 Task: Find connections with filter location Toumodi with filter topic #inspirationwith filter profile language German with filter current company GO FIRST with filter school G N Khalsa College with filter industry Dairy Product Manufacturing with filter service category Wedding Photography with filter keywords title Chief Technology Officer (CTO)
Action: Mouse moved to (628, 100)
Screenshot: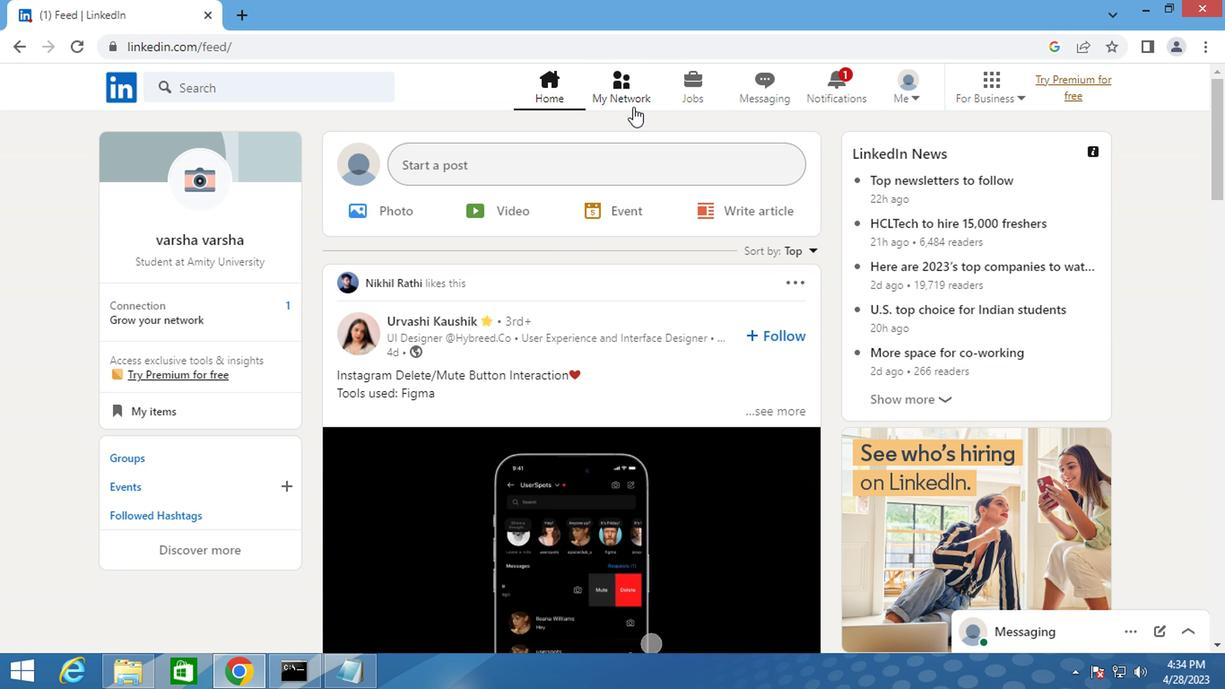 
Action: Mouse pressed left at (628, 100)
Screenshot: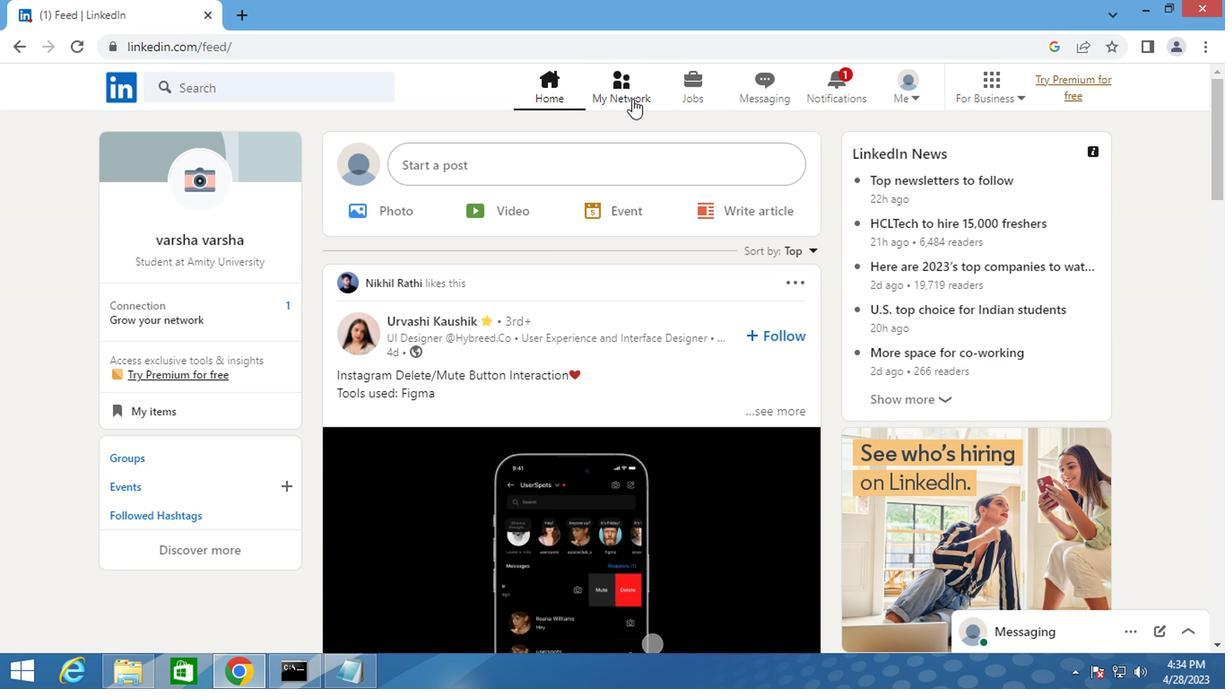 
Action: Mouse moved to (596, 86)
Screenshot: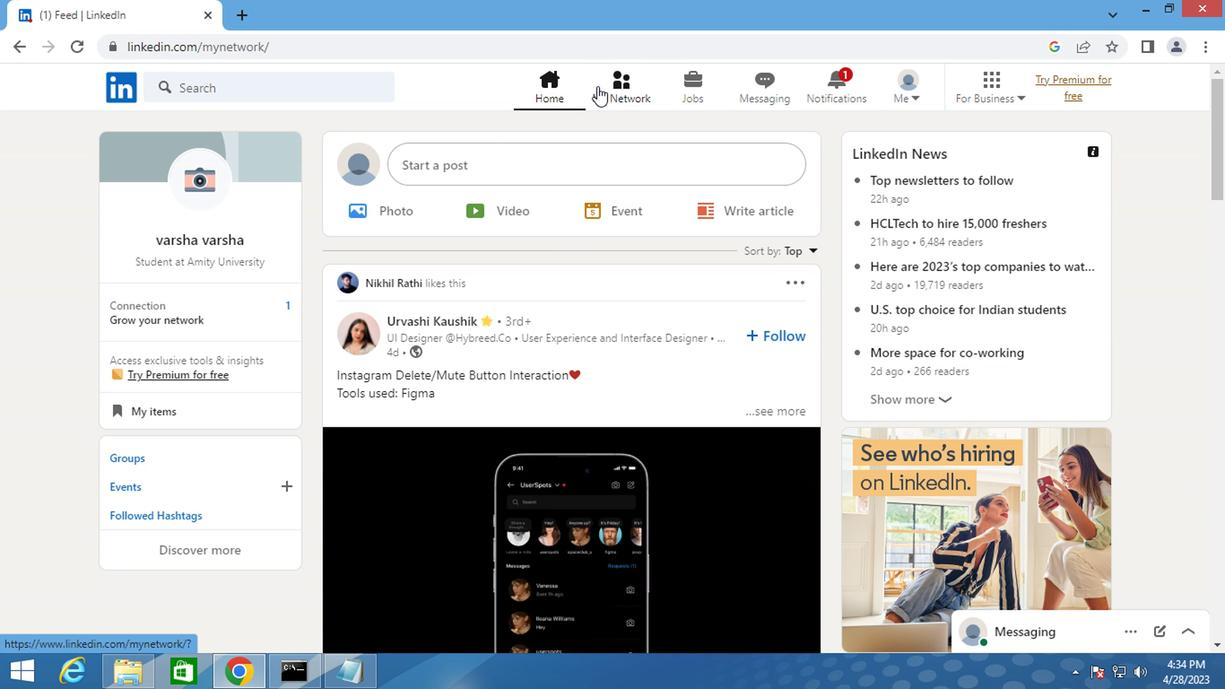 
Action: Mouse pressed left at (596, 86)
Screenshot: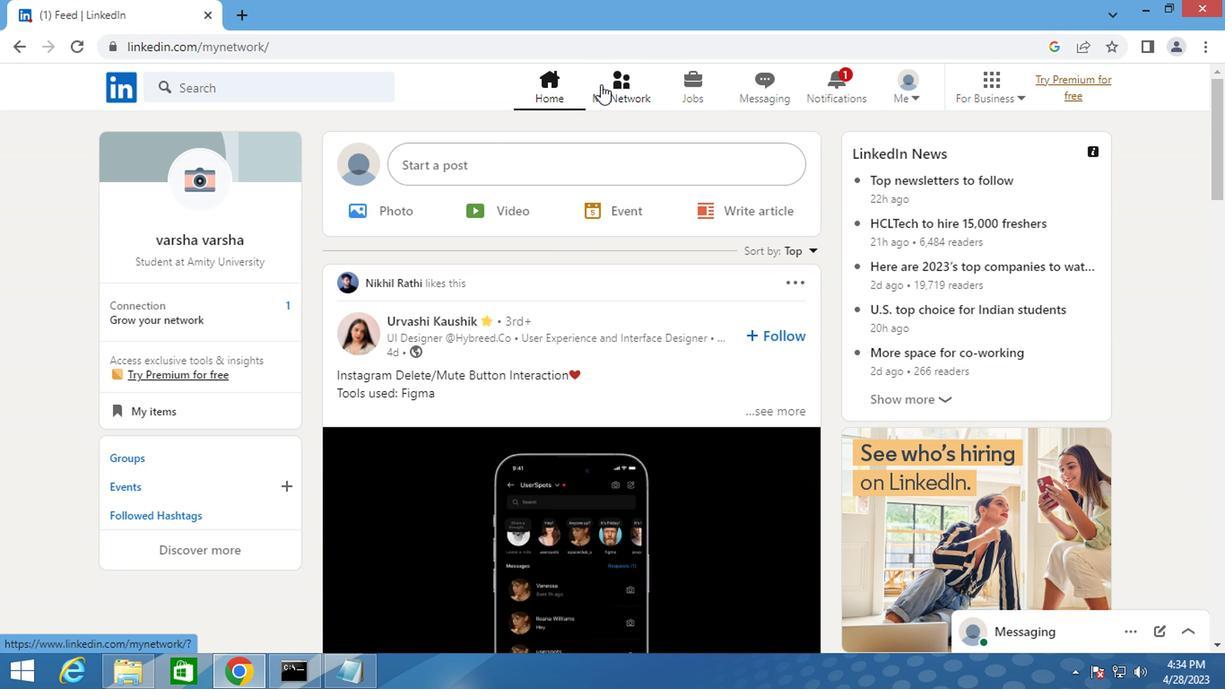 
Action: Mouse moved to (614, 85)
Screenshot: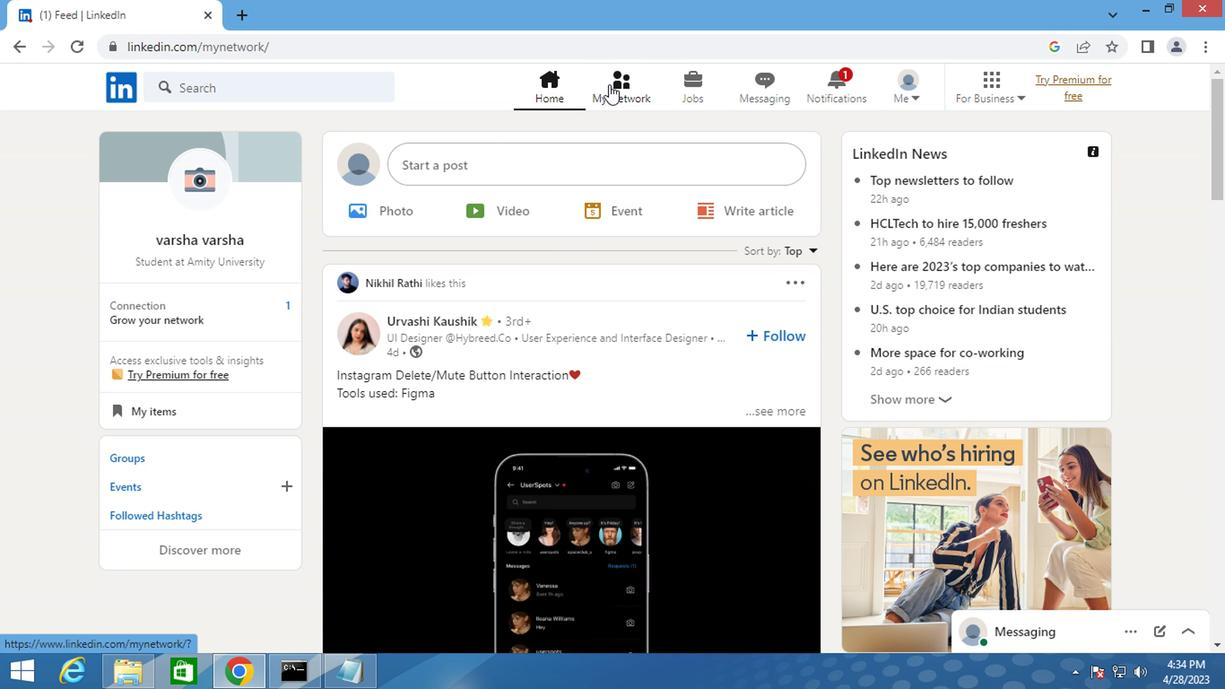 
Action: Mouse pressed left at (614, 85)
Screenshot: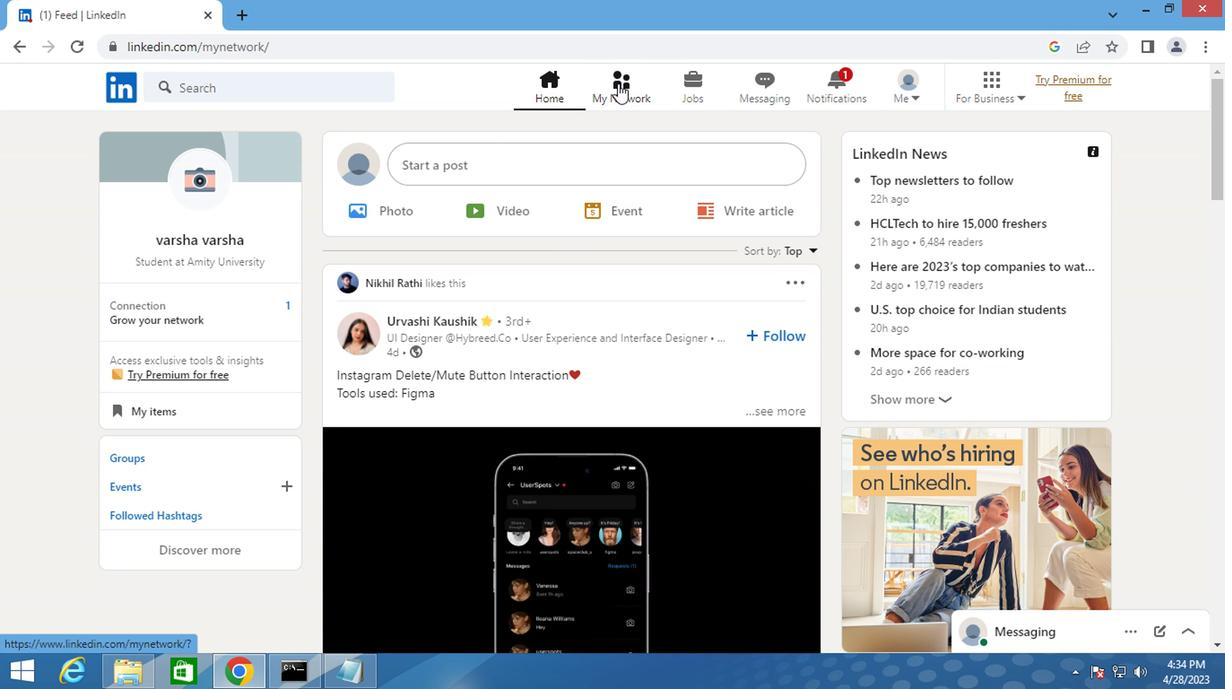
Action: Mouse moved to (215, 178)
Screenshot: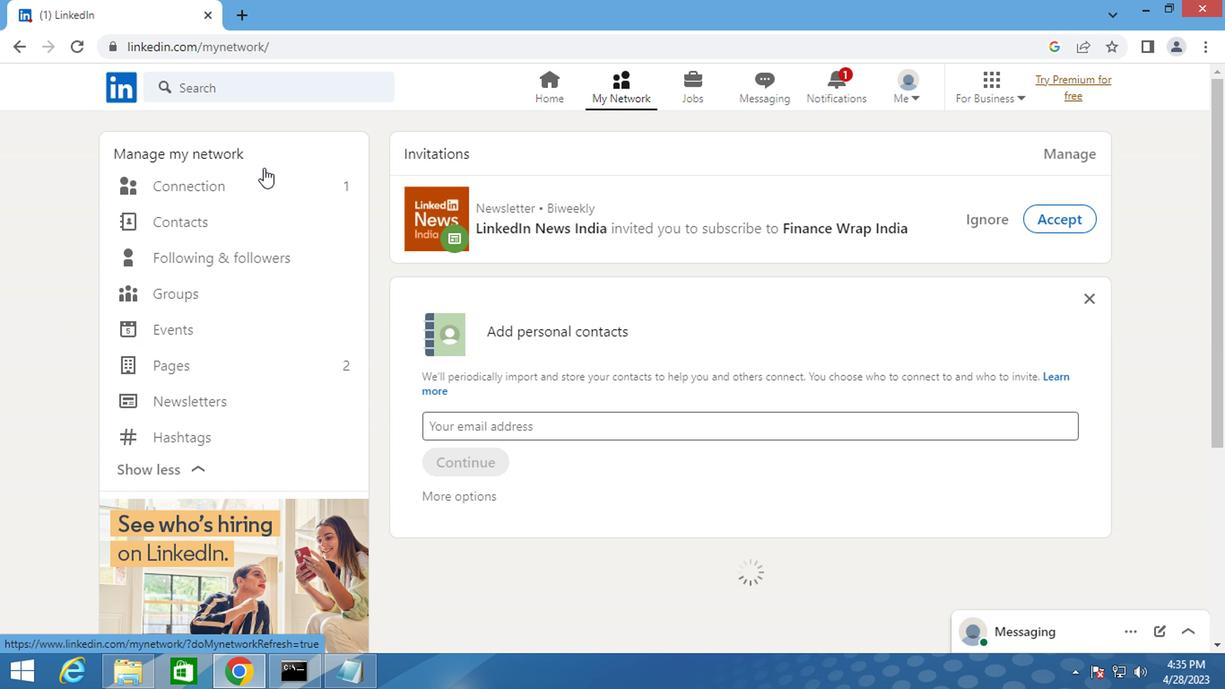 
Action: Mouse pressed left at (215, 178)
Screenshot: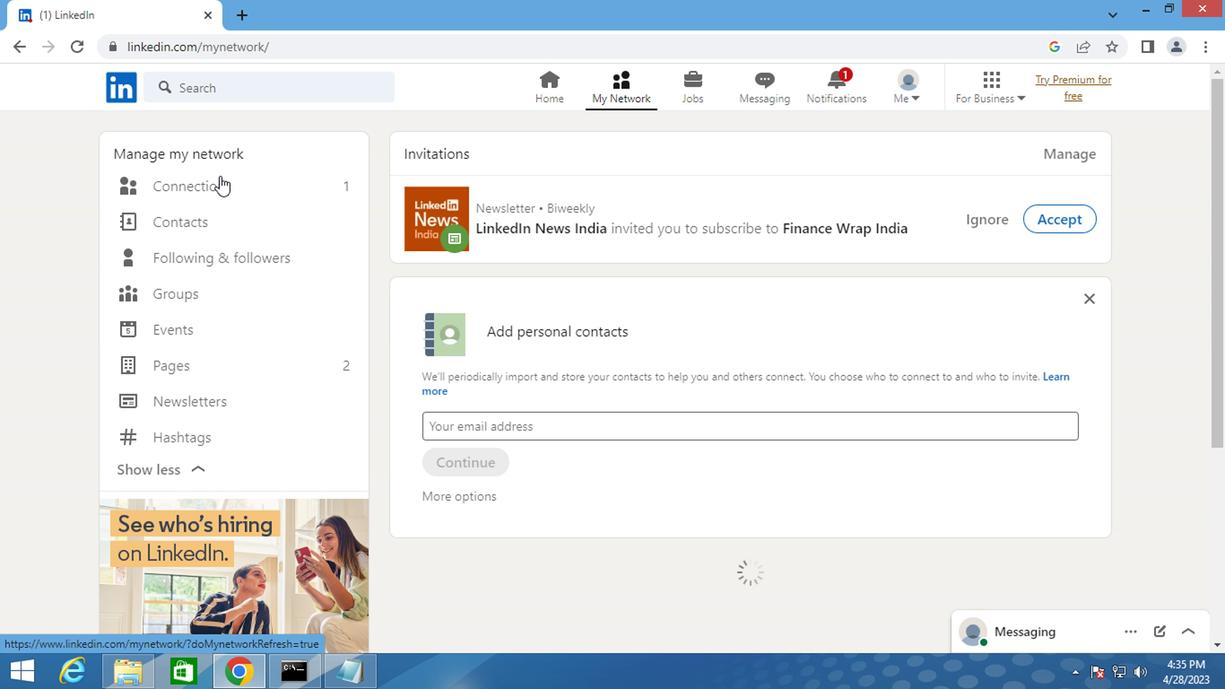 
Action: Mouse moved to (211, 191)
Screenshot: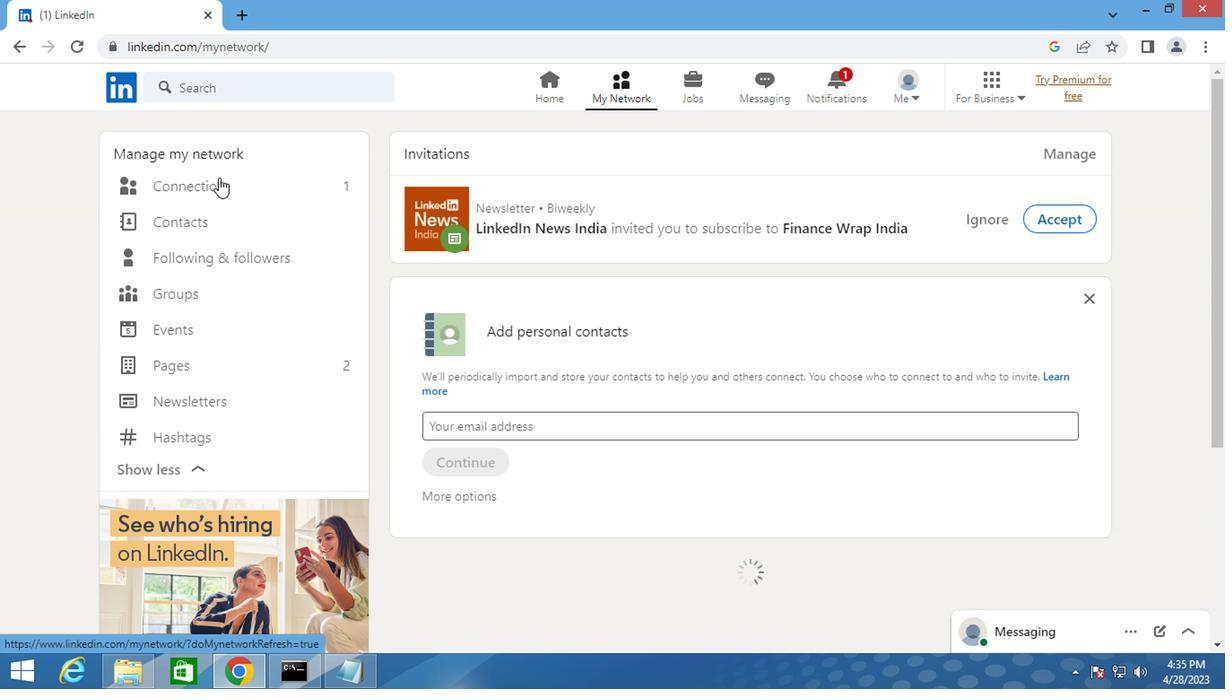 
Action: Mouse pressed left at (211, 191)
Screenshot: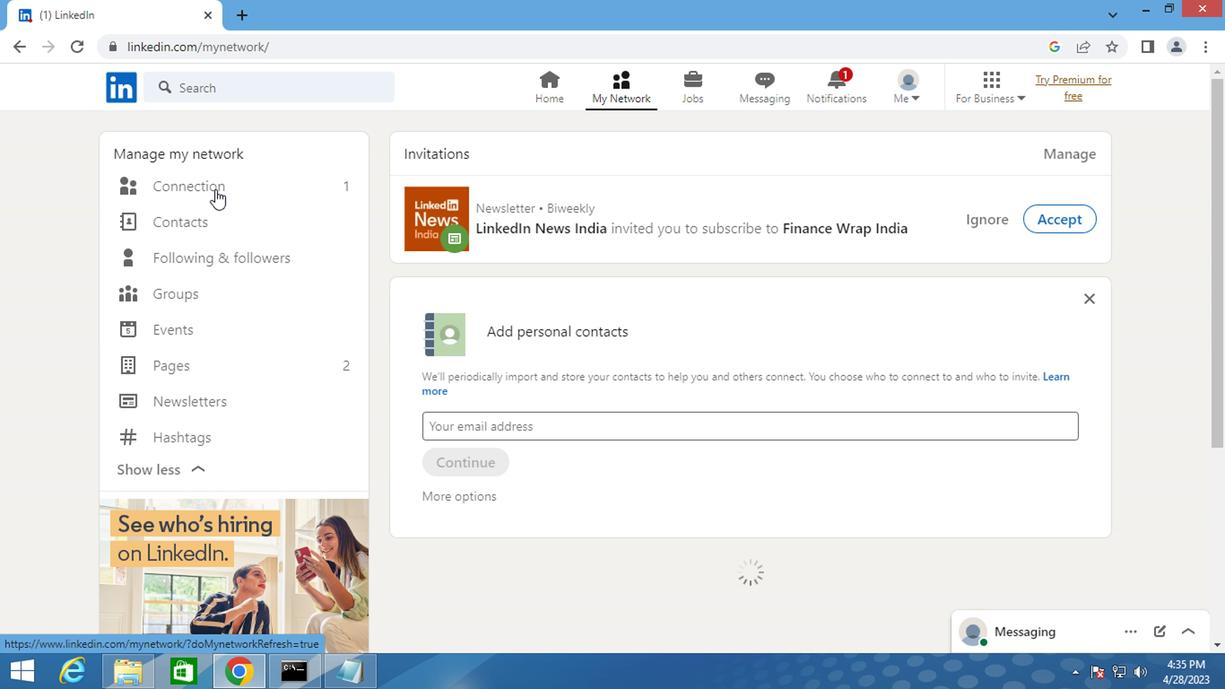 
Action: Mouse pressed left at (211, 191)
Screenshot: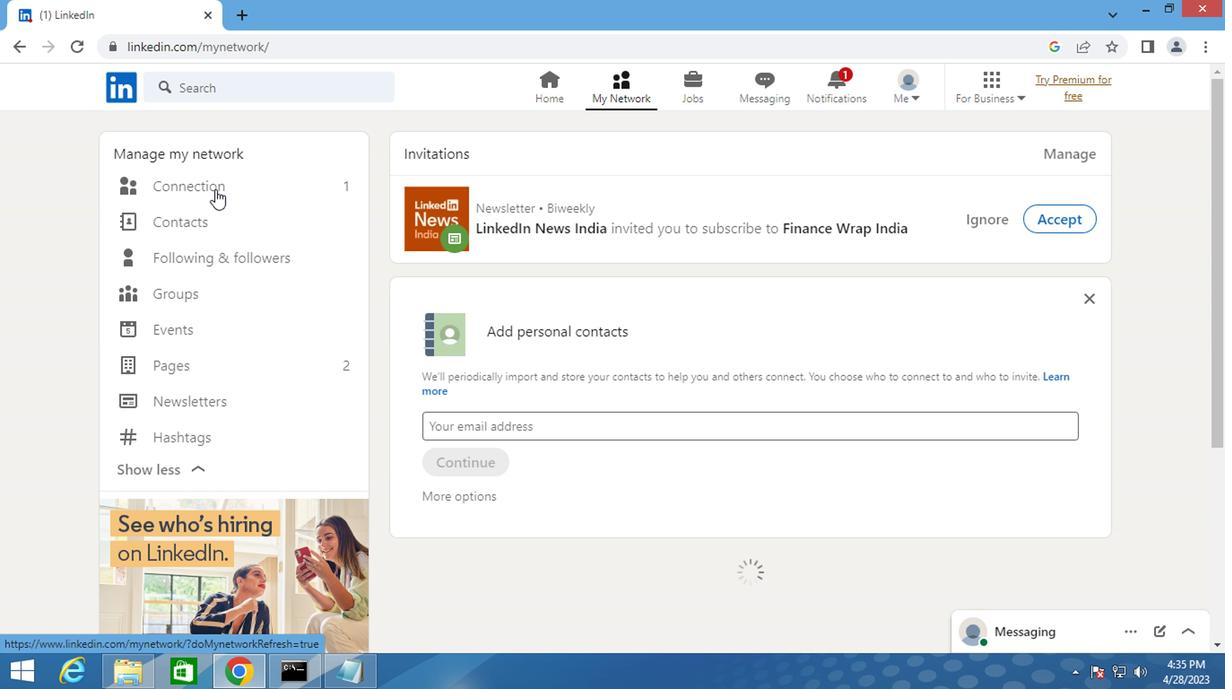 
Action: Mouse pressed left at (211, 191)
Screenshot: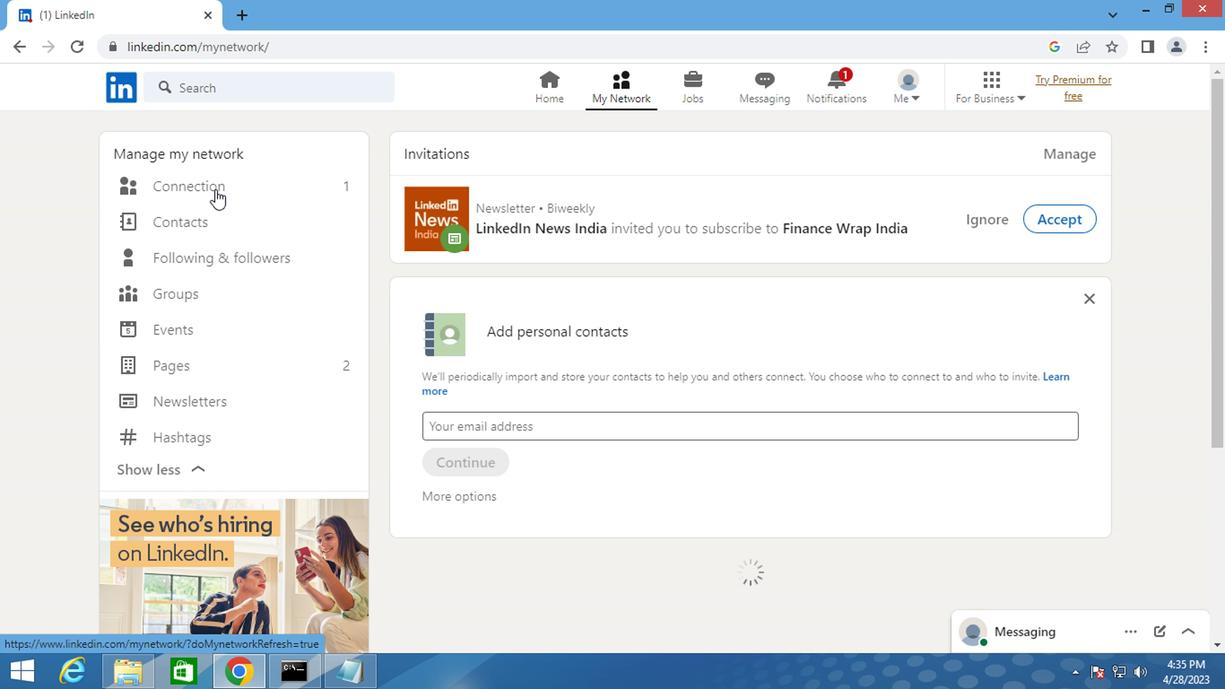 
Action: Mouse moved to (755, 187)
Screenshot: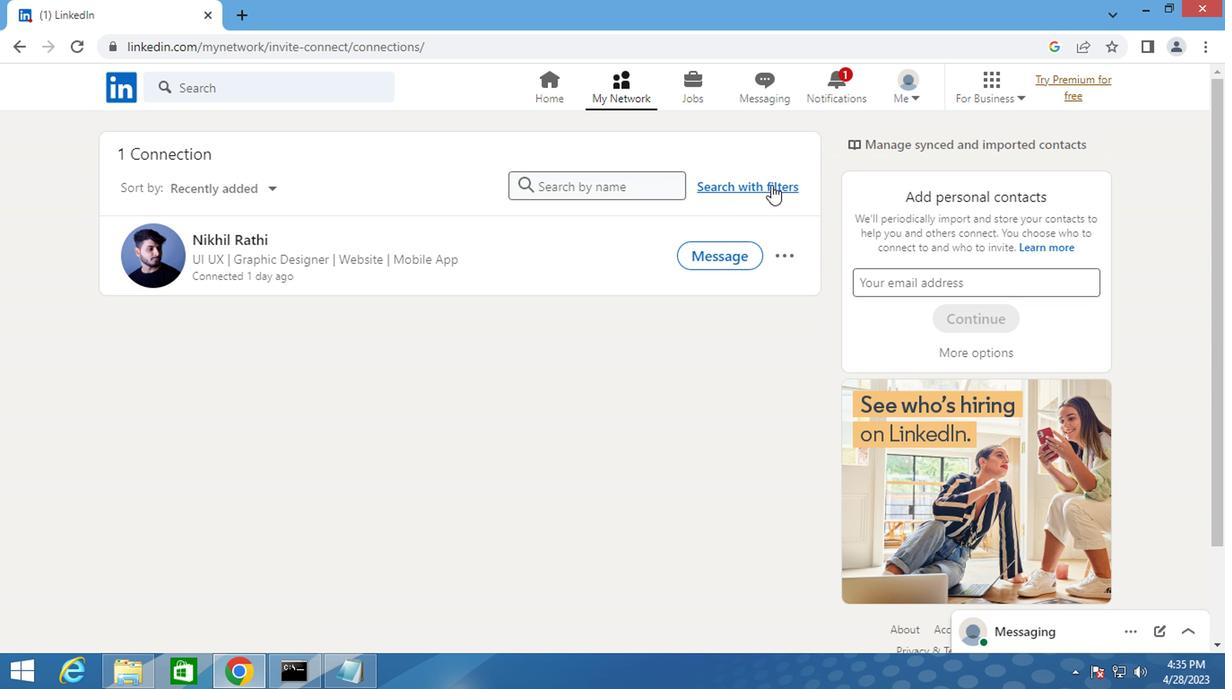 
Action: Mouse pressed left at (755, 187)
Screenshot: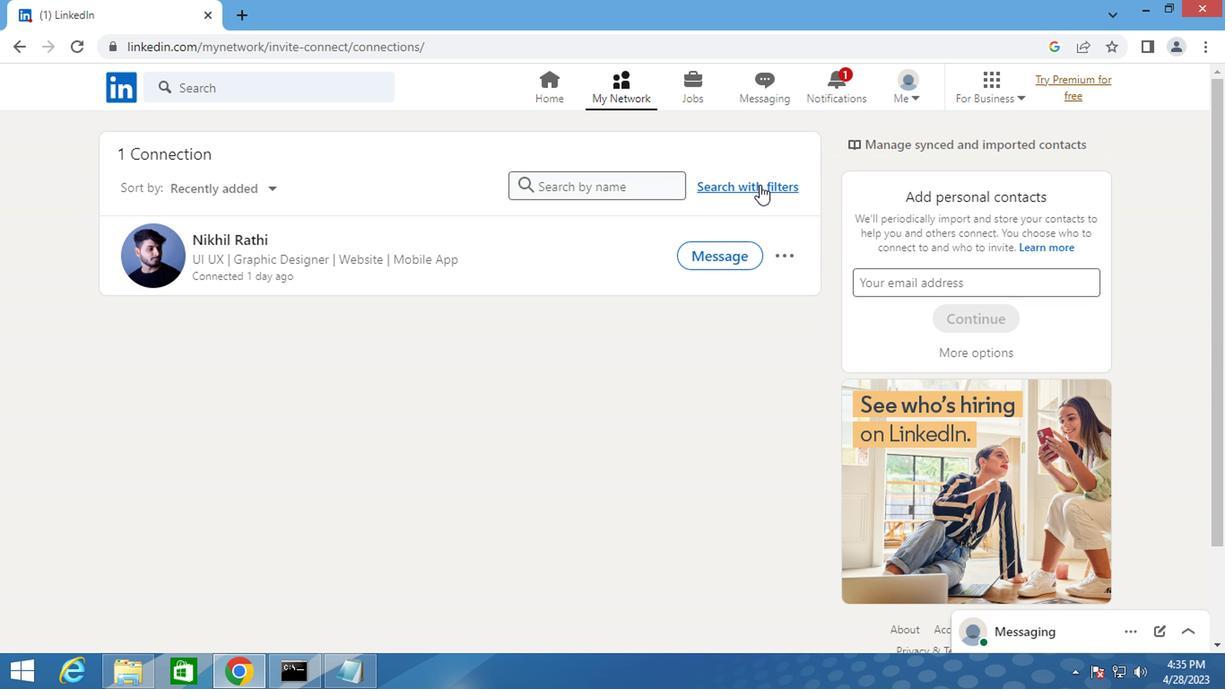 
Action: Mouse moved to (670, 135)
Screenshot: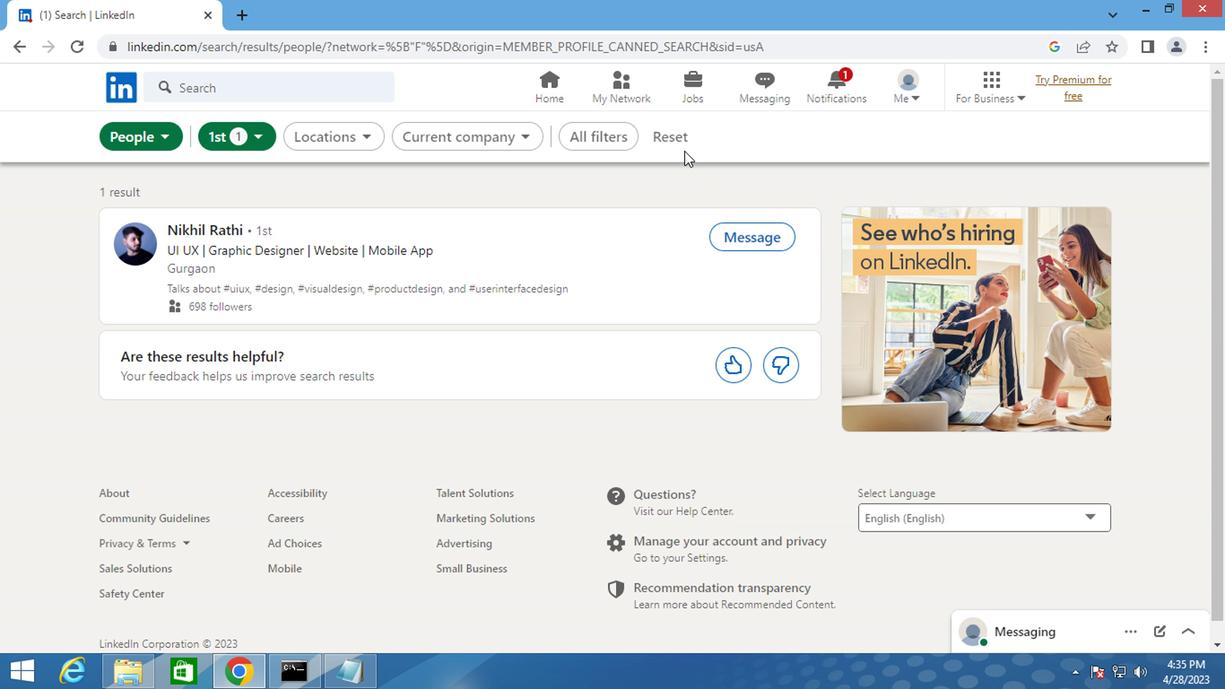 
Action: Mouse pressed left at (670, 135)
Screenshot: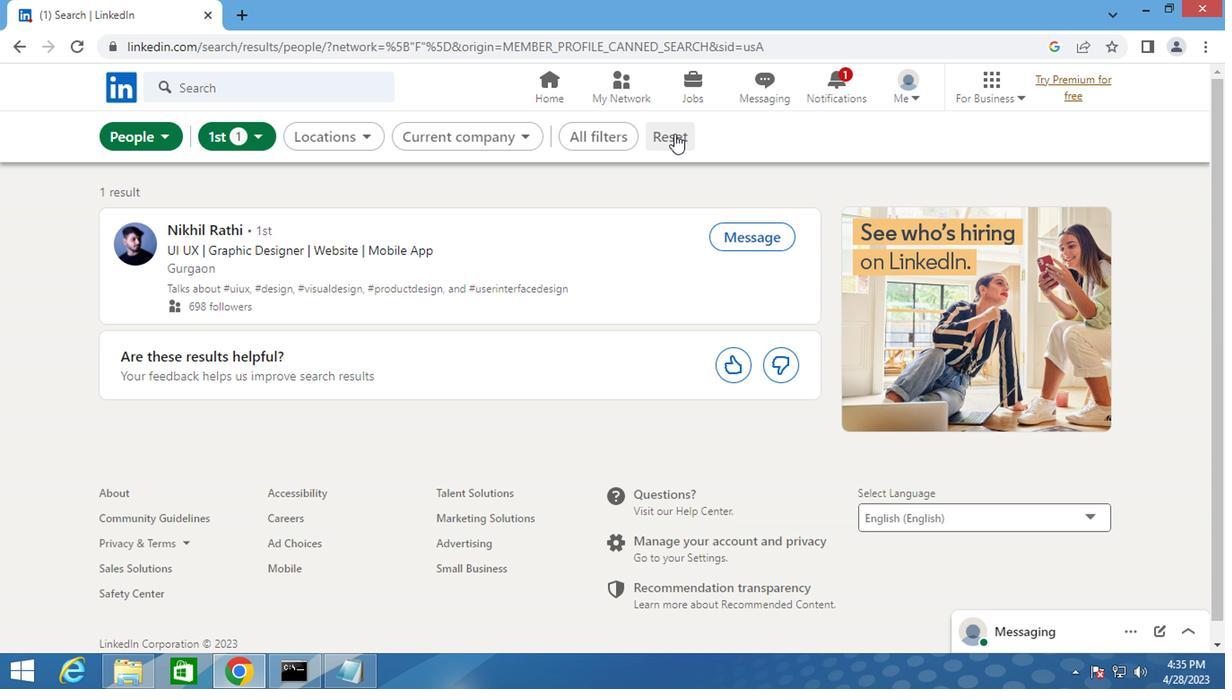 
Action: Mouse moved to (648, 142)
Screenshot: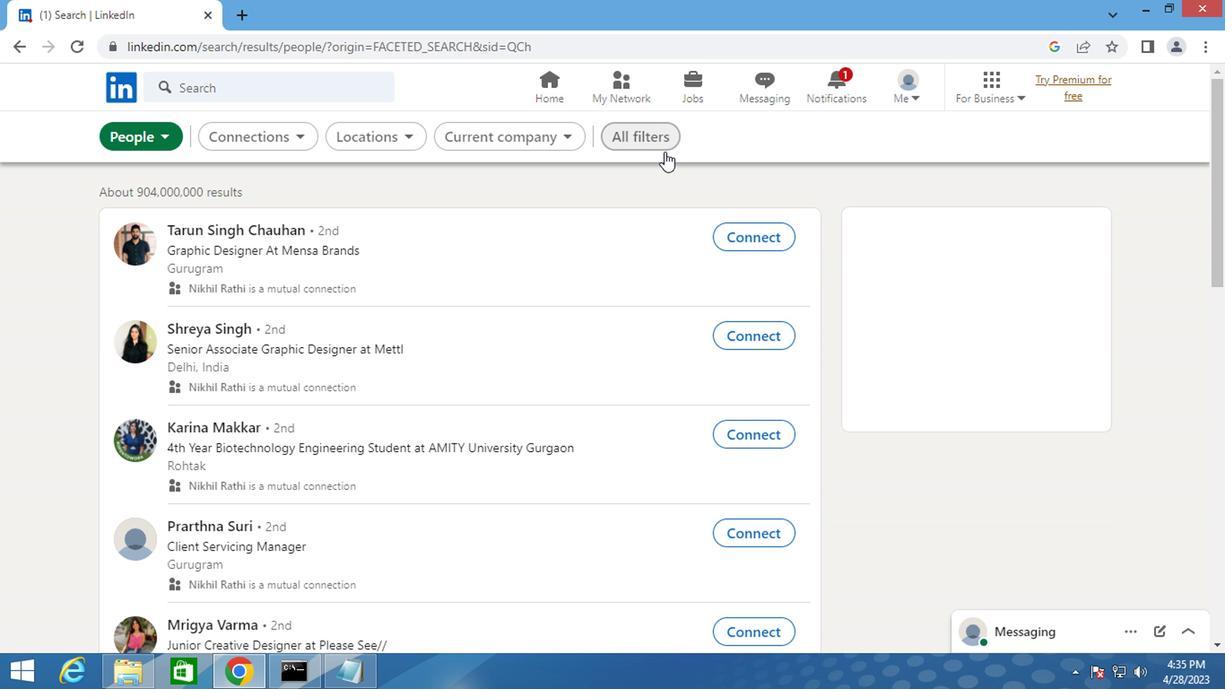 
Action: Mouse pressed left at (648, 142)
Screenshot: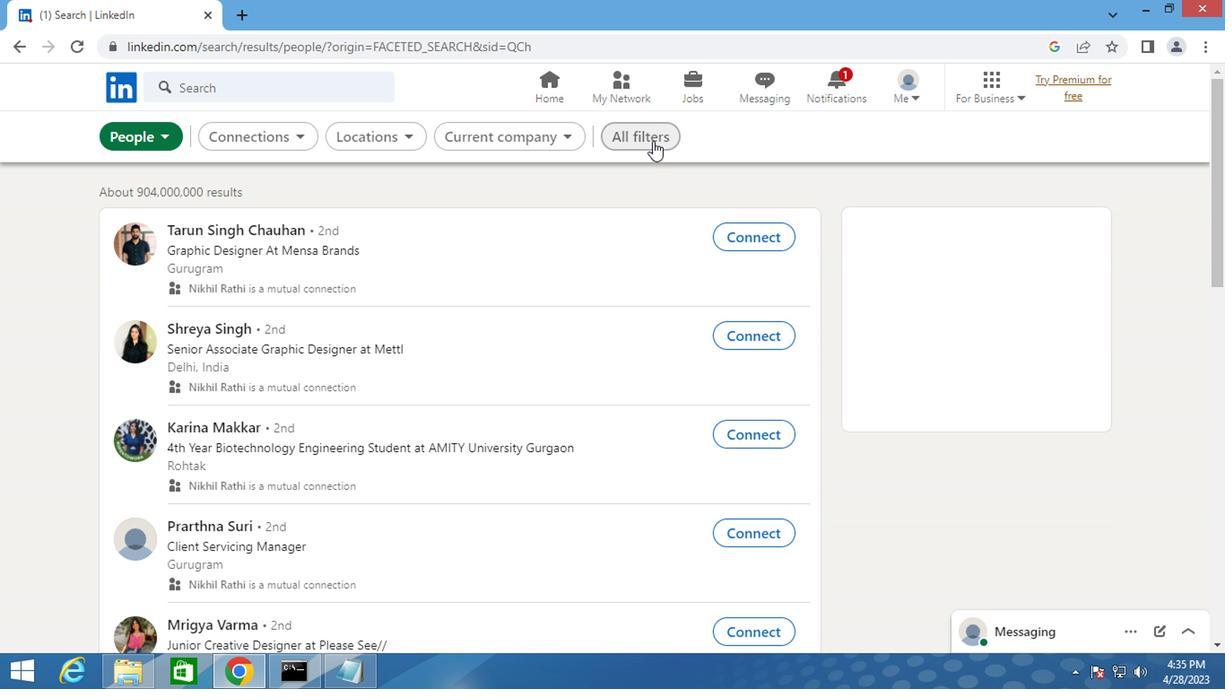 
Action: Mouse moved to (848, 330)
Screenshot: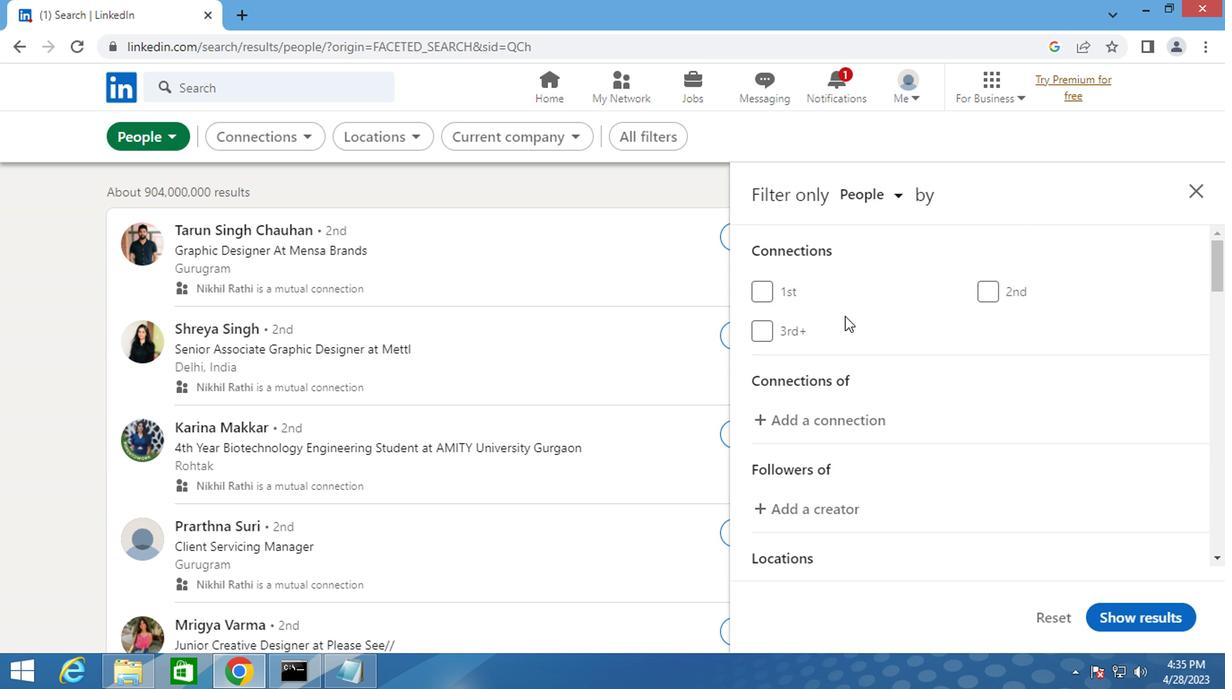 
Action: Mouse scrolled (848, 330) with delta (0, 0)
Screenshot: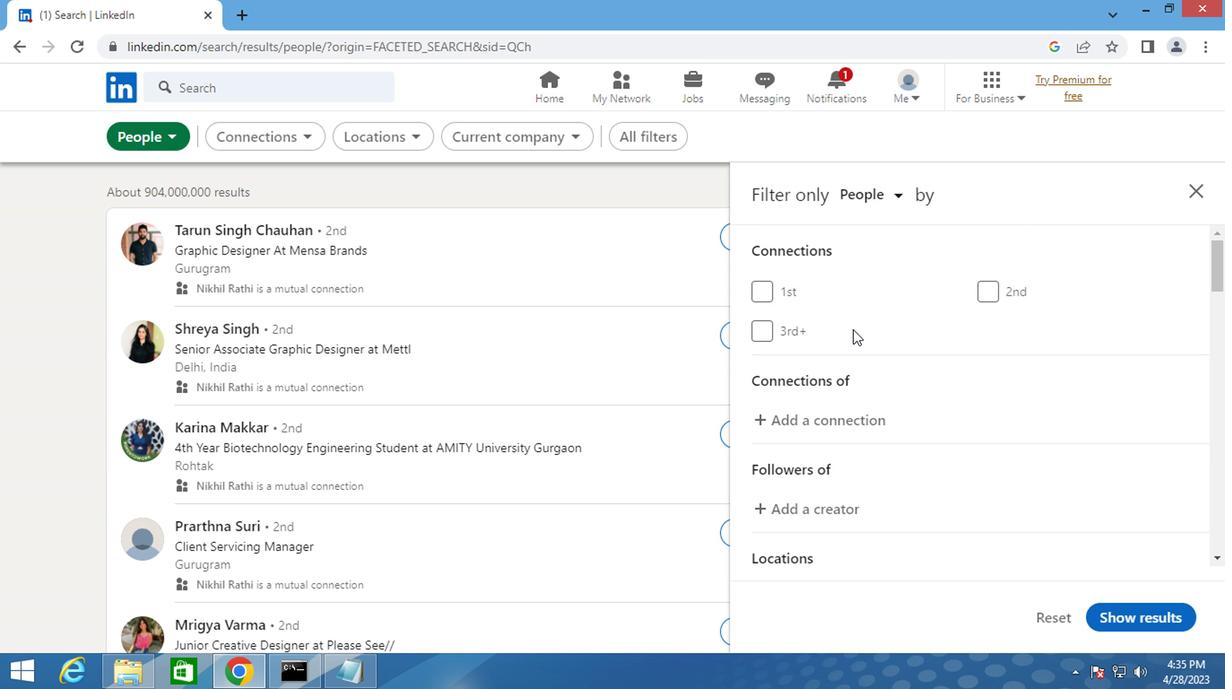
Action: Mouse scrolled (848, 330) with delta (0, 0)
Screenshot: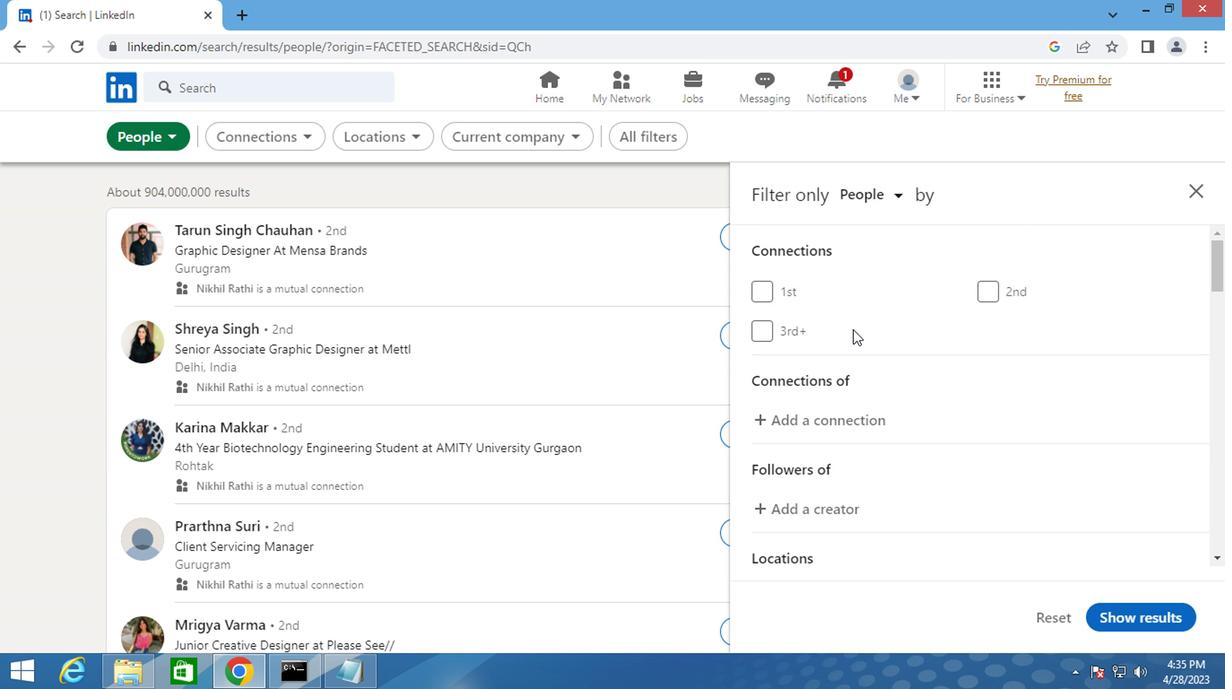 
Action: Mouse scrolled (848, 330) with delta (0, 0)
Screenshot: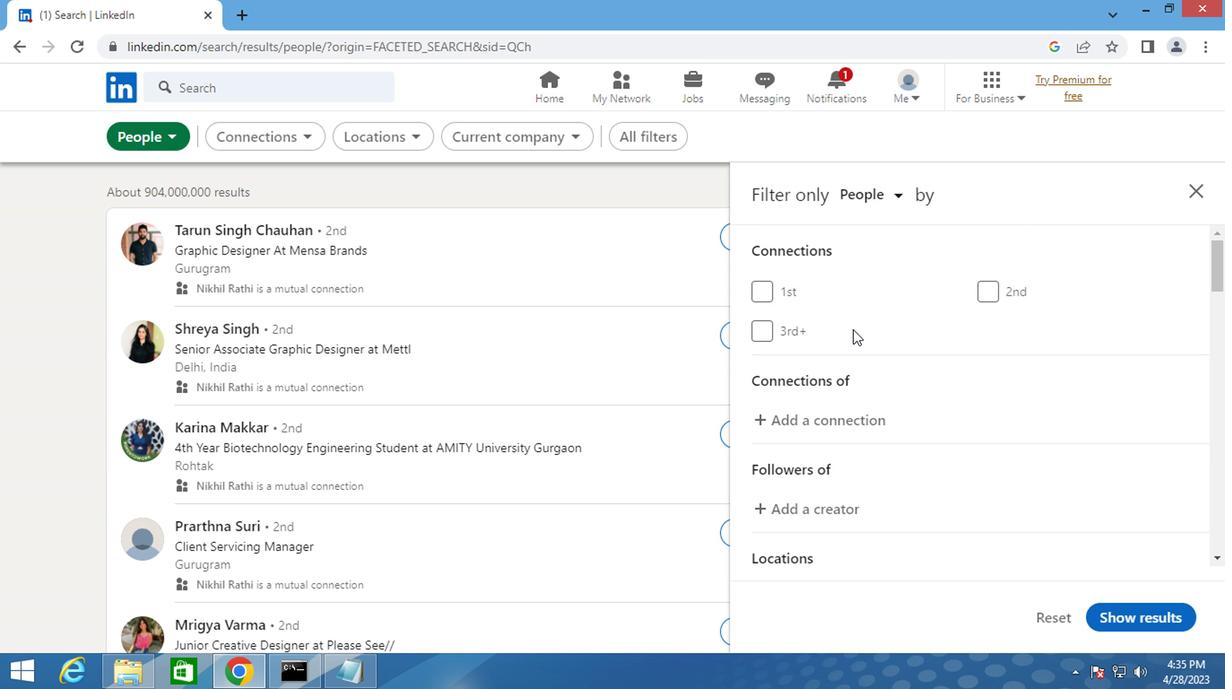 
Action: Mouse moved to (1020, 404)
Screenshot: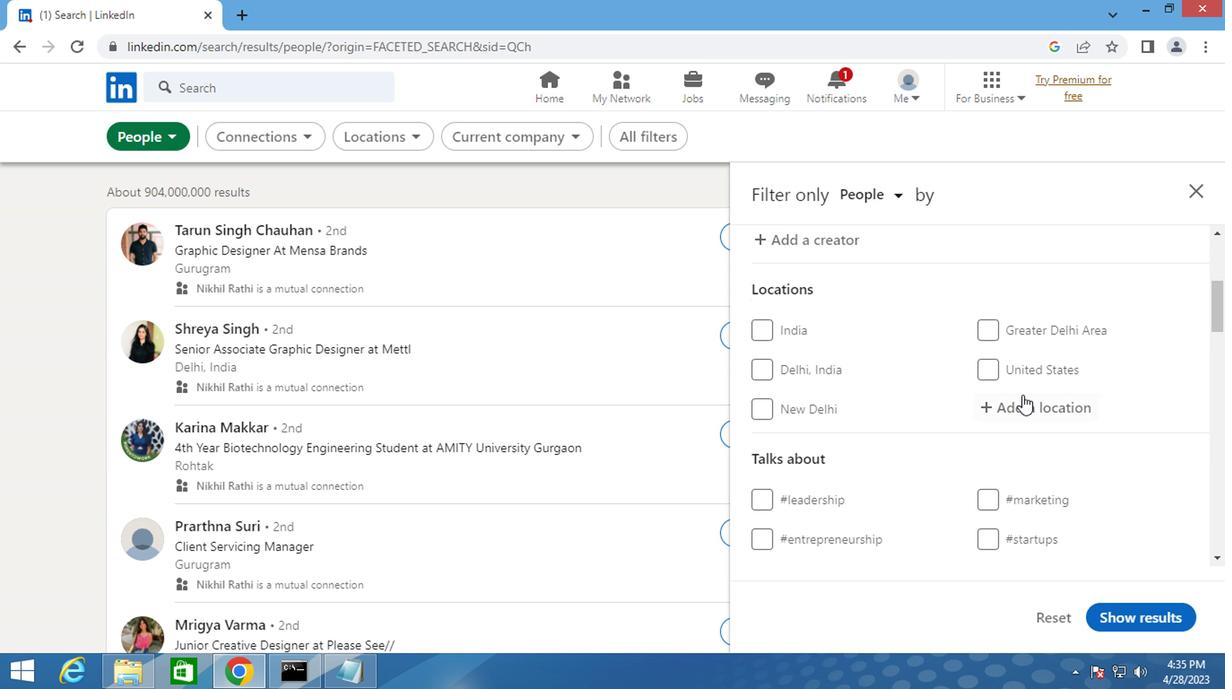 
Action: Mouse pressed left at (1020, 404)
Screenshot: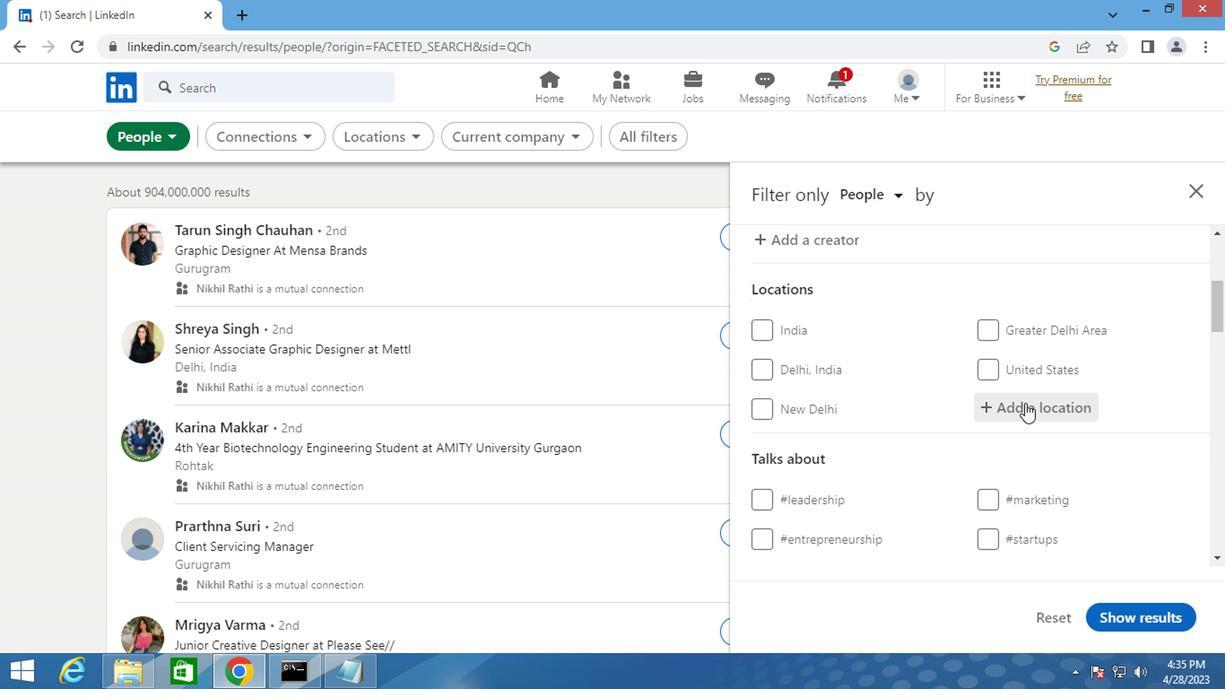
Action: Key pressed <Key.shift>TOUMODI
Screenshot: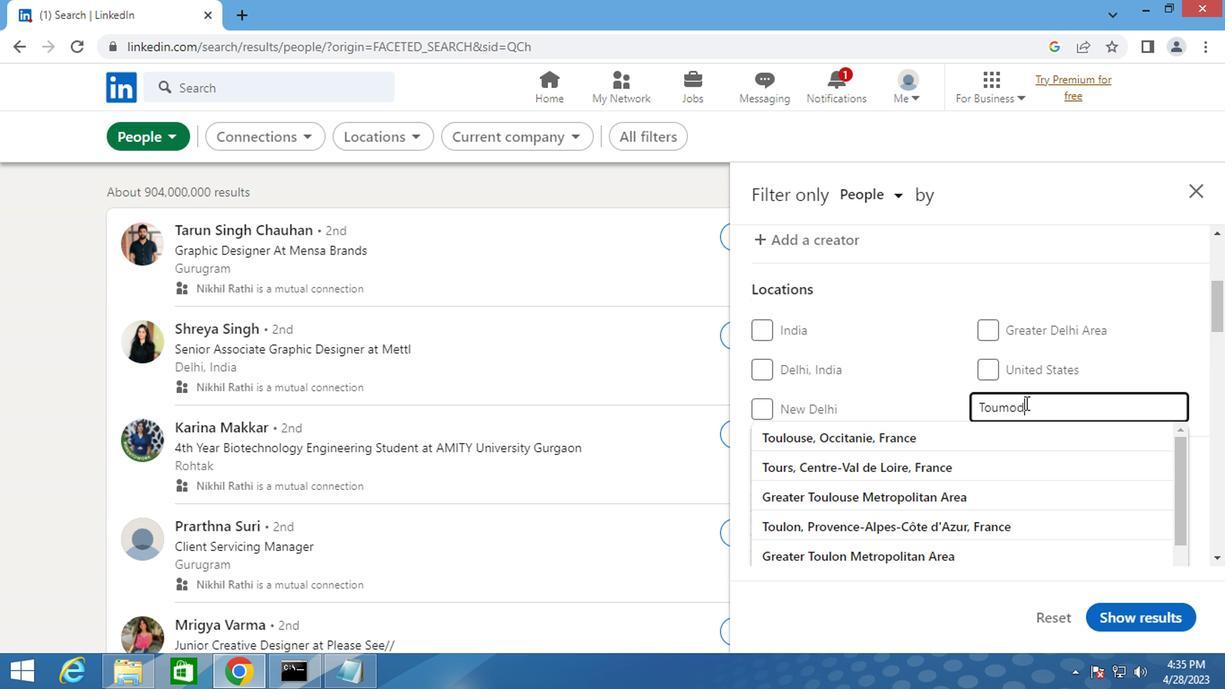 
Action: Mouse moved to (950, 414)
Screenshot: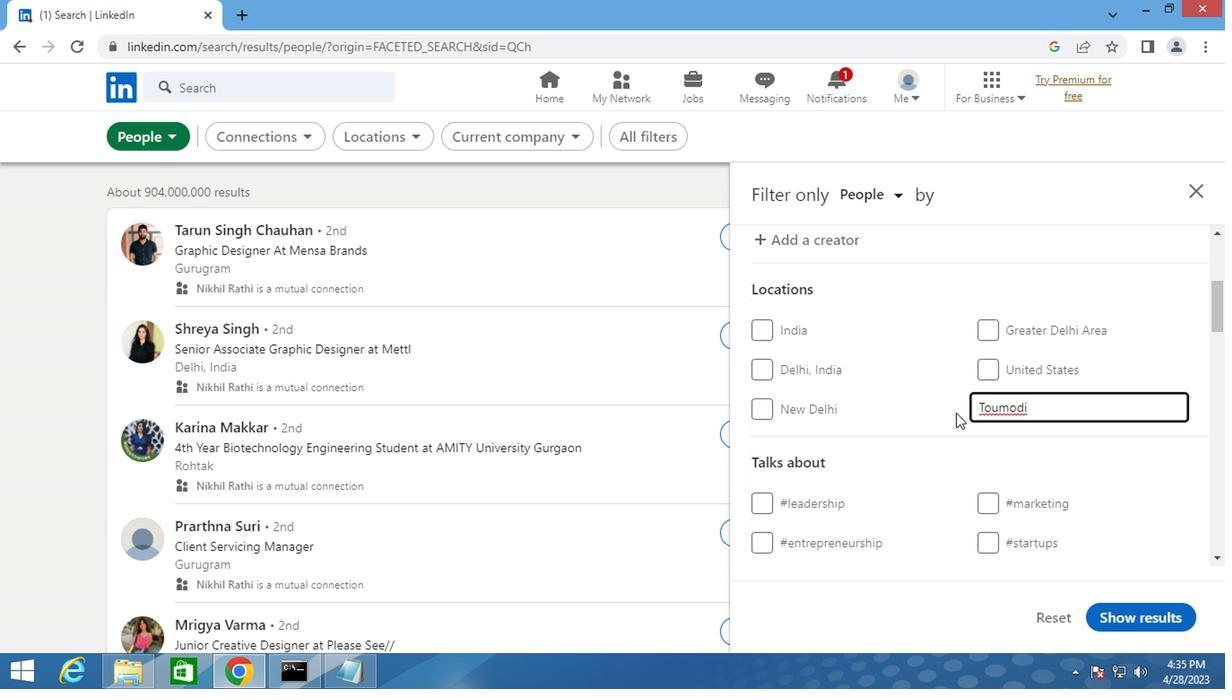 
Action: Mouse scrolled (950, 413) with delta (0, -1)
Screenshot: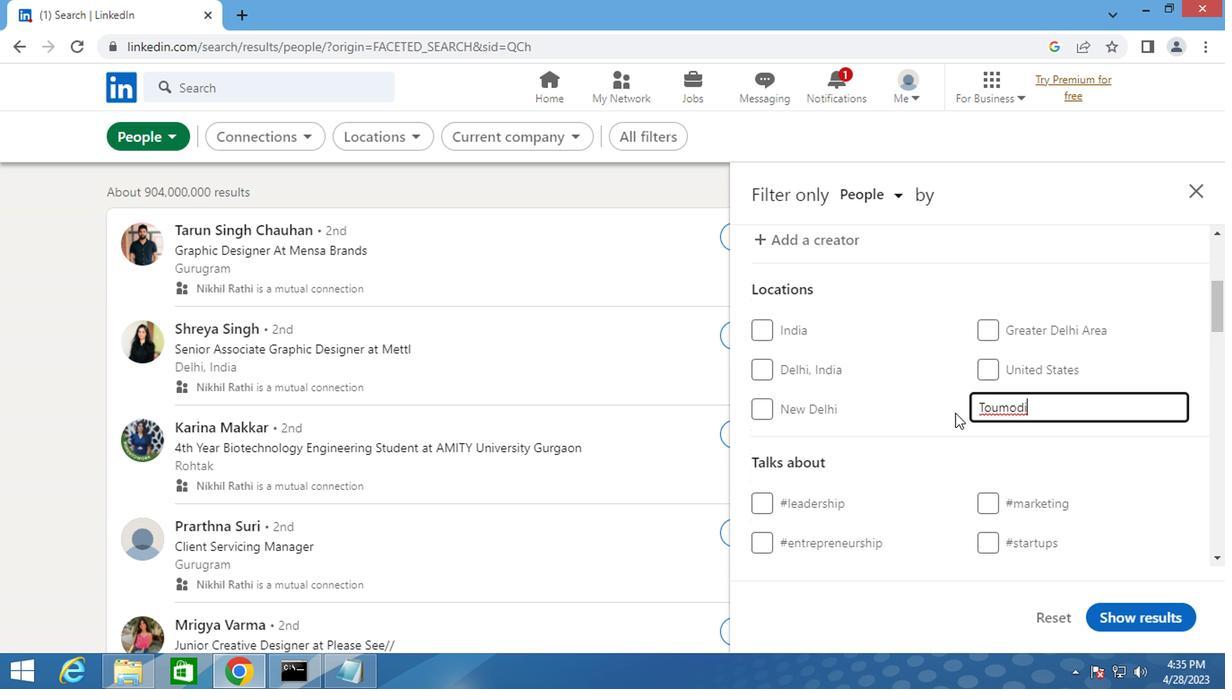 
Action: Mouse scrolled (950, 413) with delta (0, -1)
Screenshot: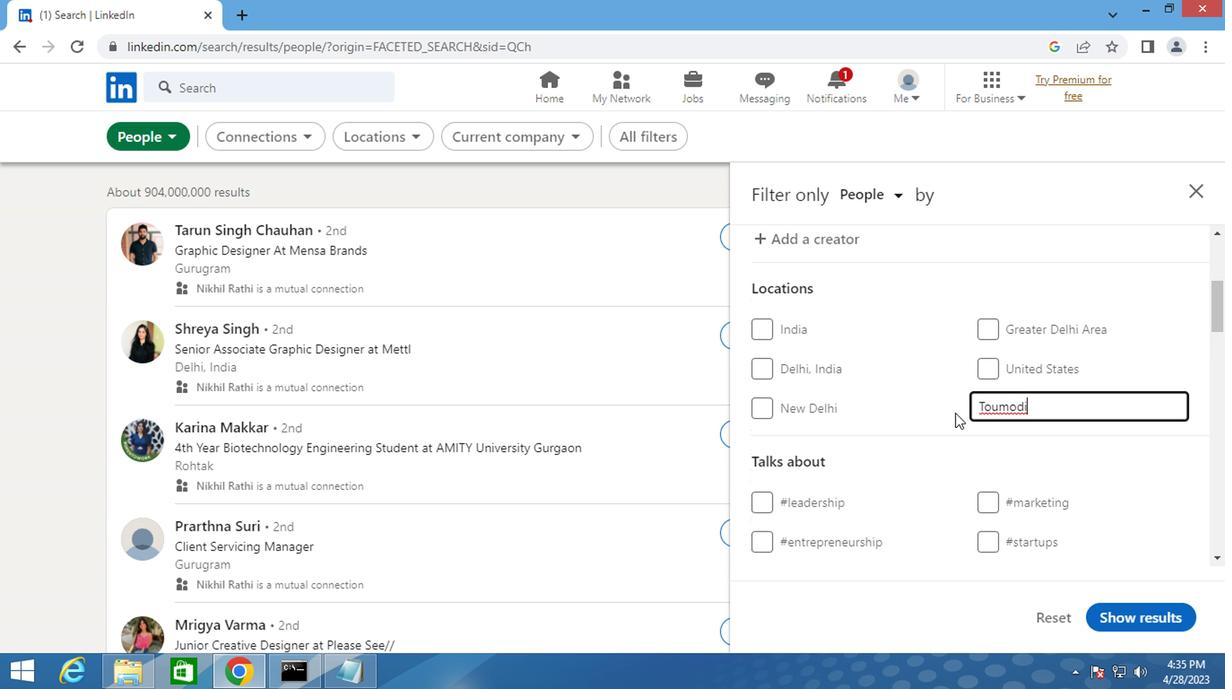 
Action: Mouse moved to (1023, 401)
Screenshot: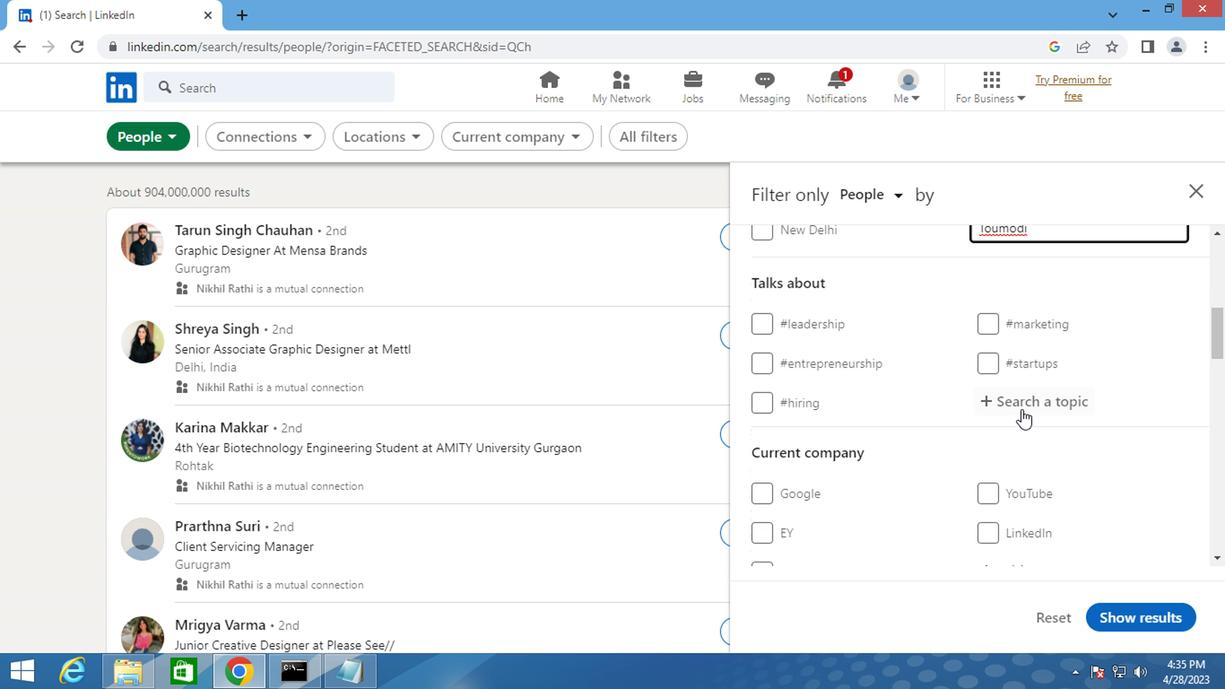 
Action: Mouse pressed left at (1023, 401)
Screenshot: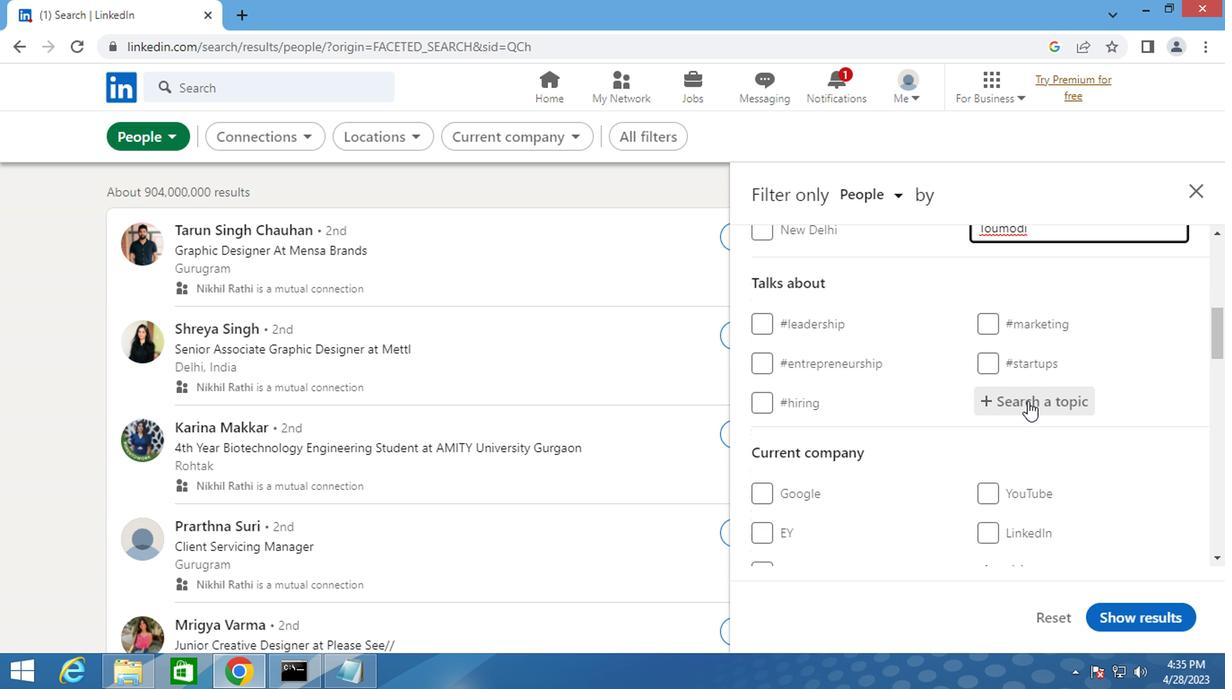 
Action: Key pressed <Key.shift>#<Key.shift>INSPIRATION
Screenshot: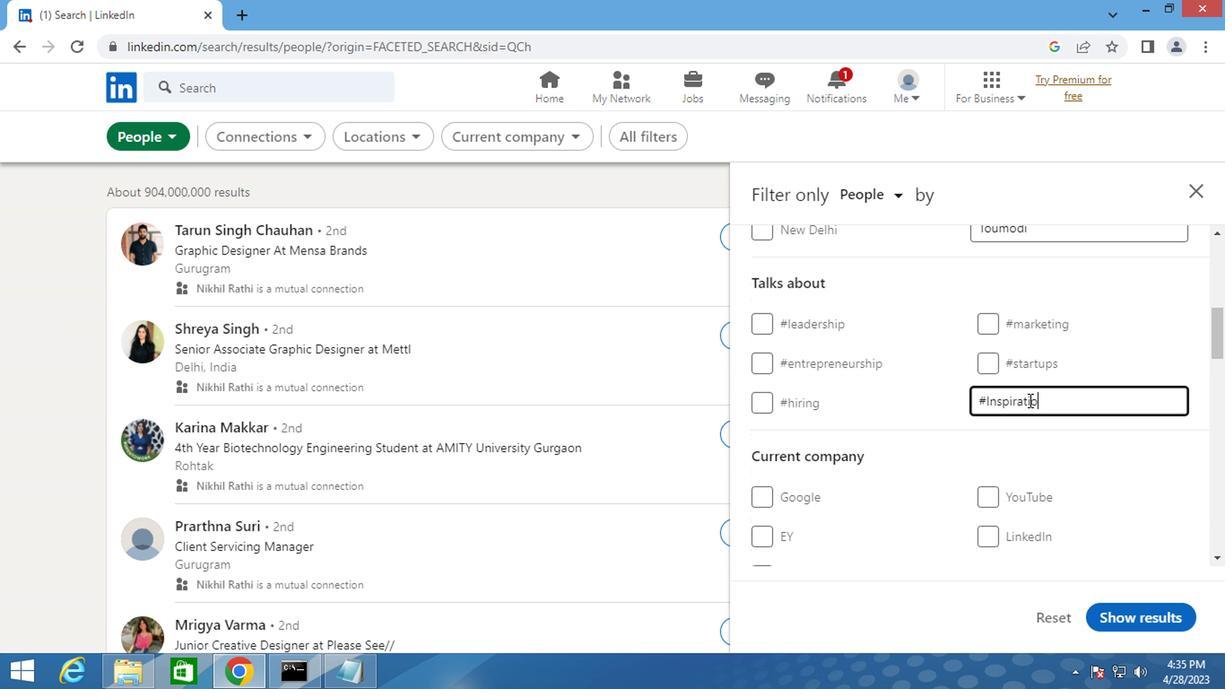 
Action: Mouse scrolled (1023, 400) with delta (0, 0)
Screenshot: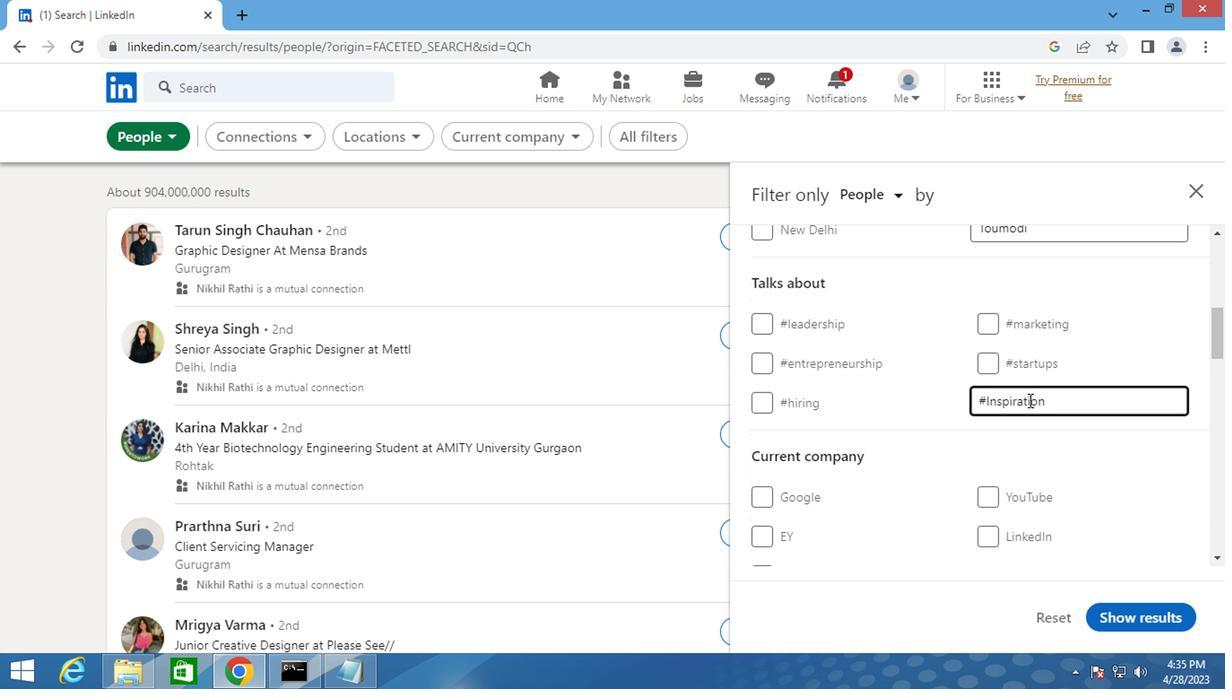 
Action: Mouse scrolled (1023, 400) with delta (0, 0)
Screenshot: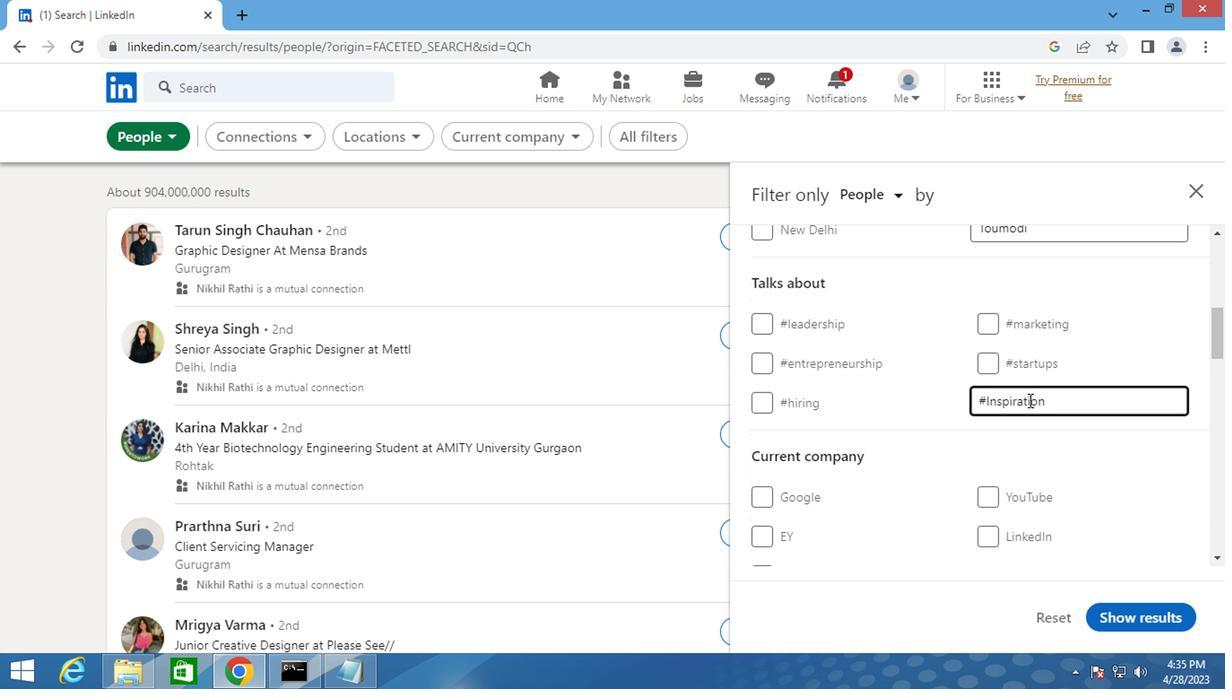 
Action: Mouse scrolled (1023, 400) with delta (0, 0)
Screenshot: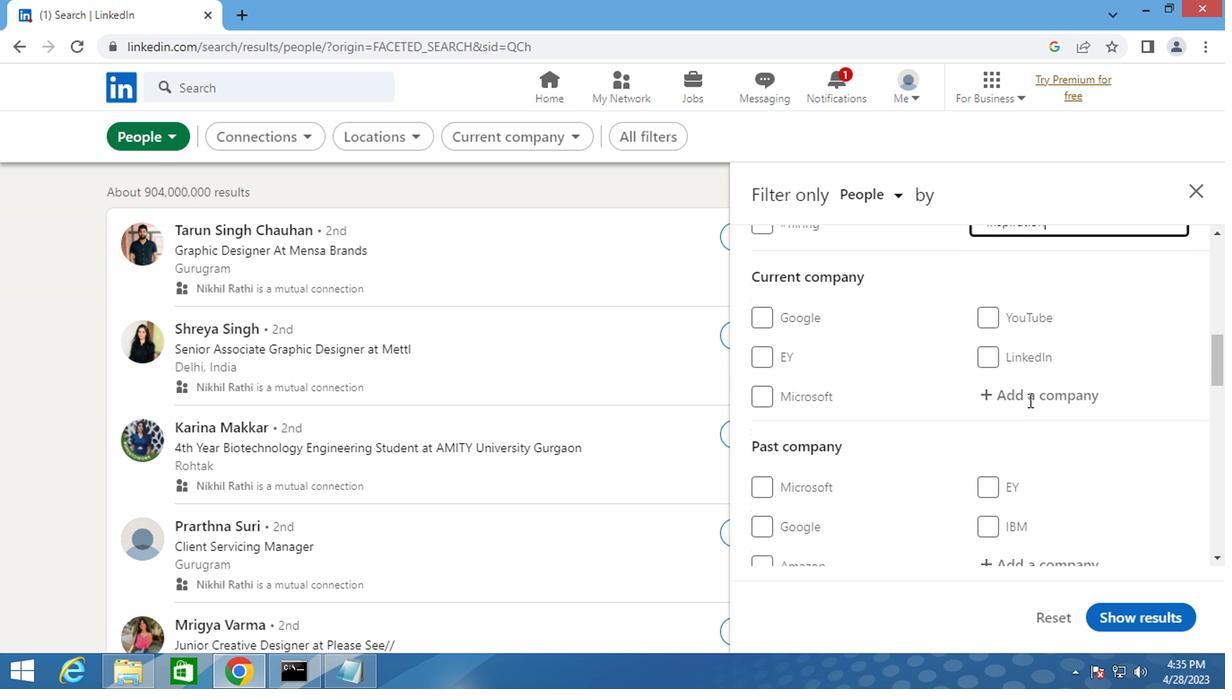
Action: Mouse scrolled (1023, 400) with delta (0, 0)
Screenshot: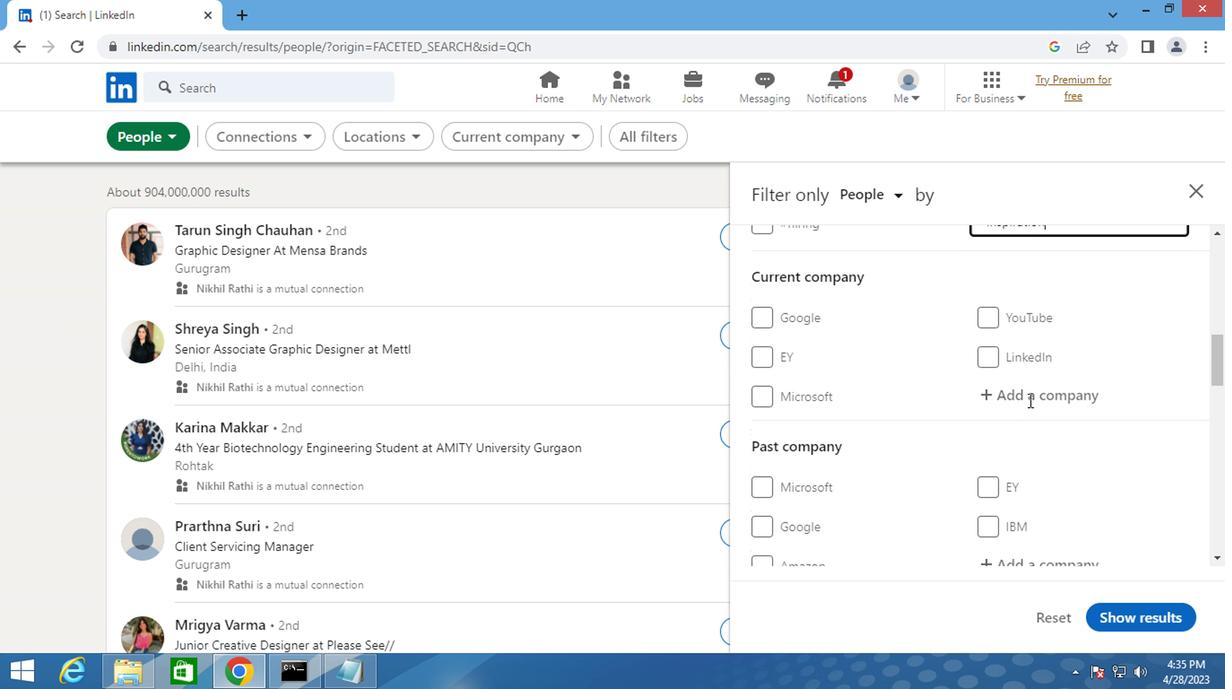 
Action: Mouse scrolled (1023, 400) with delta (0, 0)
Screenshot: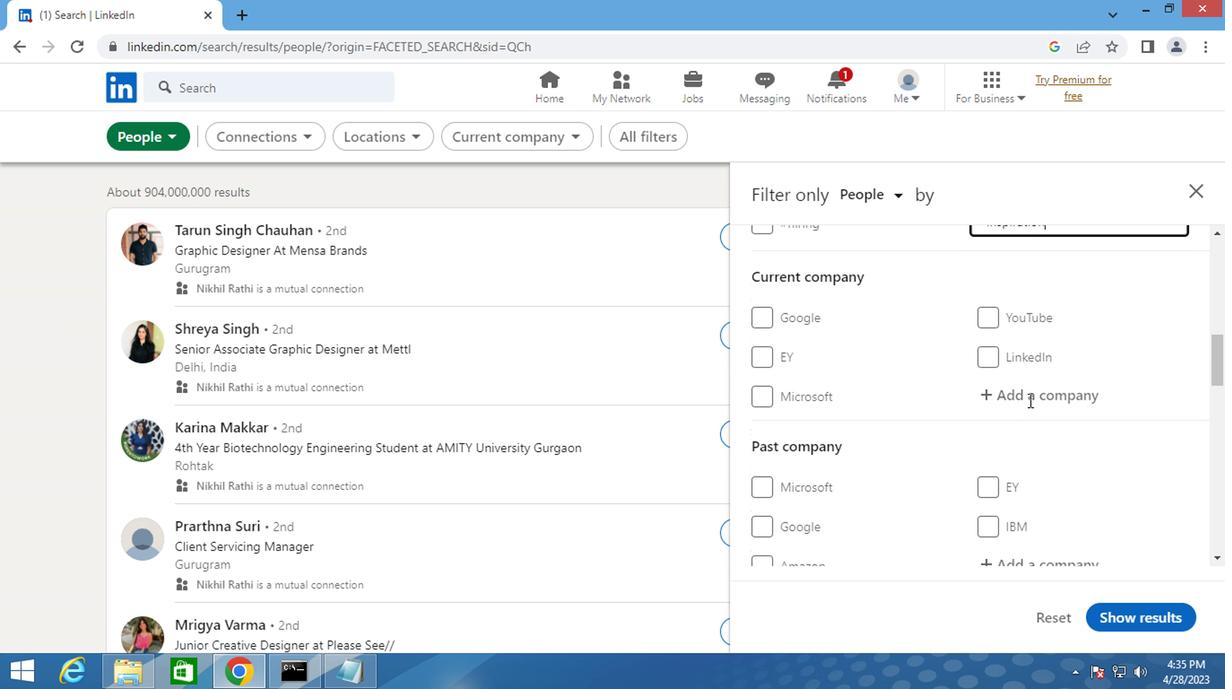 
Action: Mouse scrolled (1023, 400) with delta (0, 0)
Screenshot: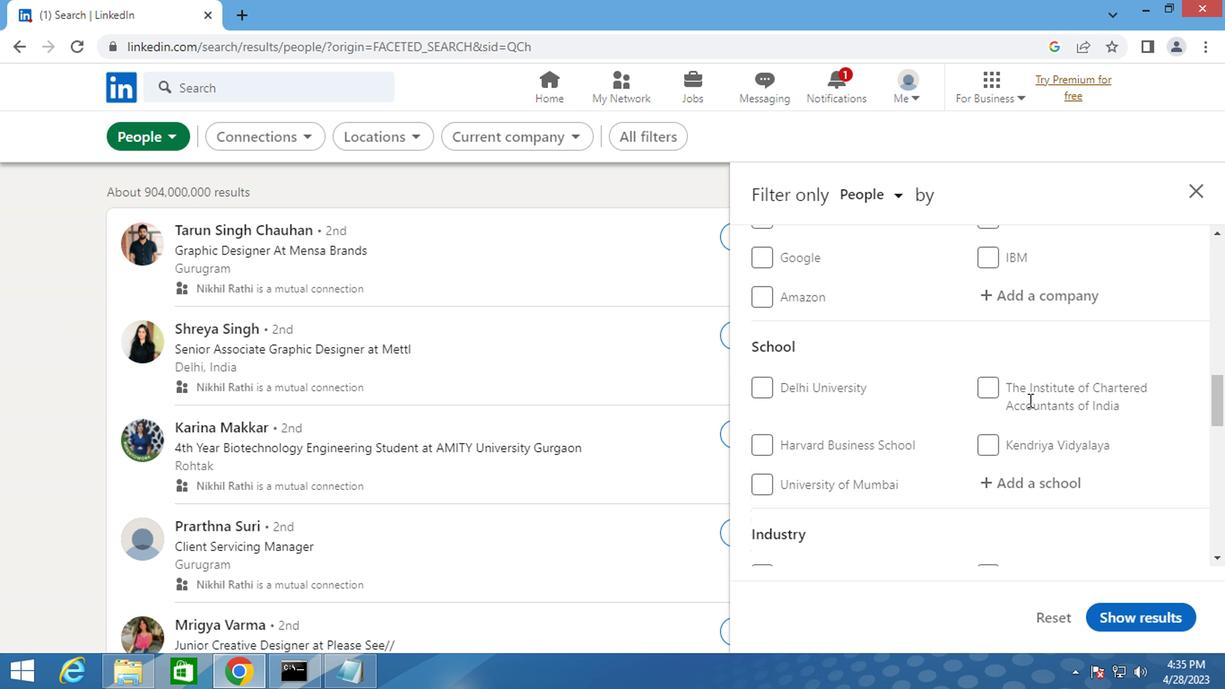 
Action: Mouse scrolled (1023, 400) with delta (0, 0)
Screenshot: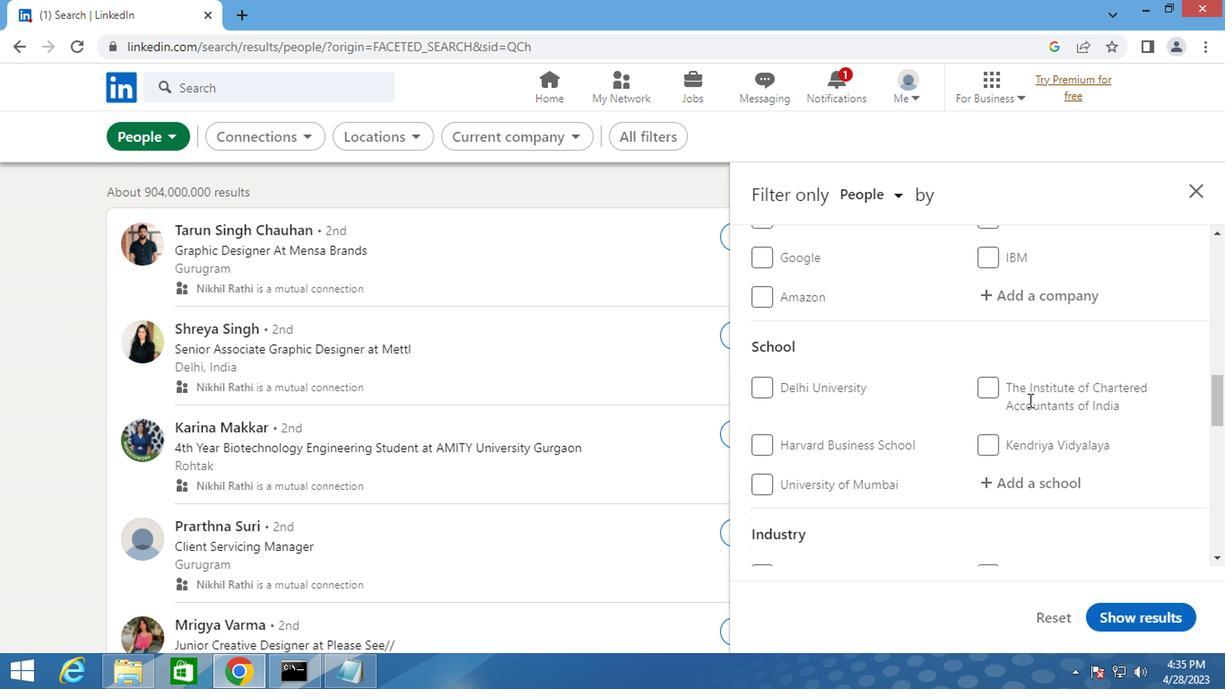 
Action: Mouse scrolled (1023, 400) with delta (0, 0)
Screenshot: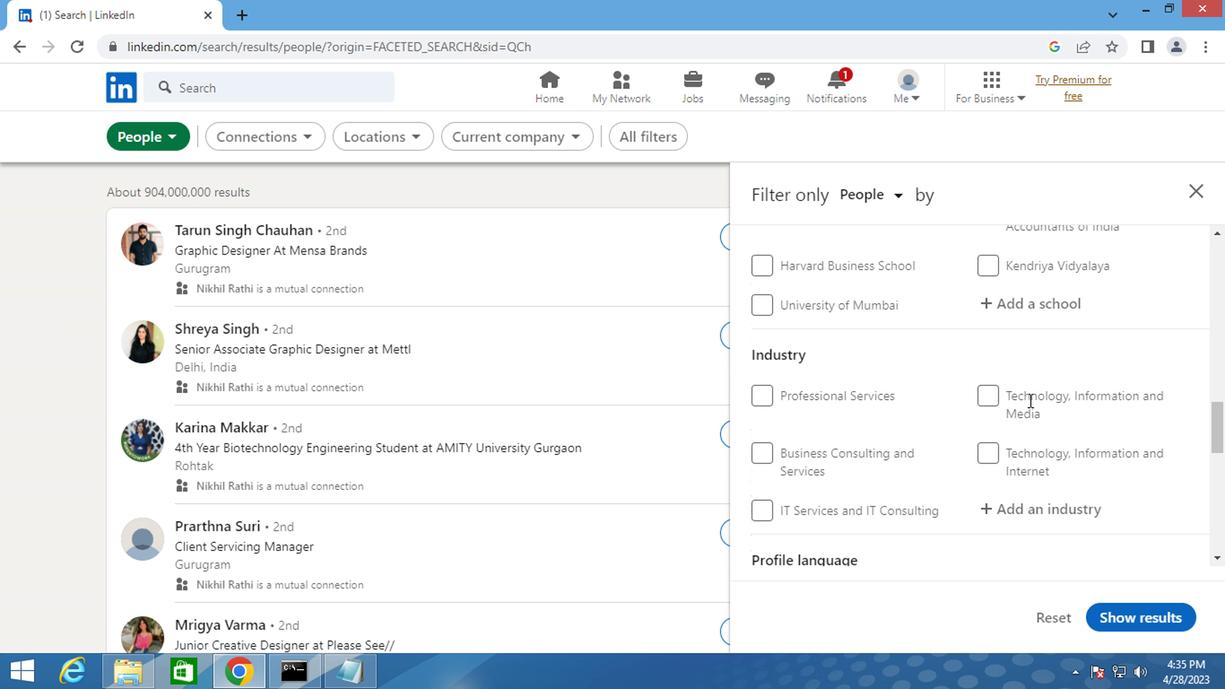 
Action: Mouse scrolled (1023, 400) with delta (0, 0)
Screenshot: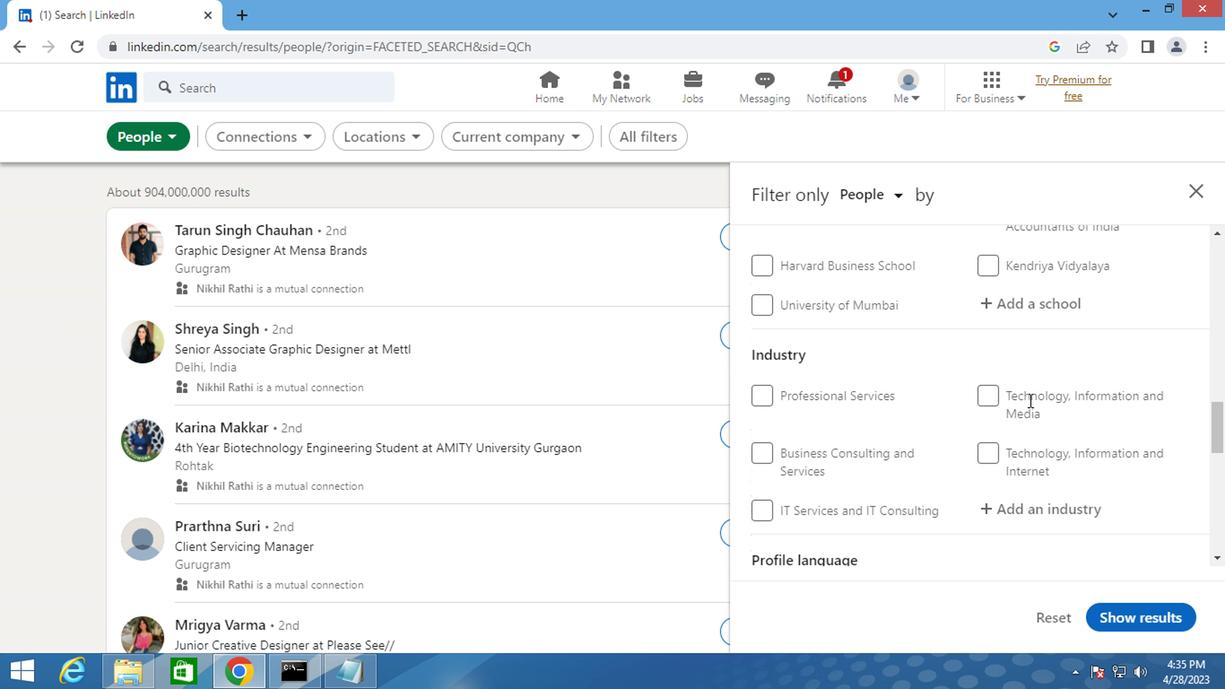 
Action: Mouse scrolled (1023, 400) with delta (0, 0)
Screenshot: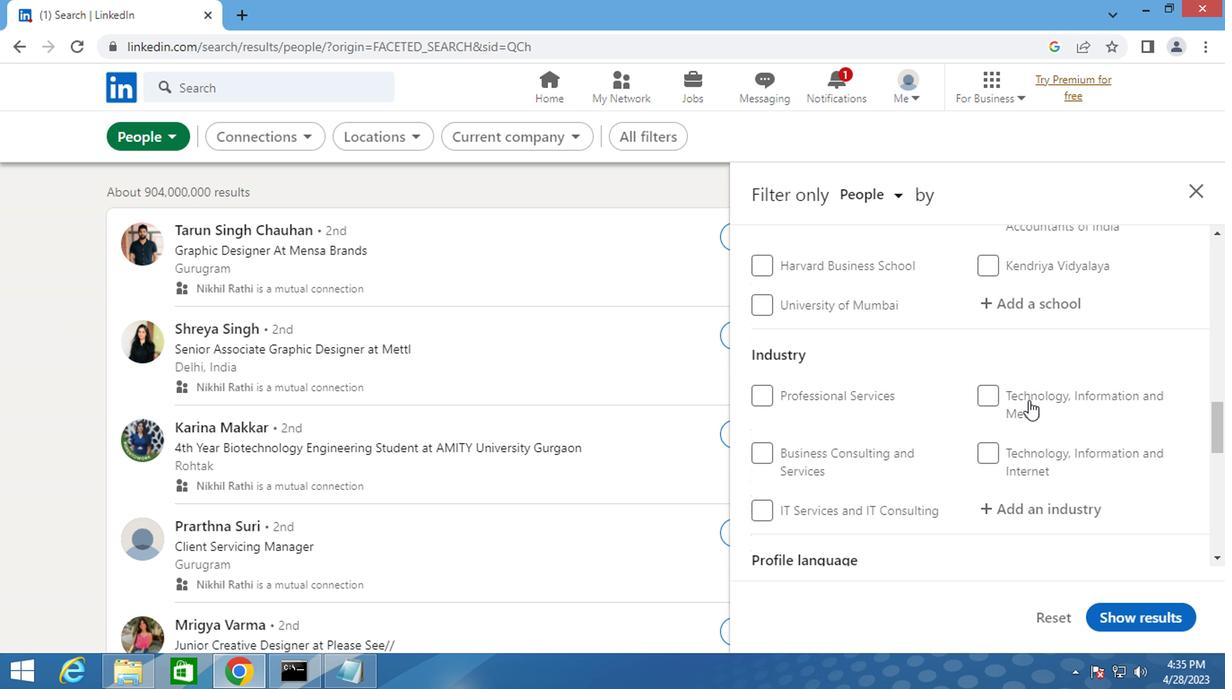 
Action: Mouse moved to (756, 413)
Screenshot: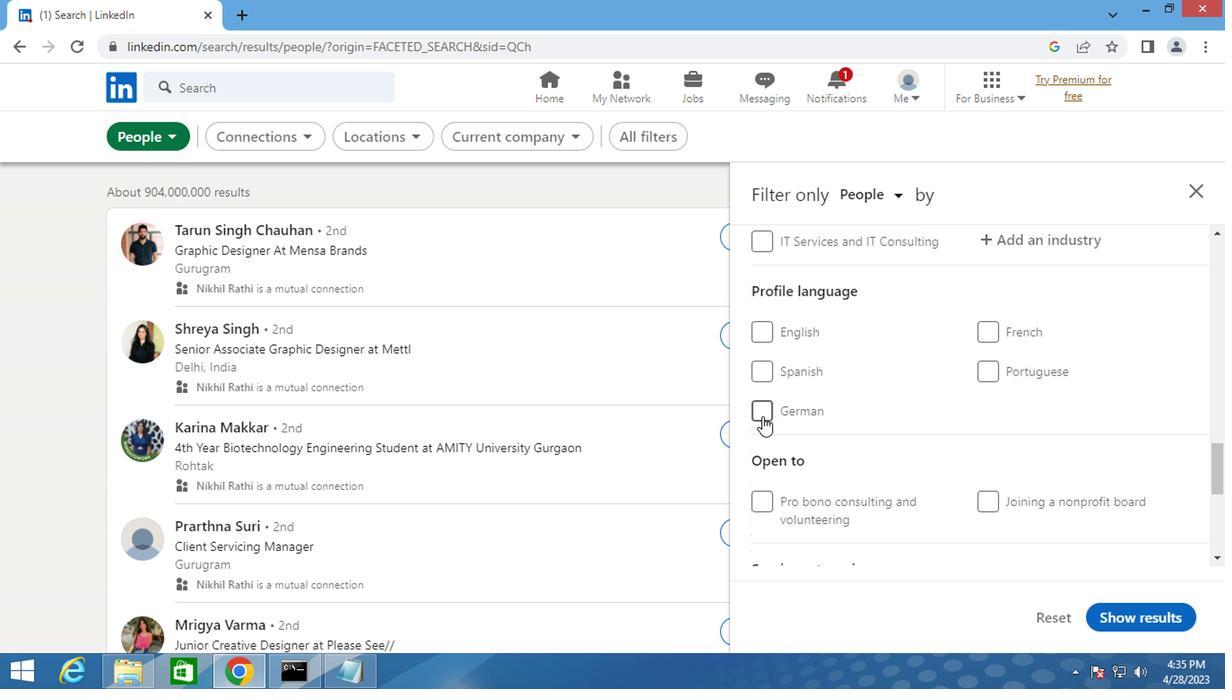 
Action: Mouse pressed left at (756, 413)
Screenshot: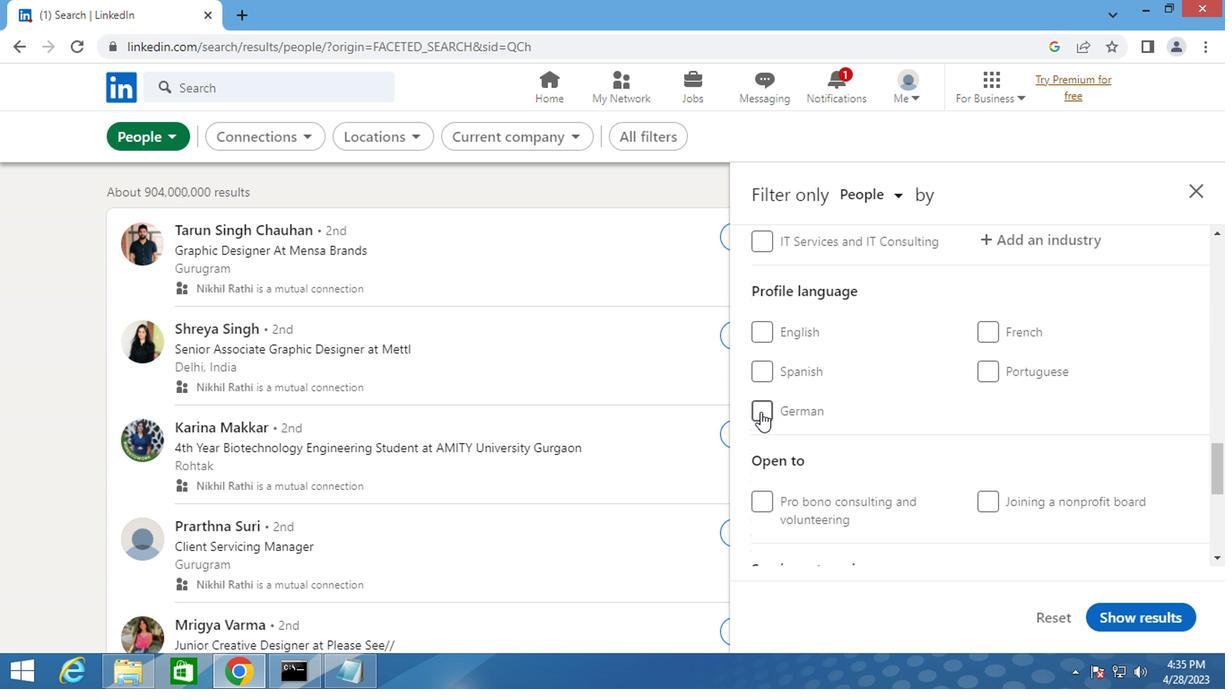 
Action: Mouse moved to (794, 388)
Screenshot: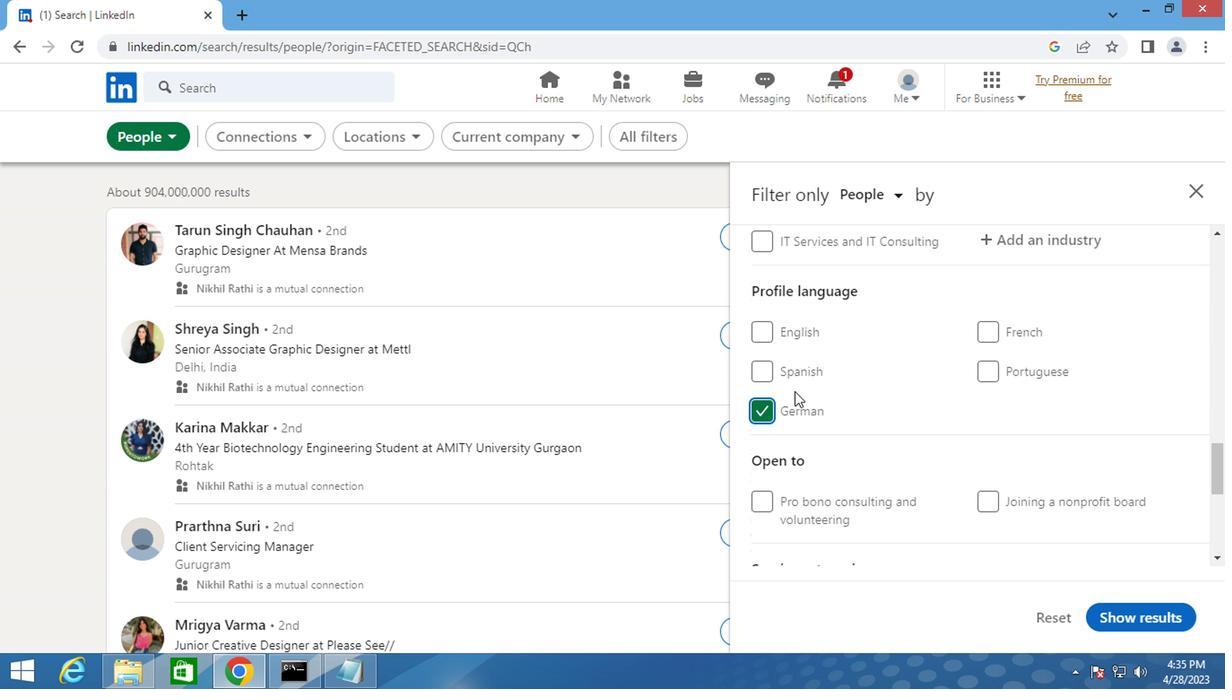 
Action: Mouse scrolled (794, 390) with delta (0, 1)
Screenshot: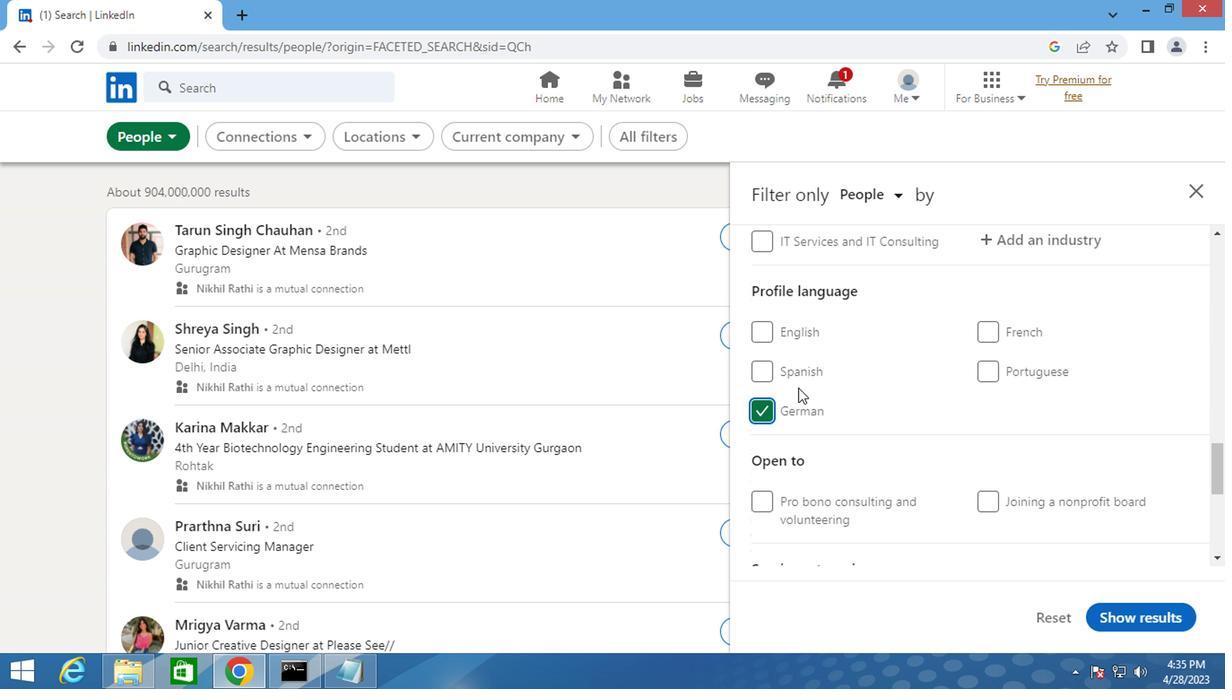 
Action: Mouse scrolled (794, 390) with delta (0, 1)
Screenshot: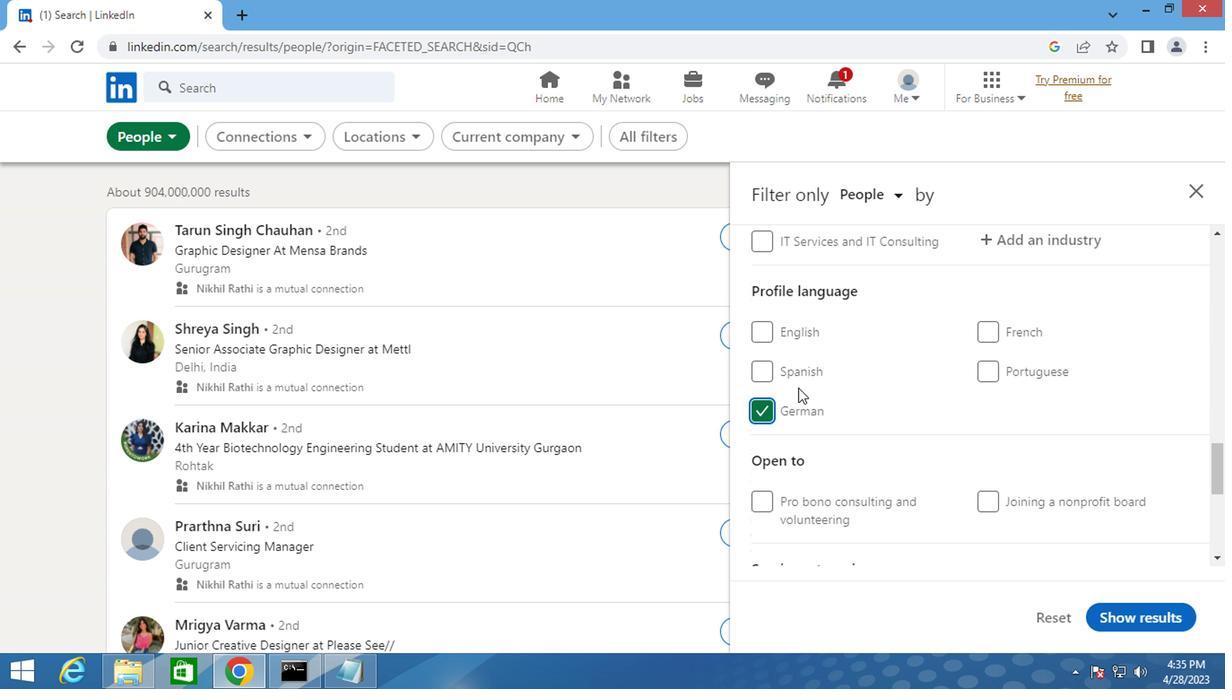 
Action: Mouse scrolled (794, 390) with delta (0, 1)
Screenshot: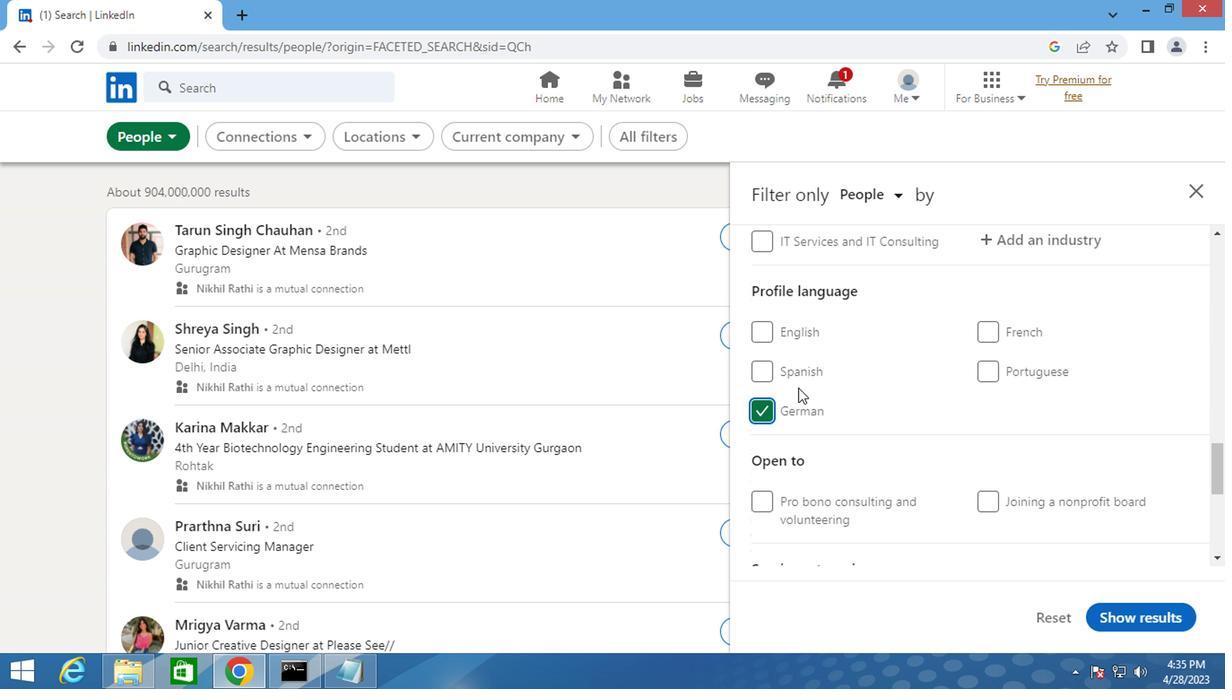 
Action: Mouse moved to (795, 387)
Screenshot: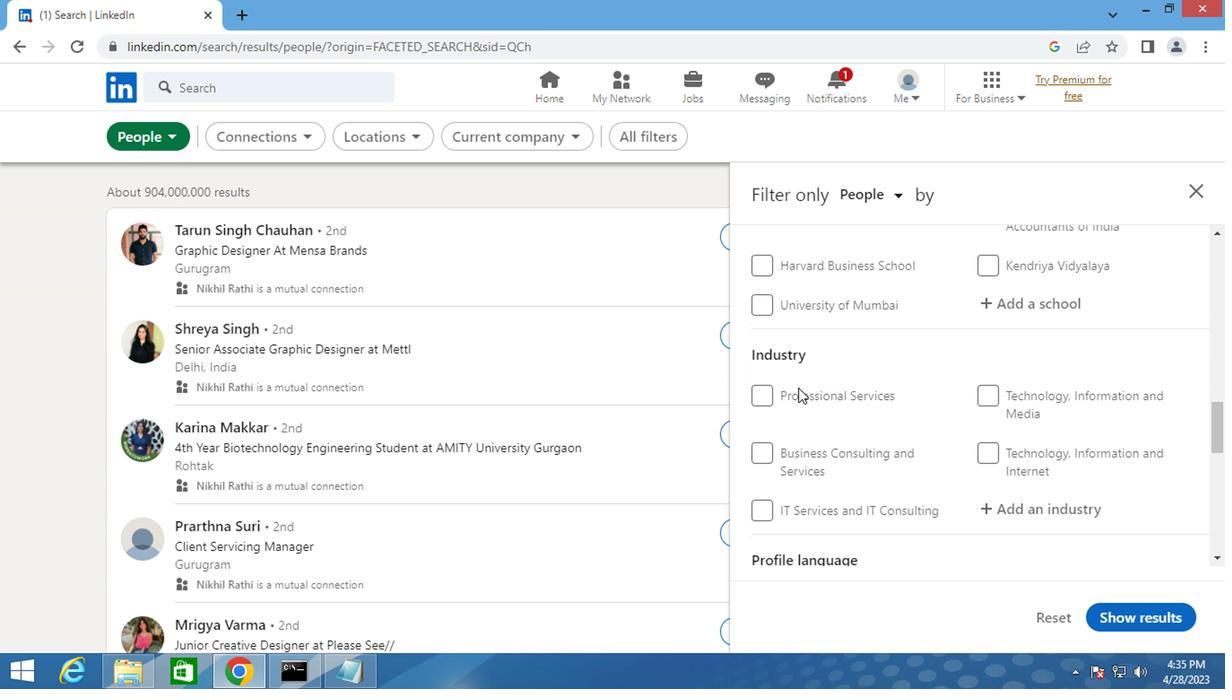 
Action: Mouse scrolled (795, 388) with delta (0, 0)
Screenshot: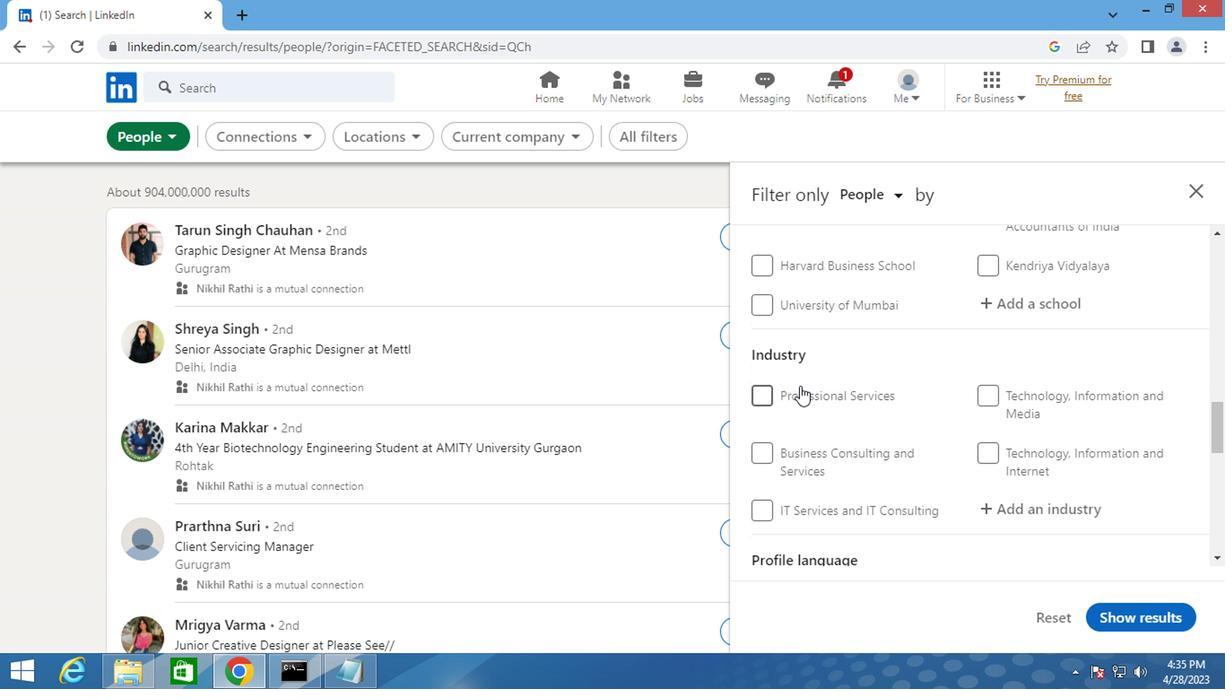 
Action: Mouse scrolled (795, 388) with delta (0, 0)
Screenshot: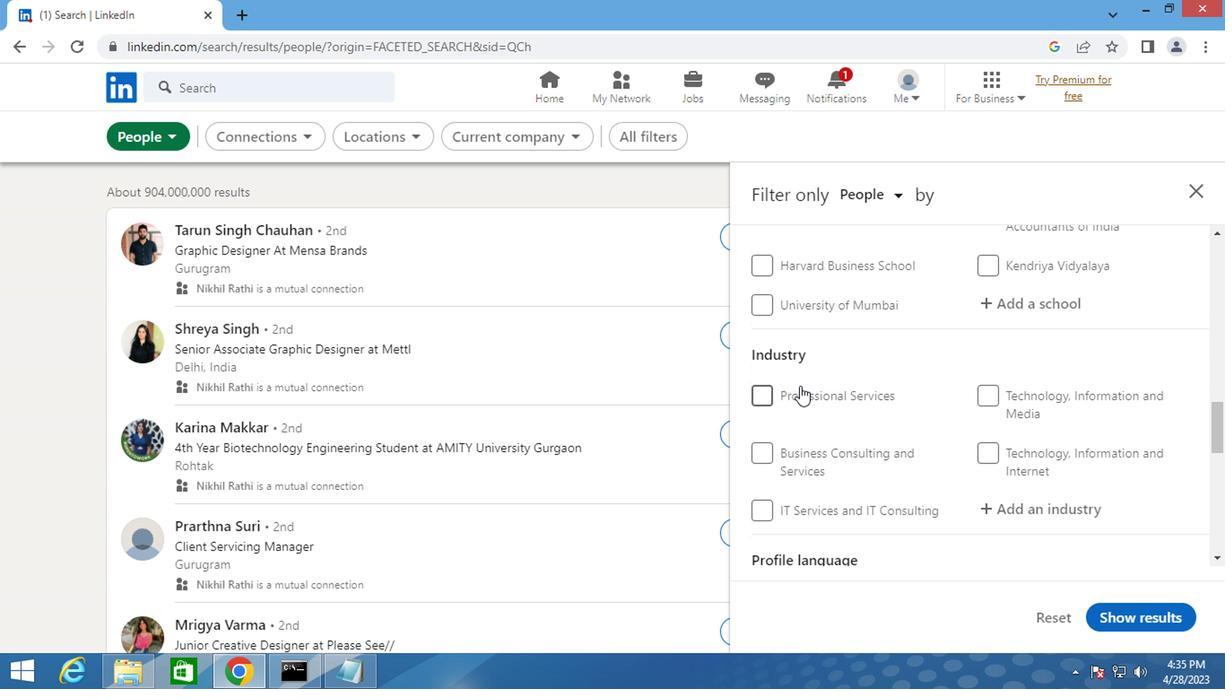 
Action: Mouse scrolled (795, 388) with delta (0, 0)
Screenshot: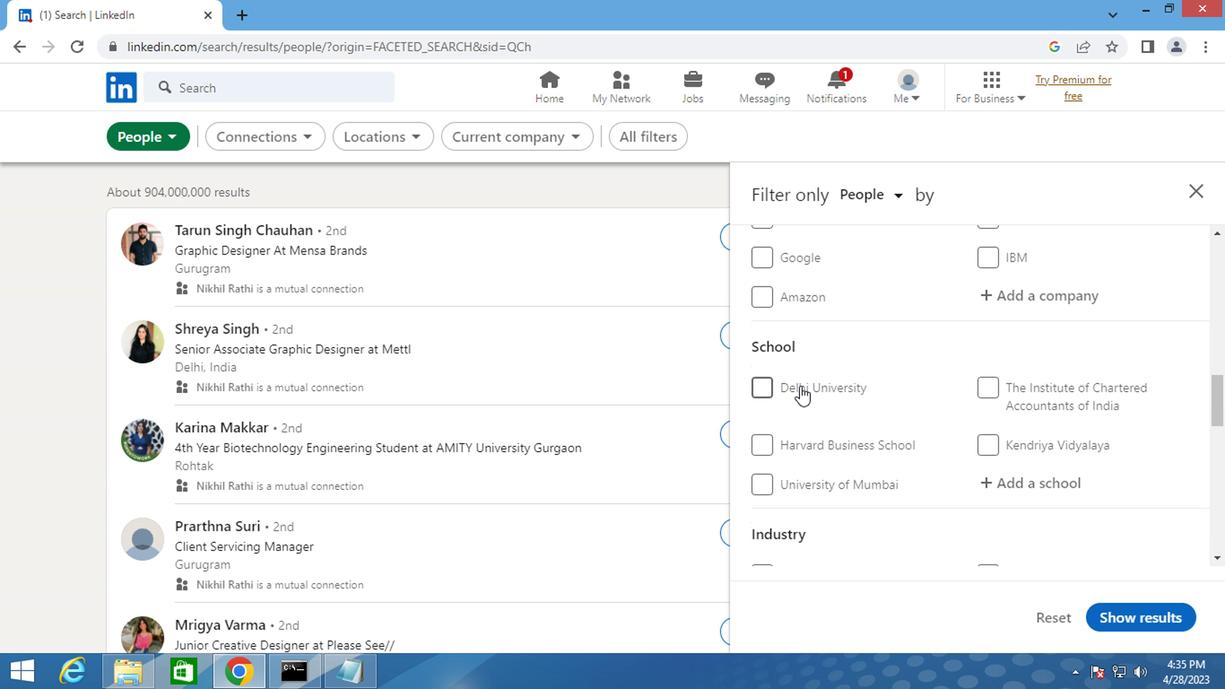 
Action: Mouse scrolled (795, 388) with delta (0, 0)
Screenshot: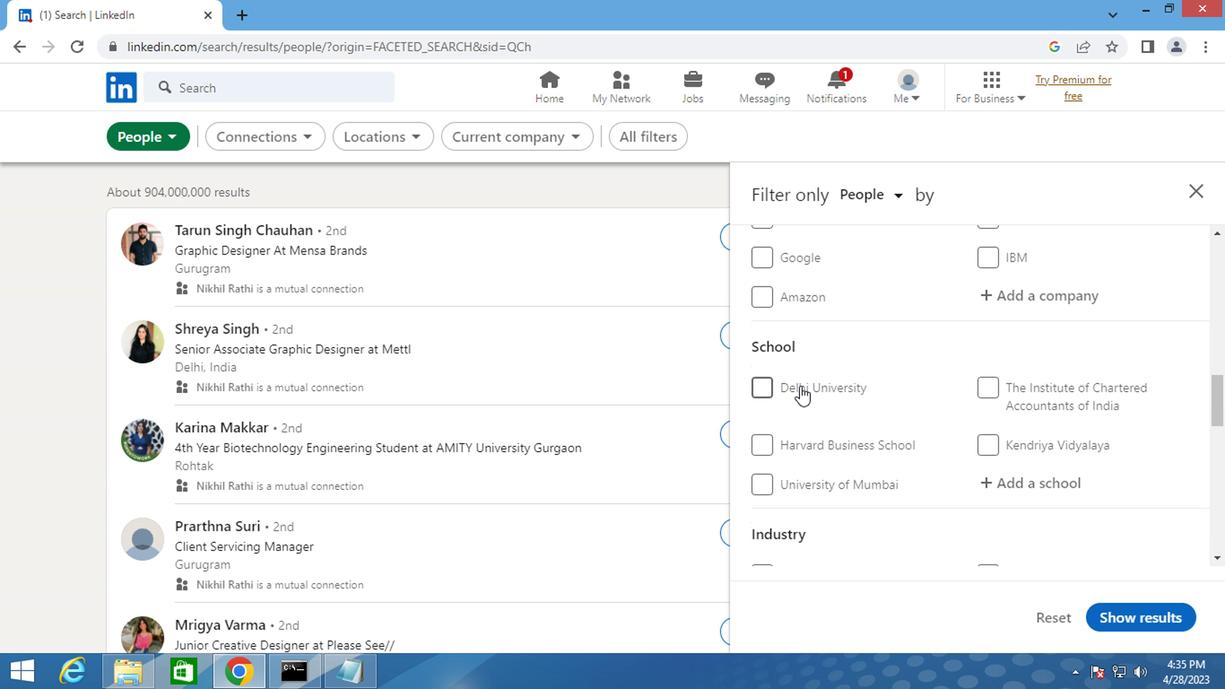 
Action: Mouse scrolled (795, 388) with delta (0, 0)
Screenshot: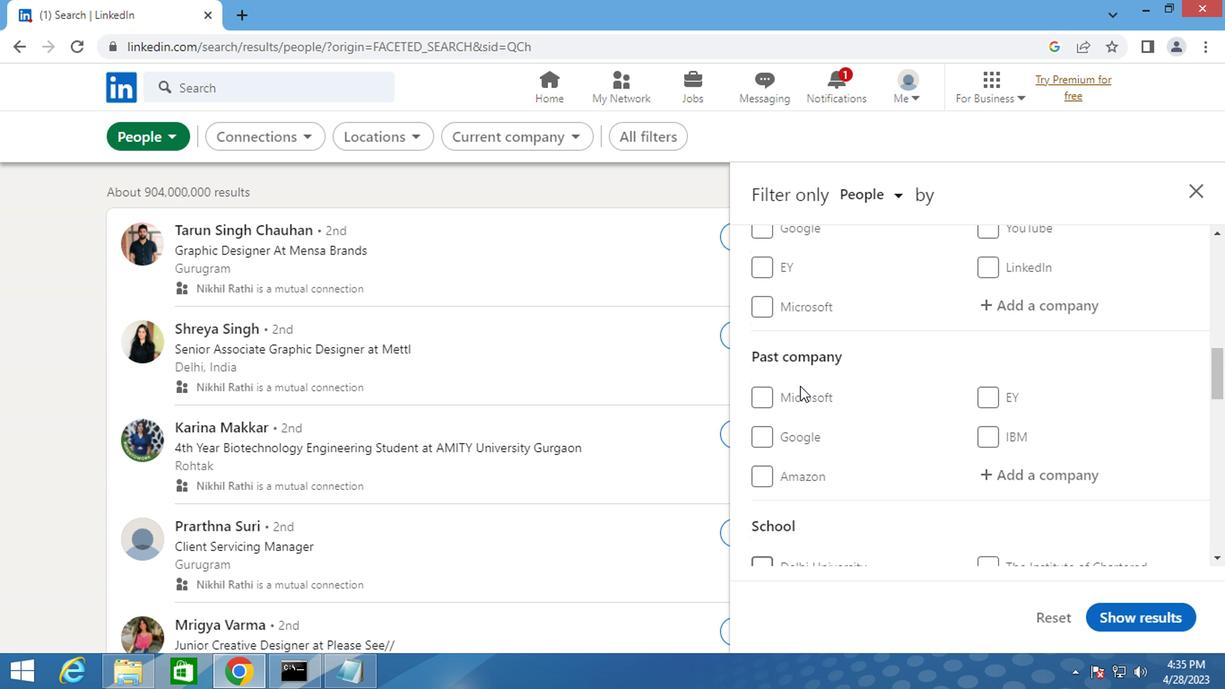 
Action: Mouse moved to (993, 403)
Screenshot: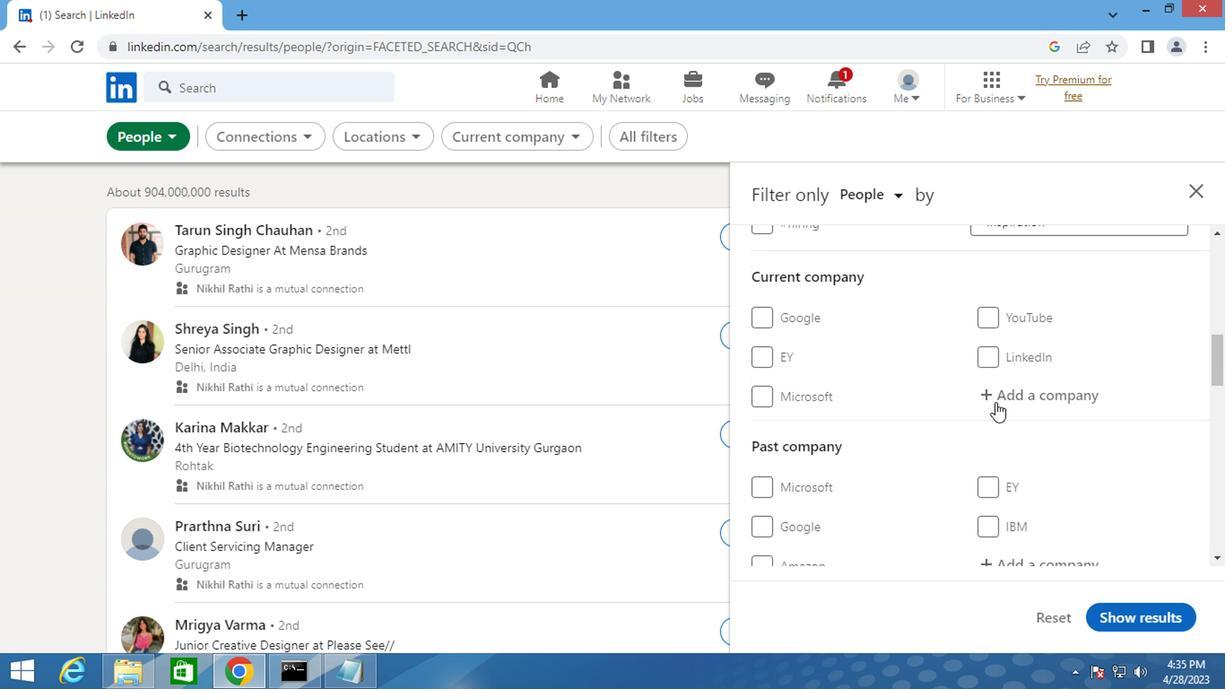 
Action: Mouse pressed left at (993, 403)
Screenshot: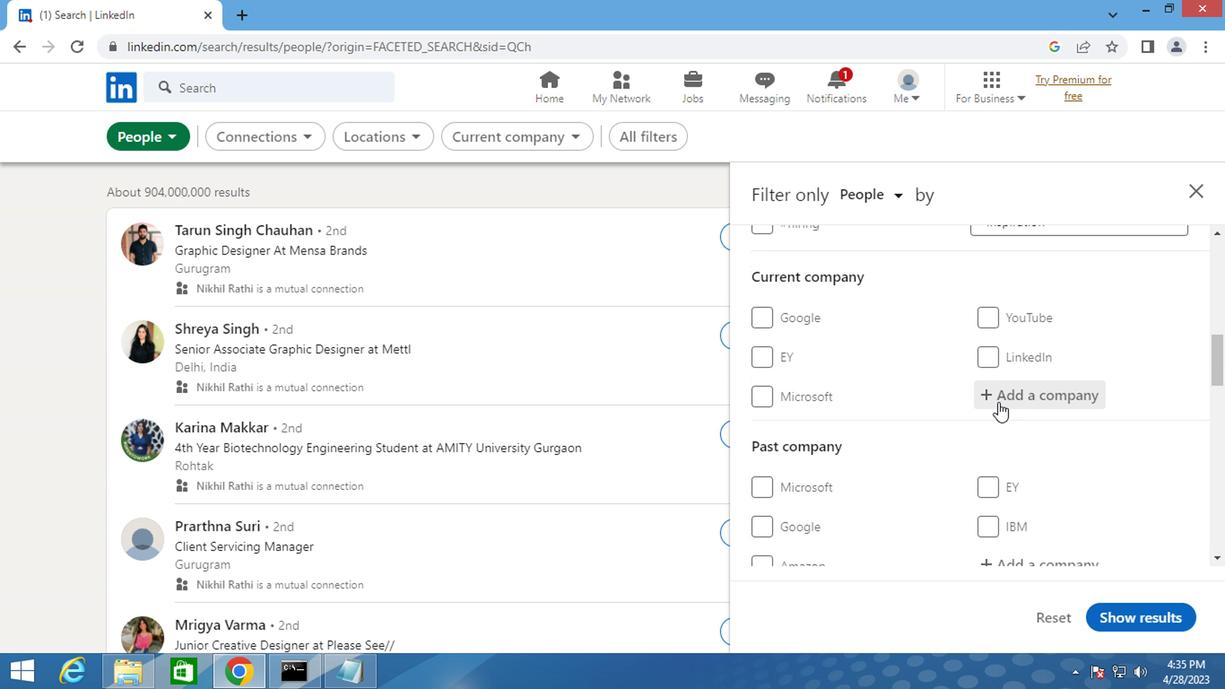 
Action: Key pressed <Key.caps_lock>GO<Key.space>FIR
Screenshot: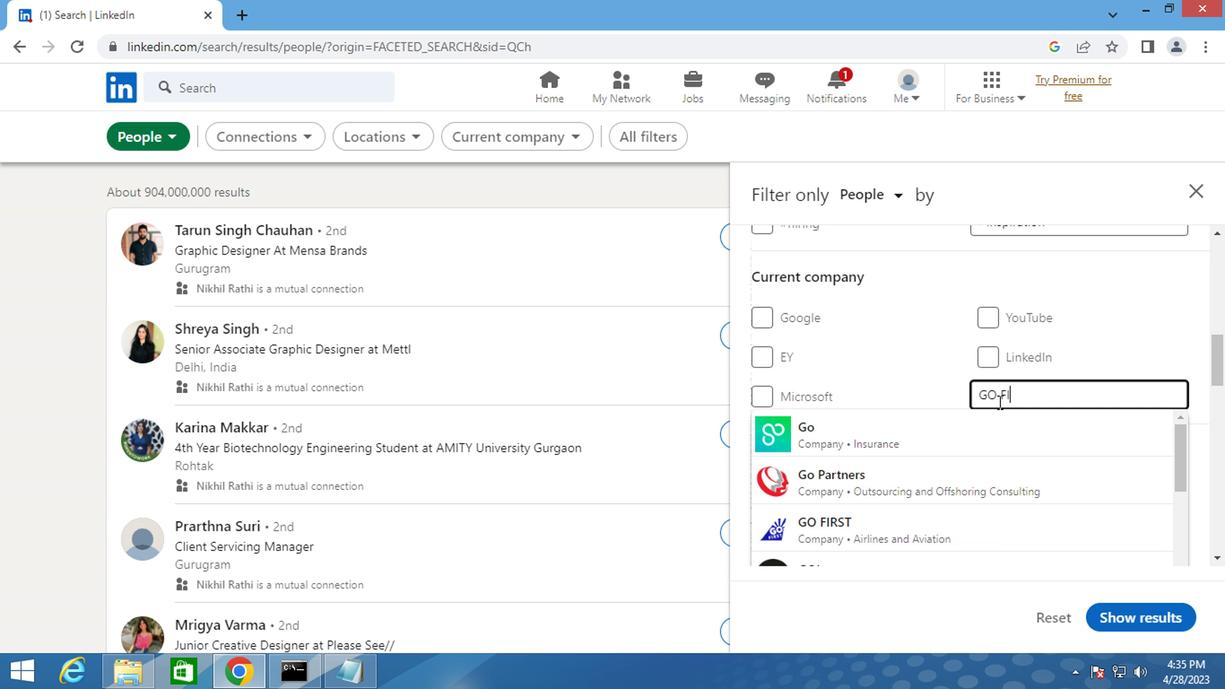 
Action: Mouse moved to (905, 428)
Screenshot: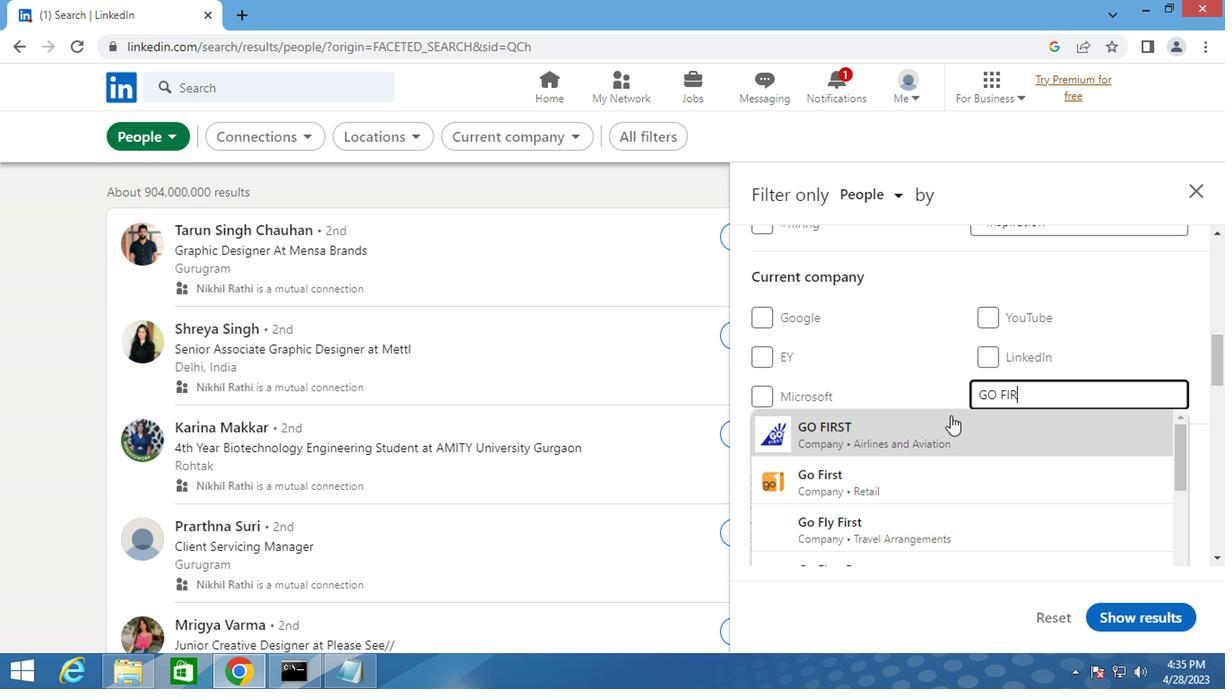 
Action: Mouse pressed left at (905, 428)
Screenshot: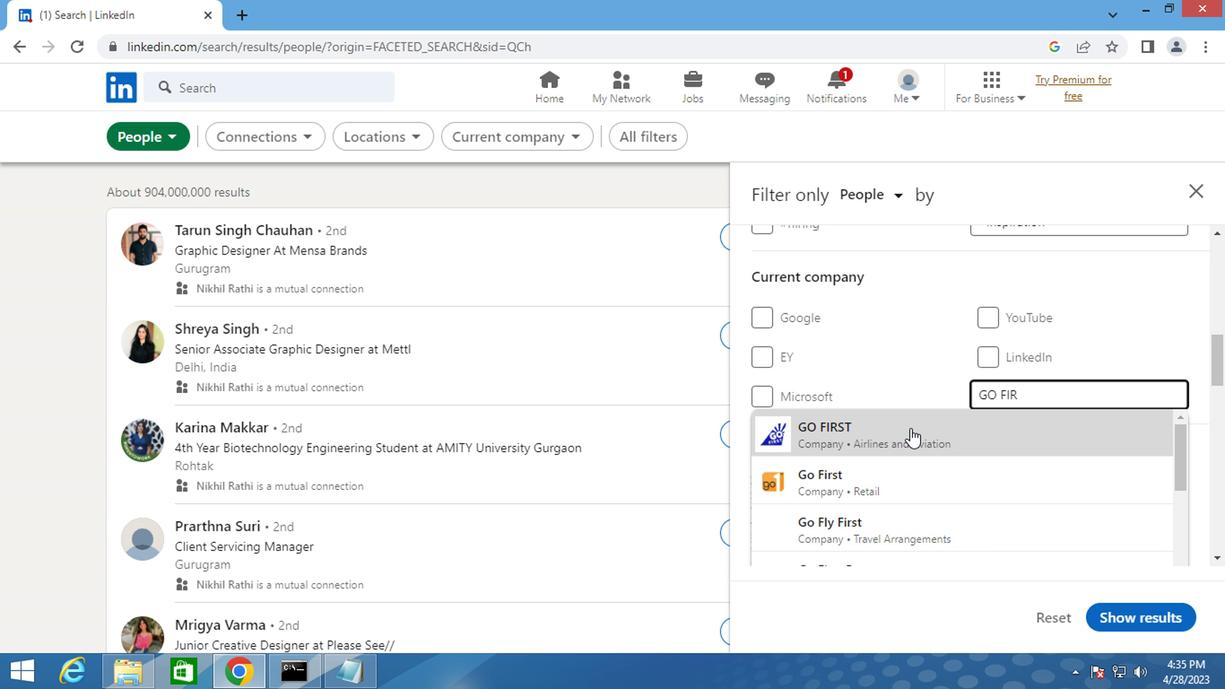 
Action: Key pressed <Key.caps_lock>
Screenshot: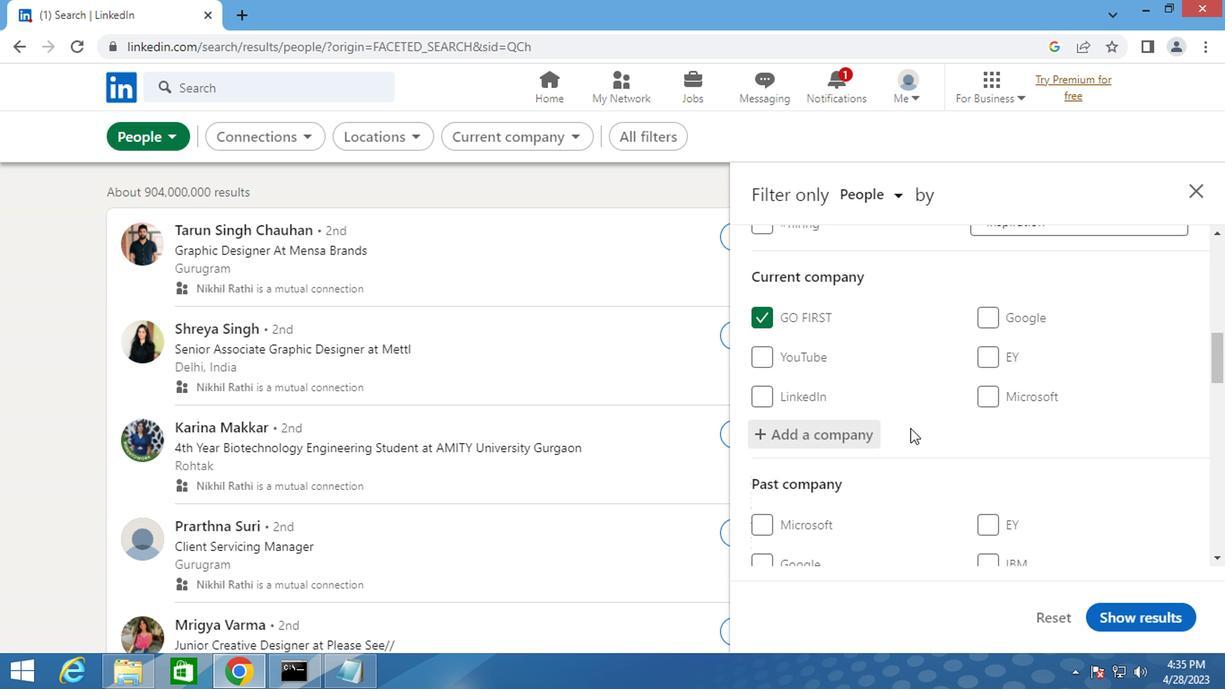 
Action: Mouse scrolled (905, 428) with delta (0, 0)
Screenshot: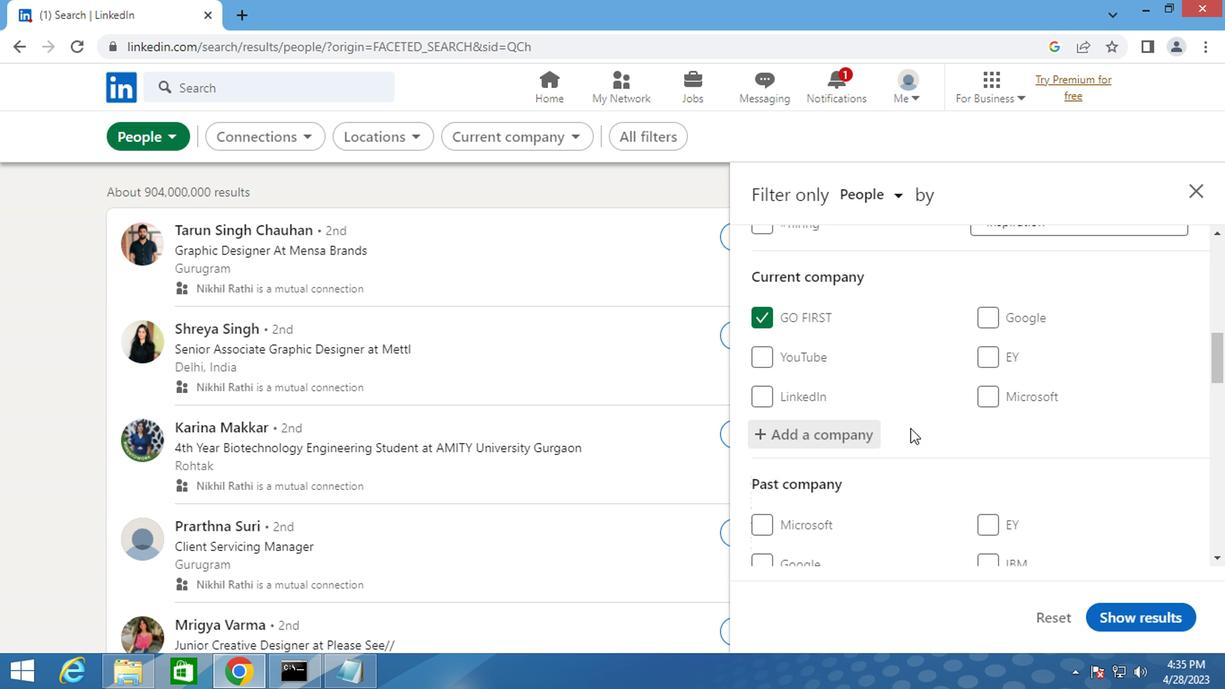
Action: Mouse scrolled (905, 428) with delta (0, 0)
Screenshot: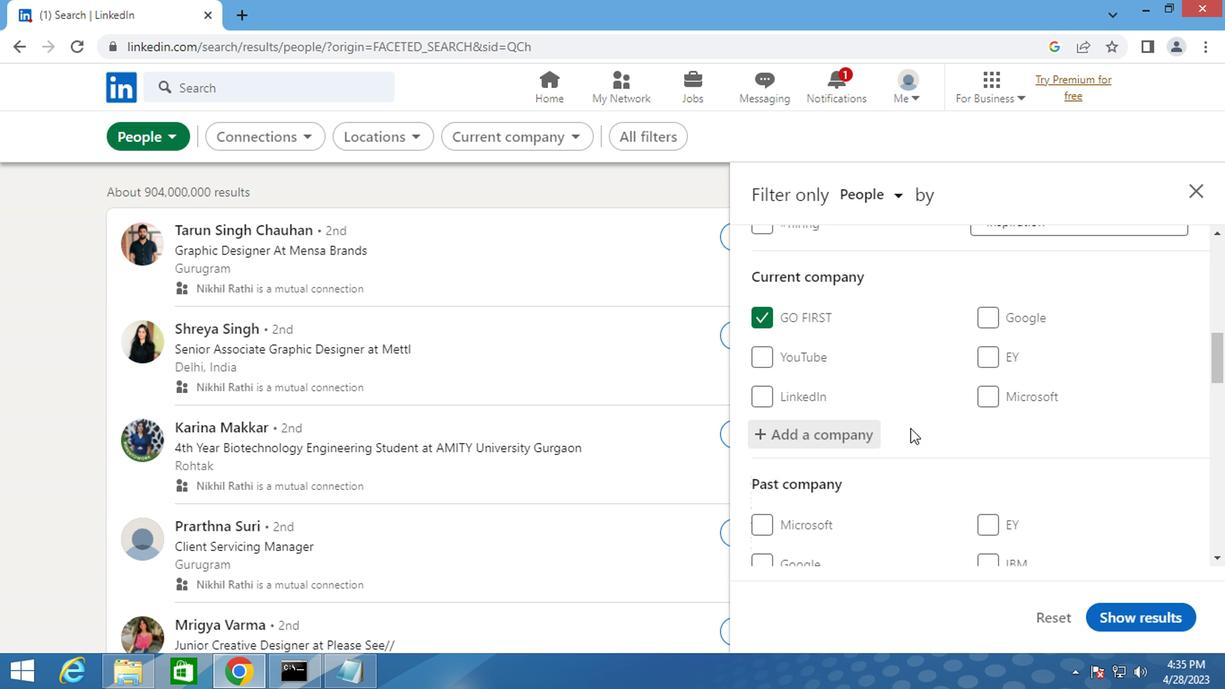 
Action: Mouse scrolled (905, 428) with delta (0, 0)
Screenshot: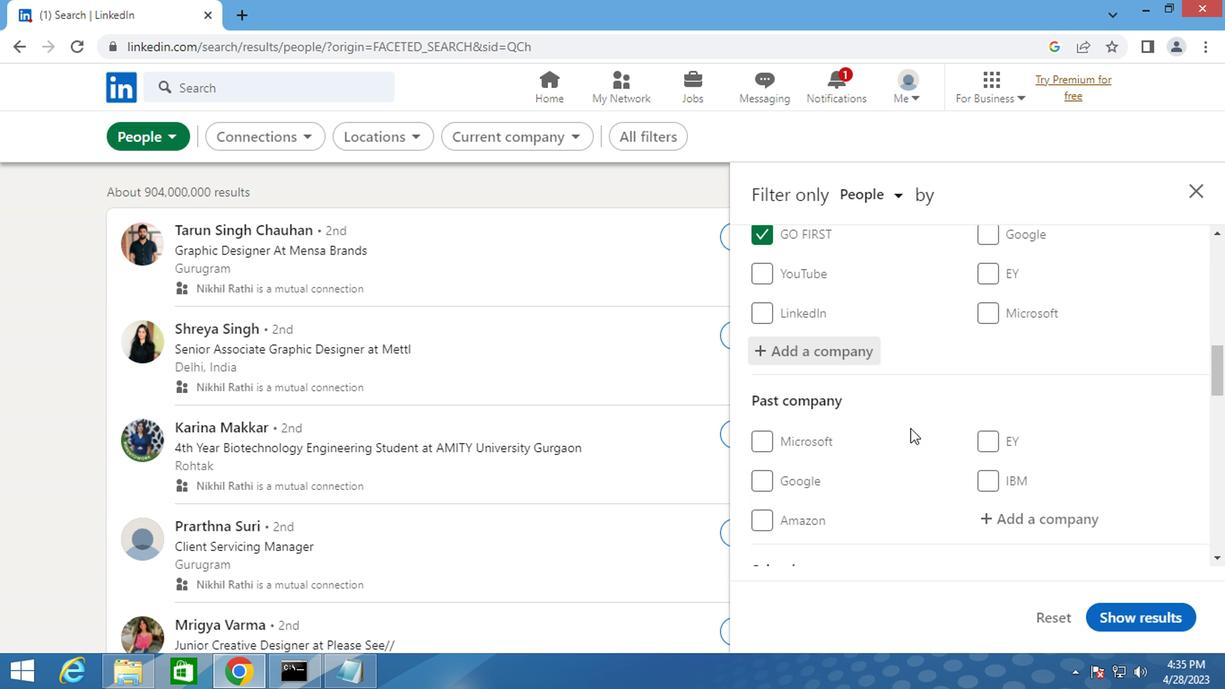 
Action: Mouse moved to (905, 428)
Screenshot: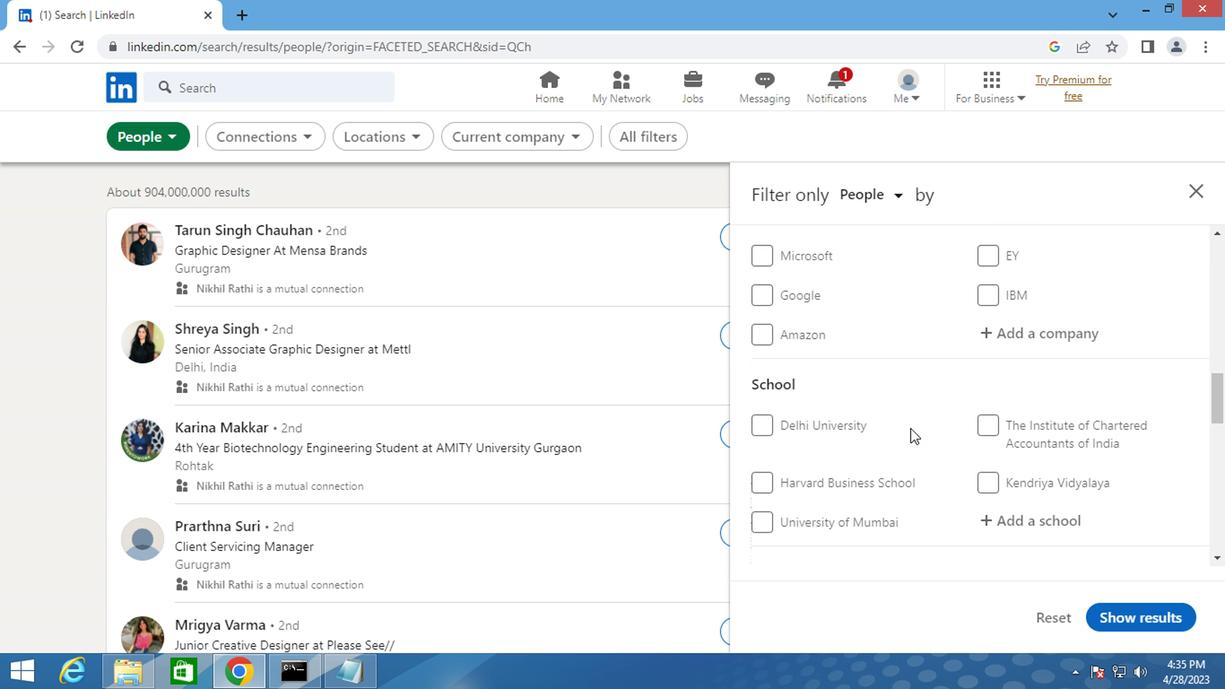 
Action: Mouse scrolled (905, 428) with delta (0, 0)
Screenshot: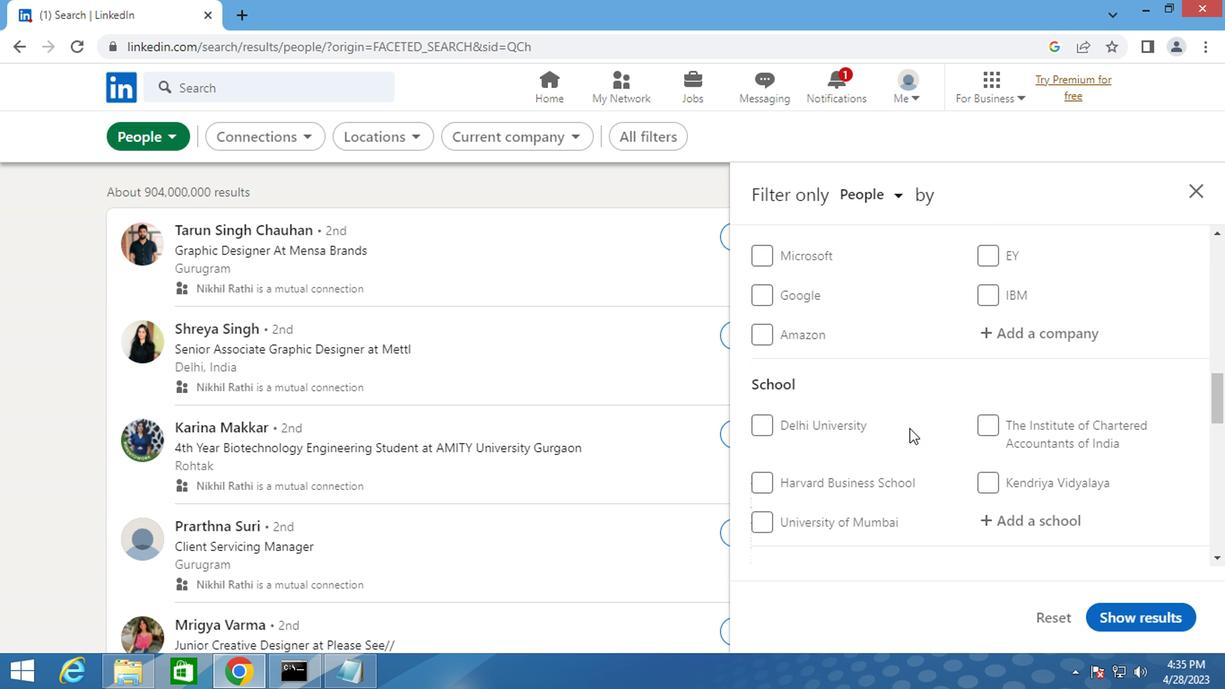 
Action: Mouse moved to (980, 427)
Screenshot: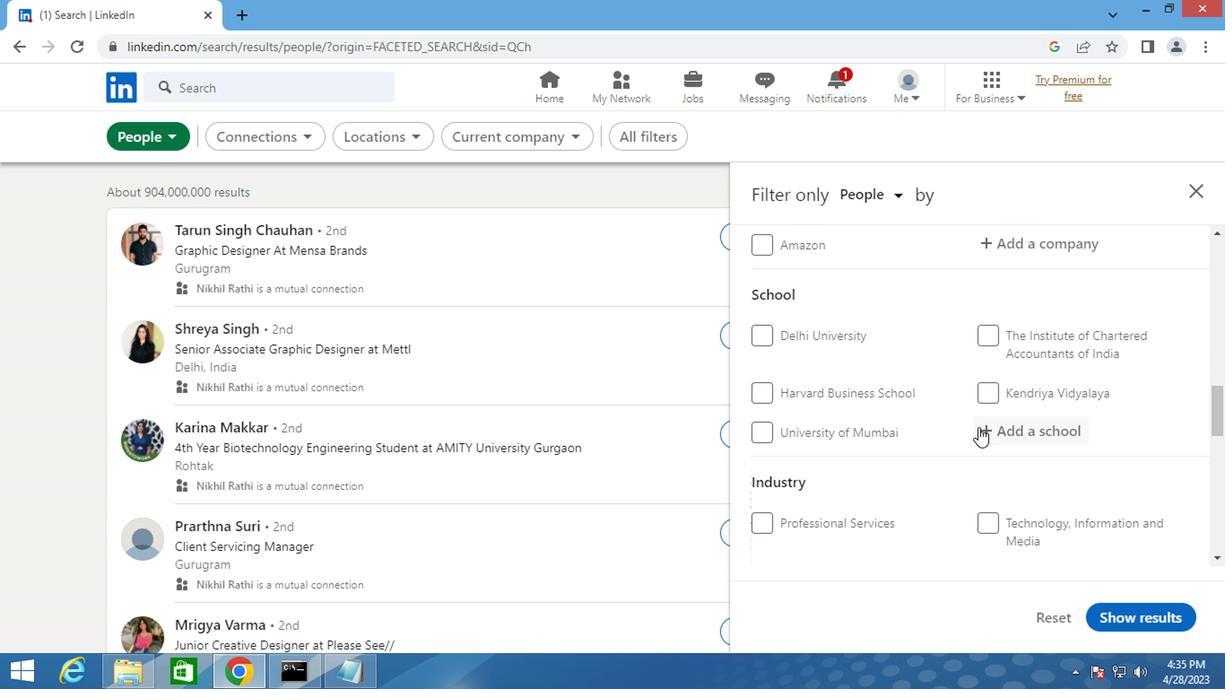 
Action: Mouse pressed left at (980, 427)
Screenshot: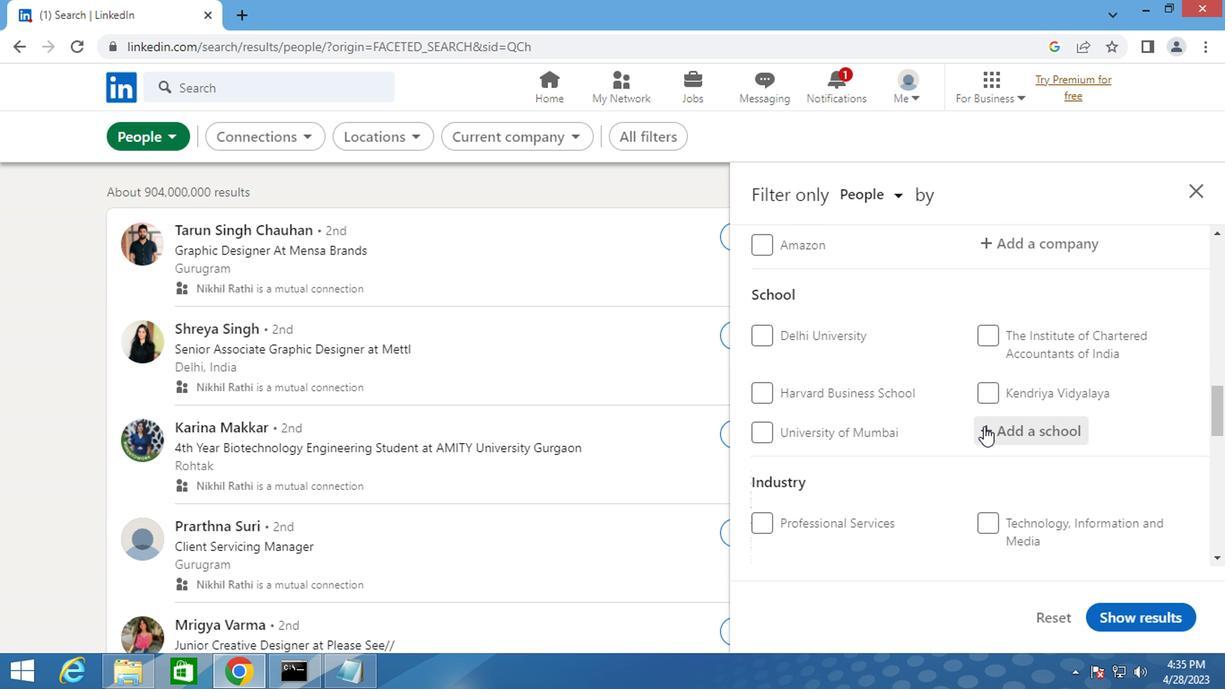 
Action: Mouse pressed left at (980, 427)
Screenshot: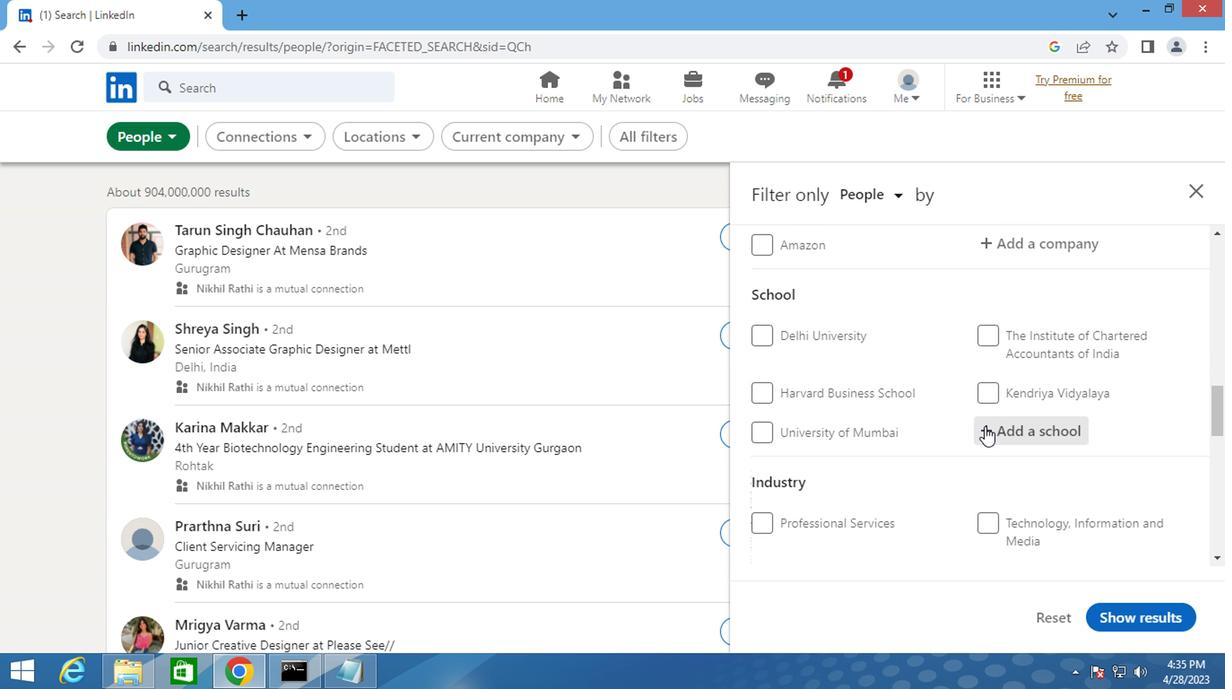 
Action: Key pressed <Key.shift>G<Key.space><Key.shift>N<Key.space><Key.shift>KHALSA
Screenshot: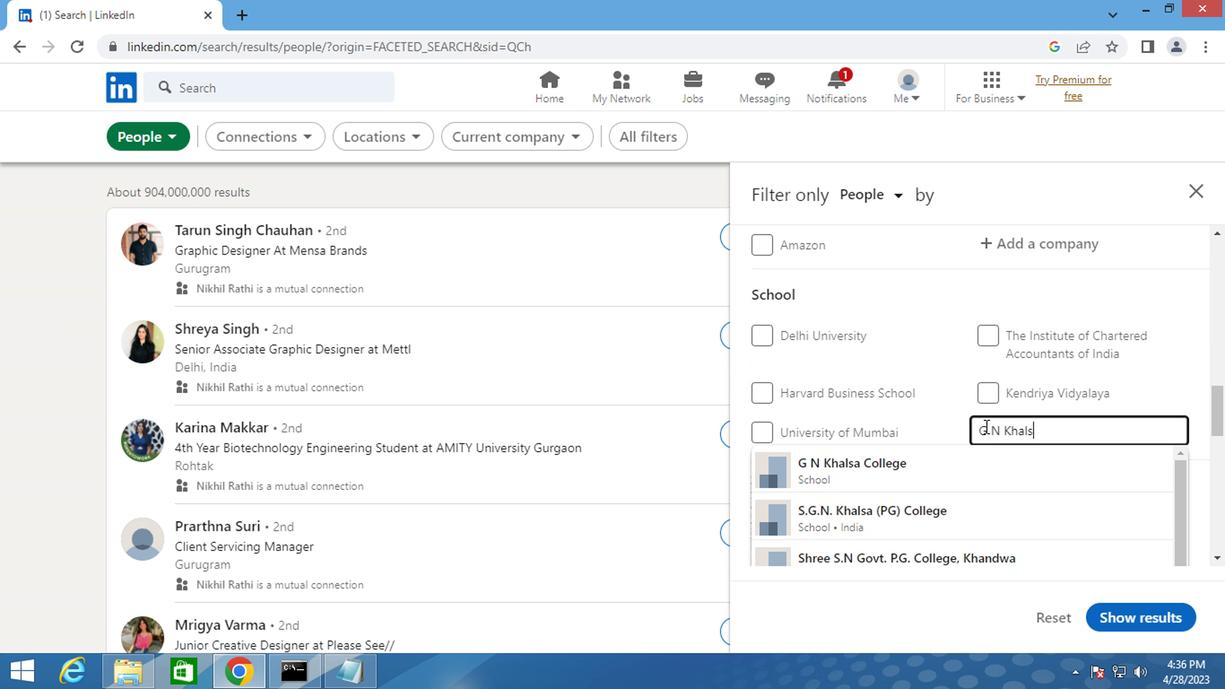 
Action: Mouse moved to (879, 458)
Screenshot: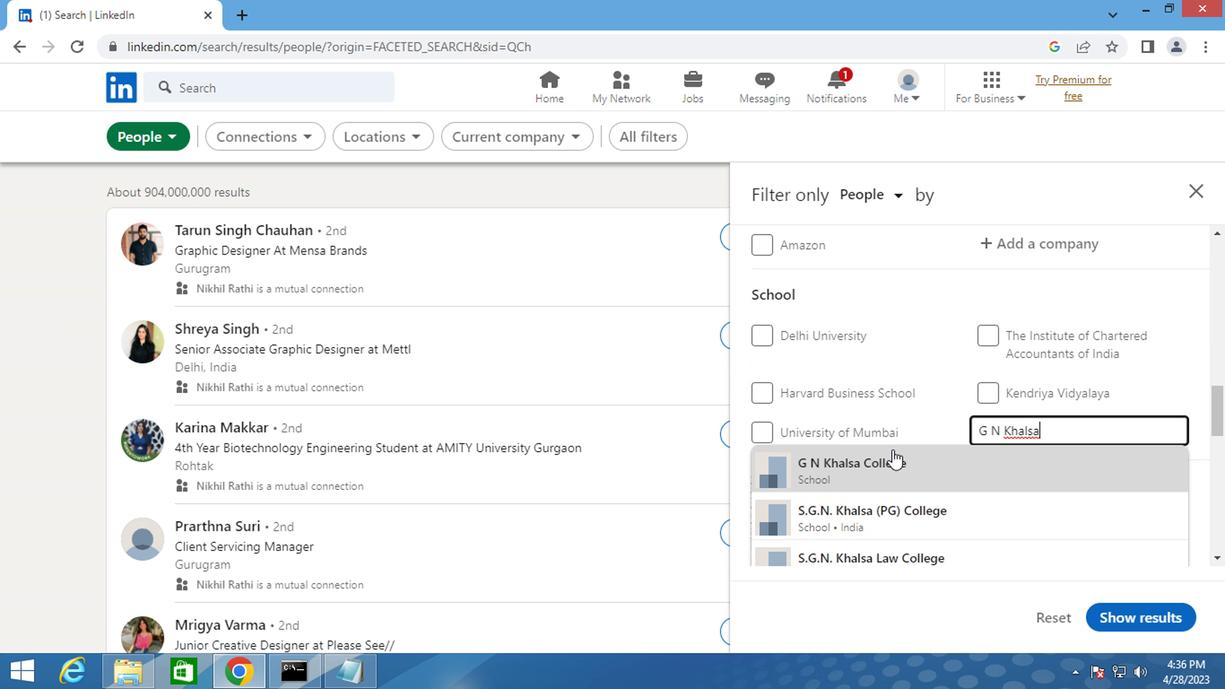 
Action: Mouse pressed left at (879, 458)
Screenshot: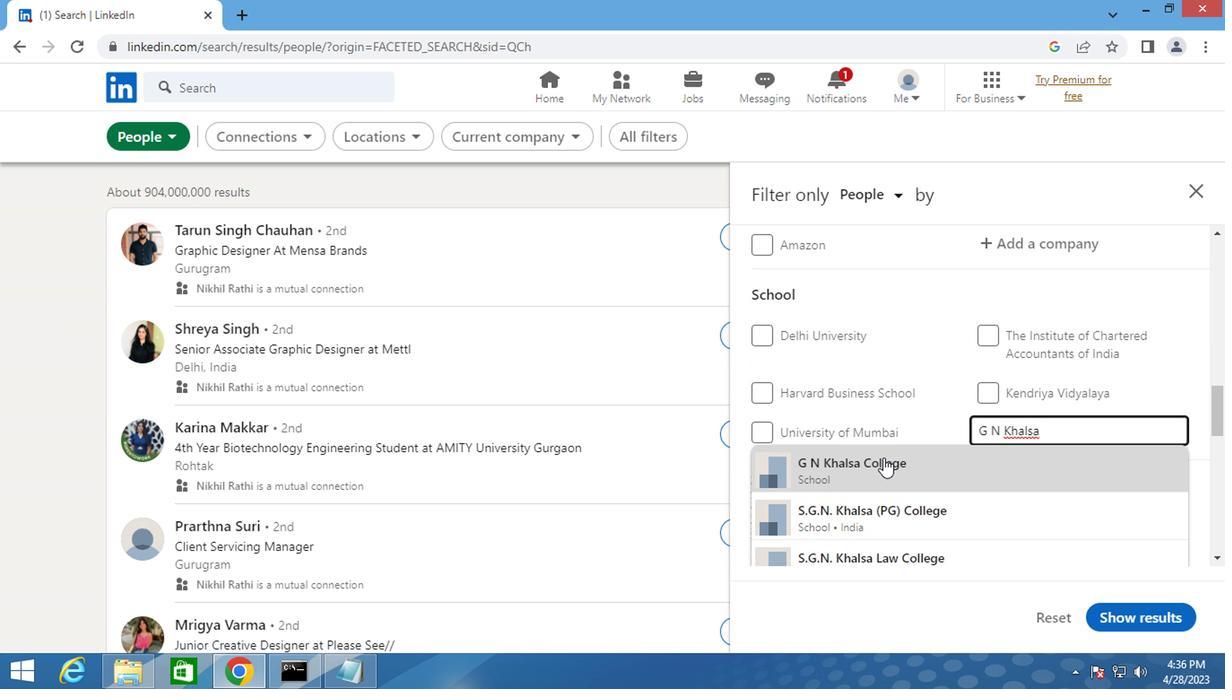 
Action: Mouse scrolled (879, 457) with delta (0, -1)
Screenshot: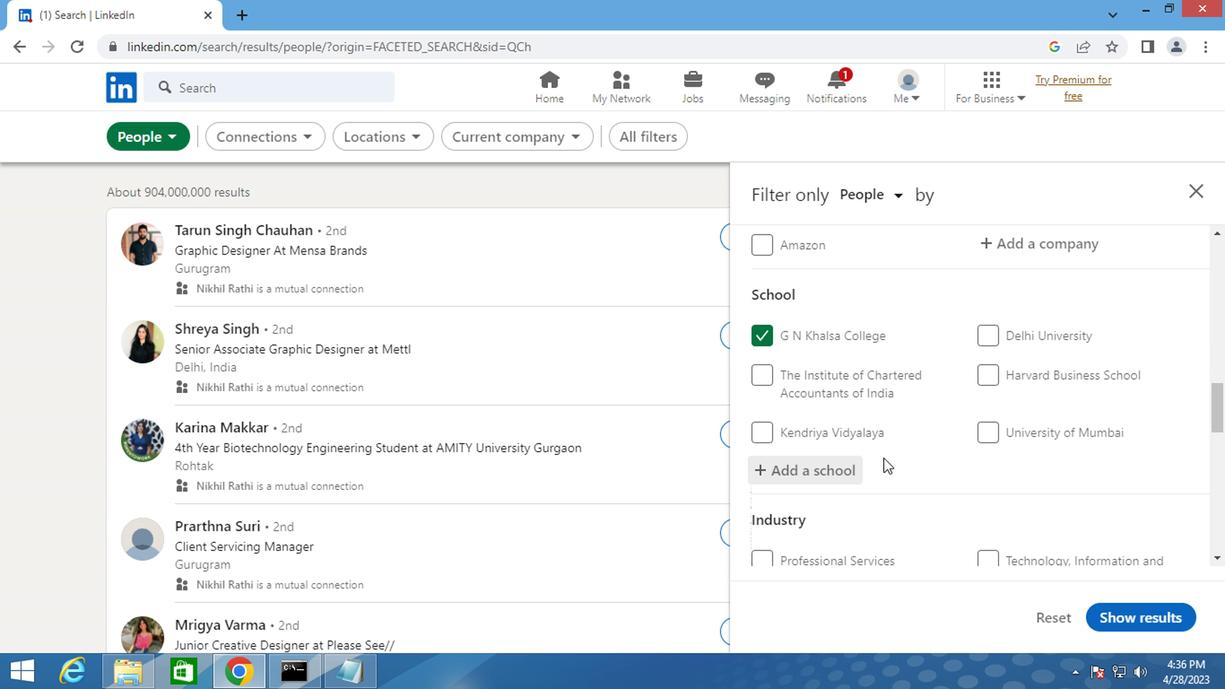 
Action: Mouse scrolled (879, 457) with delta (0, -1)
Screenshot: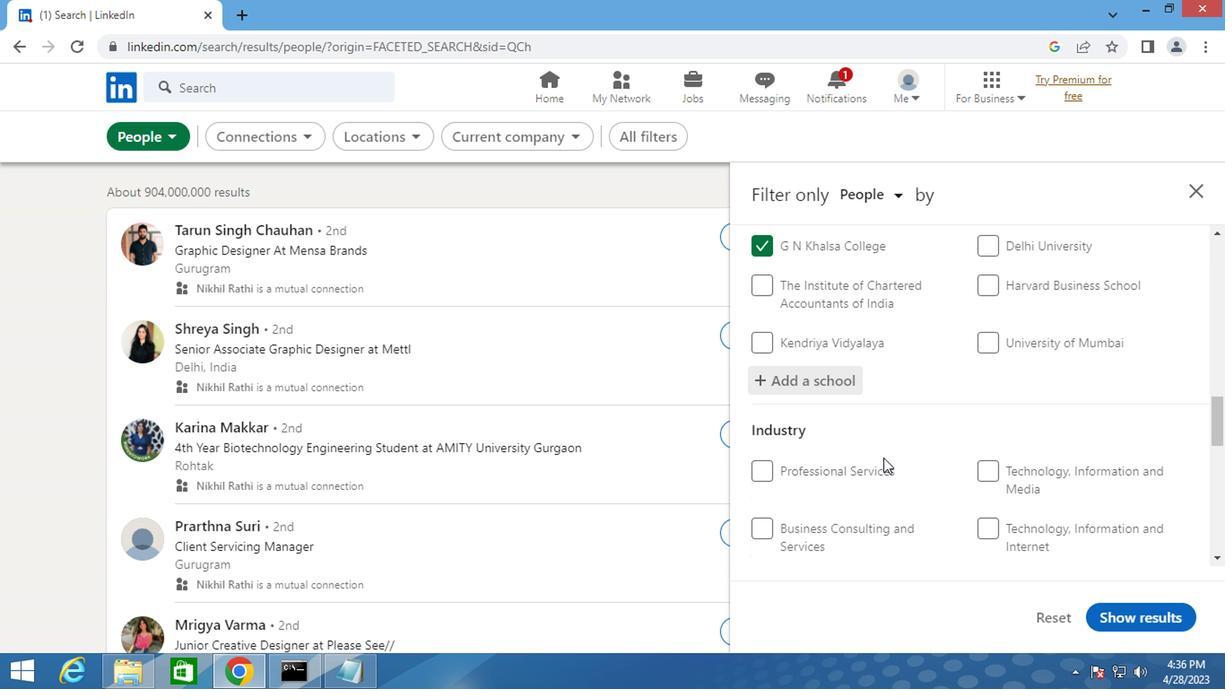
Action: Mouse moved to (1041, 501)
Screenshot: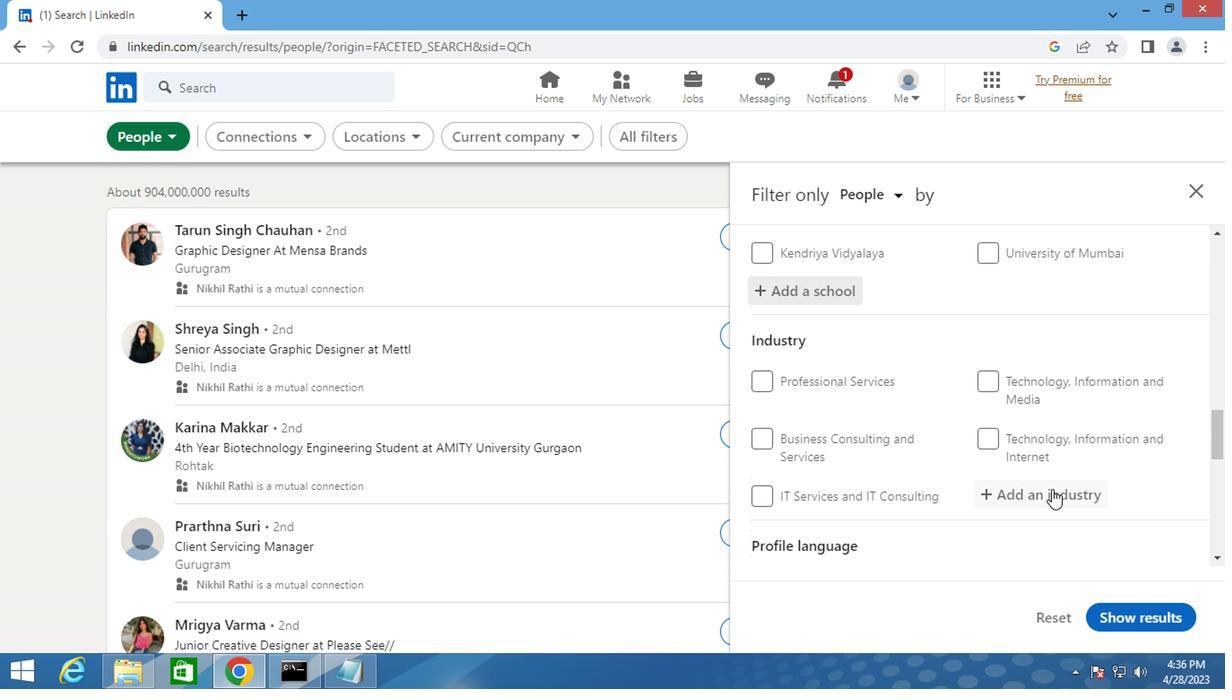 
Action: Mouse pressed left at (1041, 501)
Screenshot: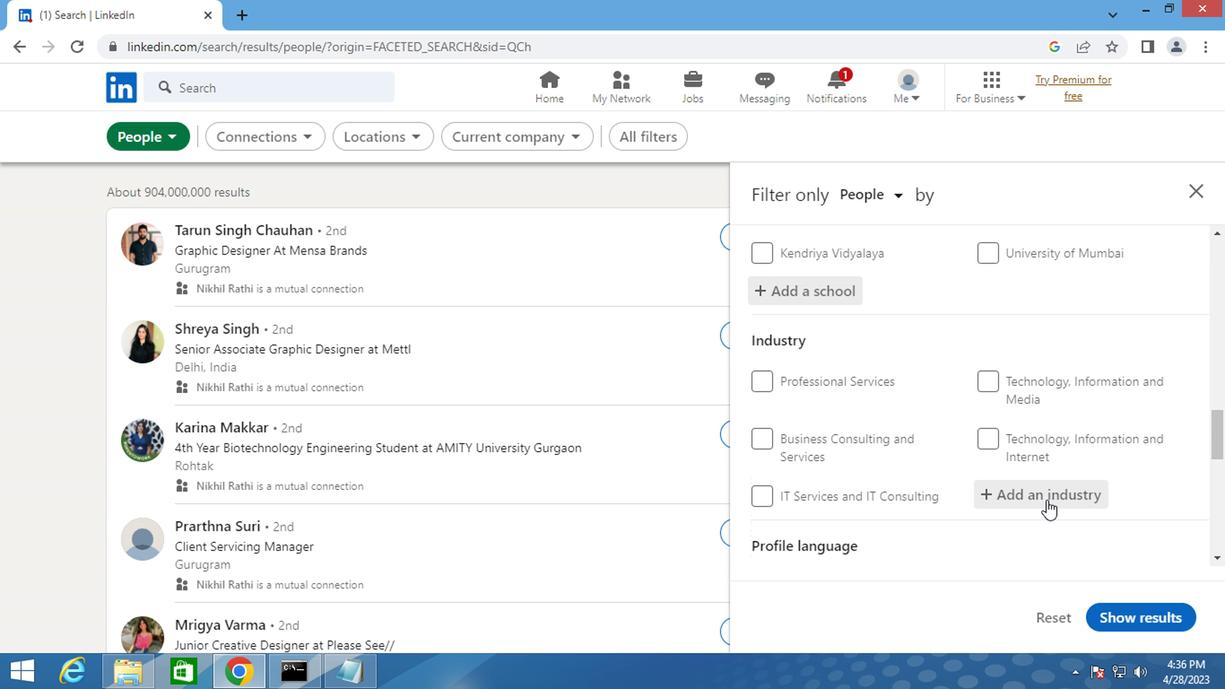 
Action: Key pressed <Key.shift>DAIRY
Screenshot: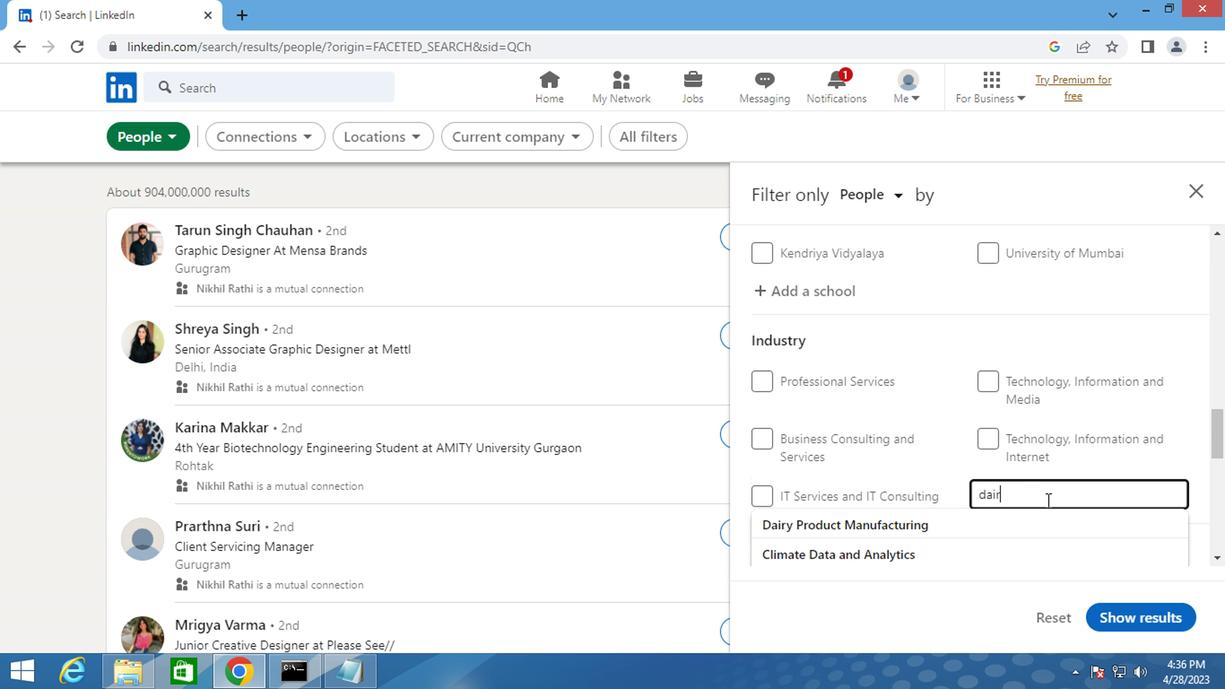
Action: Mouse moved to (907, 524)
Screenshot: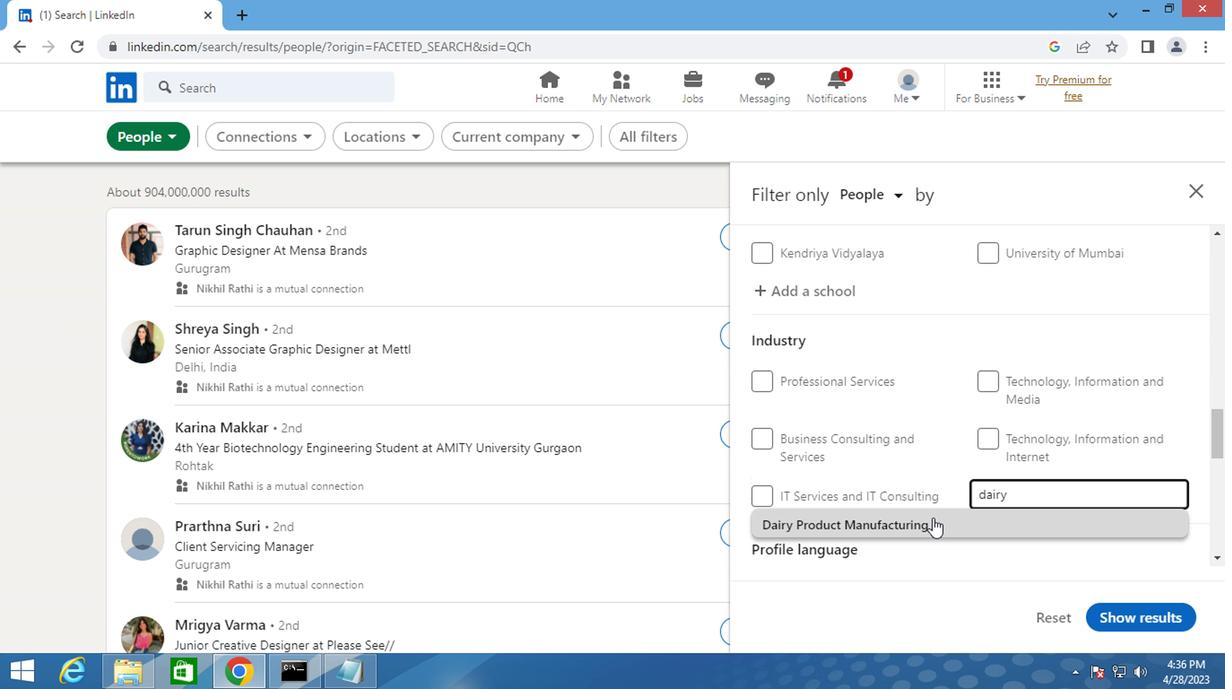 
Action: Mouse pressed left at (907, 524)
Screenshot: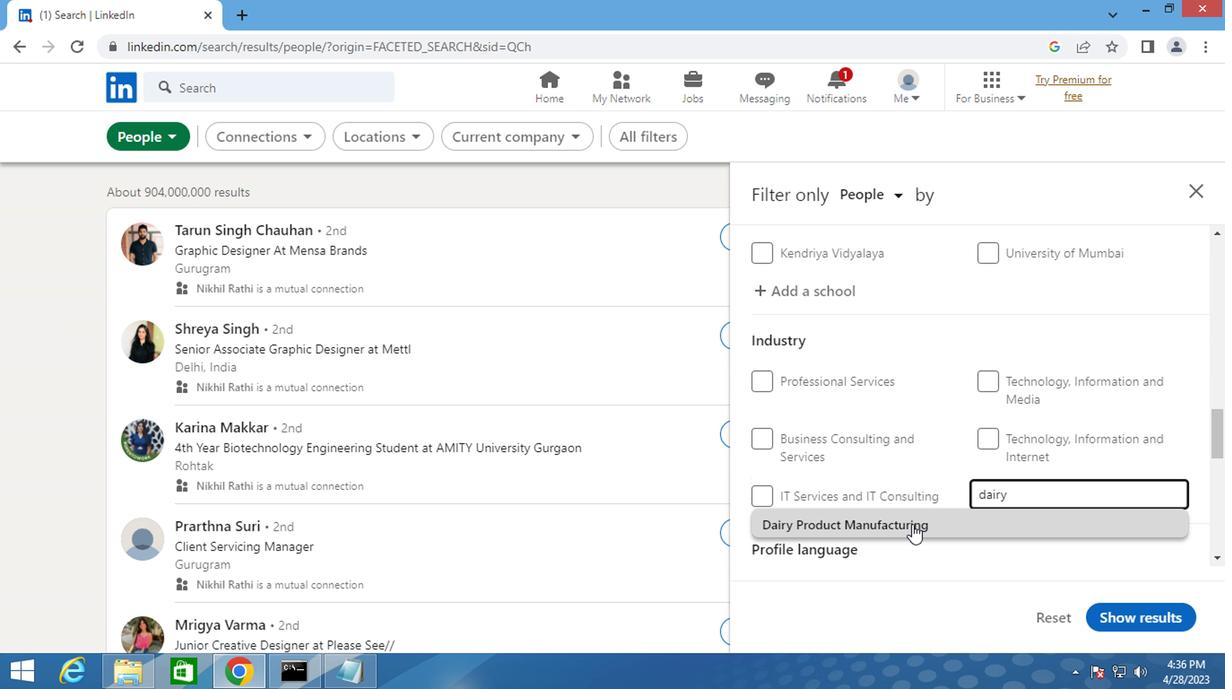 
Action: Mouse moved to (902, 524)
Screenshot: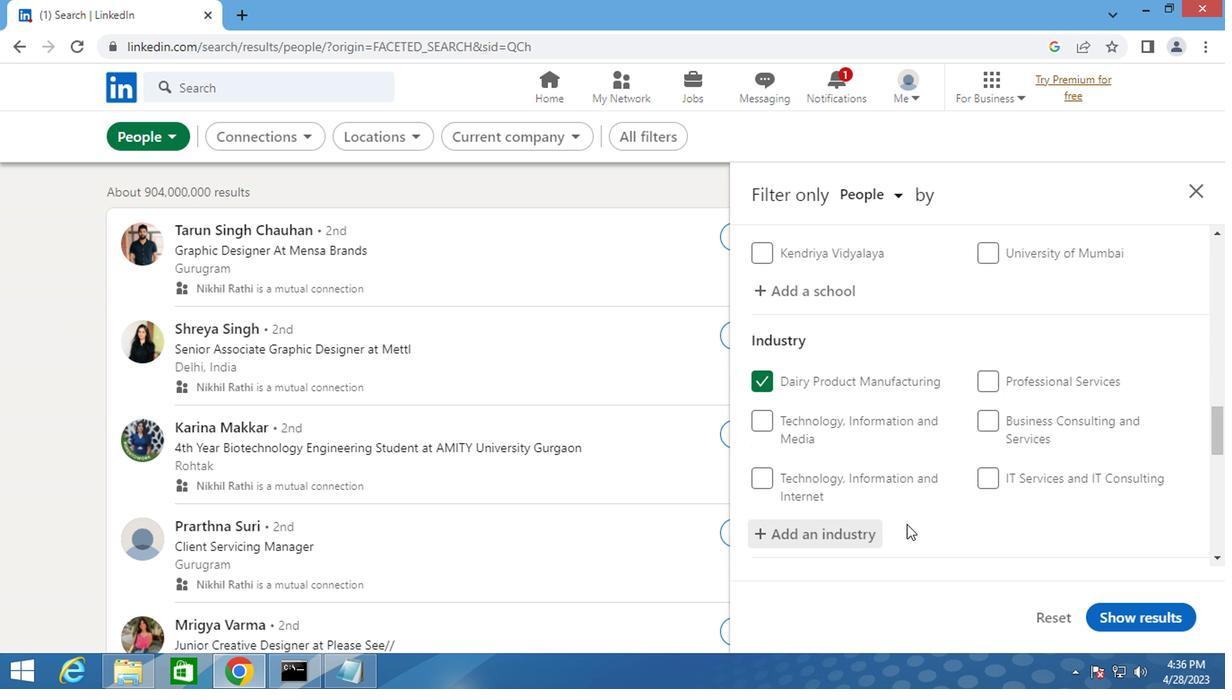 
Action: Mouse scrolled (902, 524) with delta (0, 0)
Screenshot: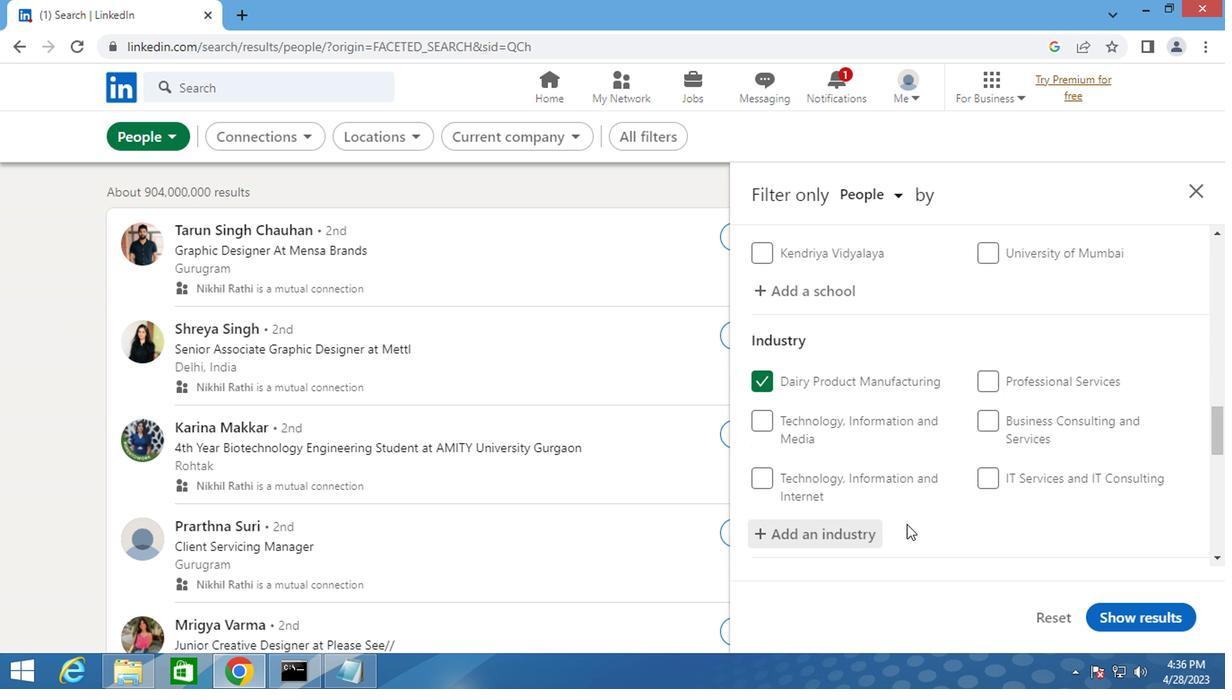 
Action: Mouse scrolled (902, 524) with delta (0, 0)
Screenshot: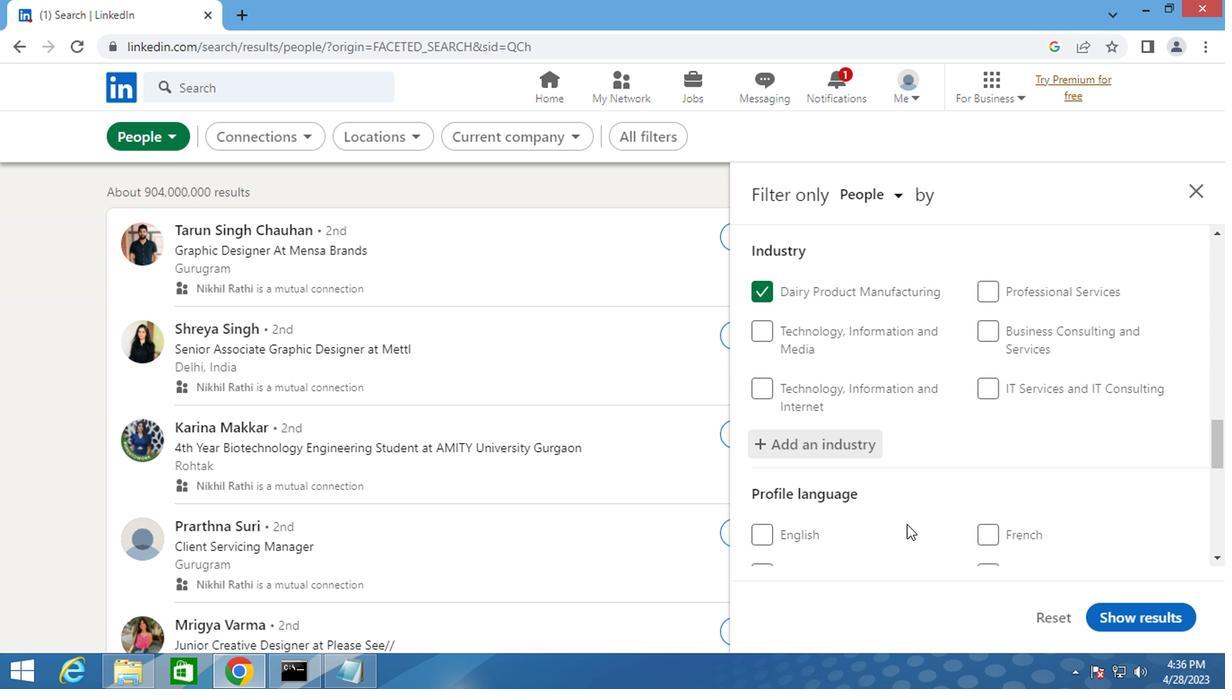 
Action: Mouse scrolled (902, 524) with delta (0, 0)
Screenshot: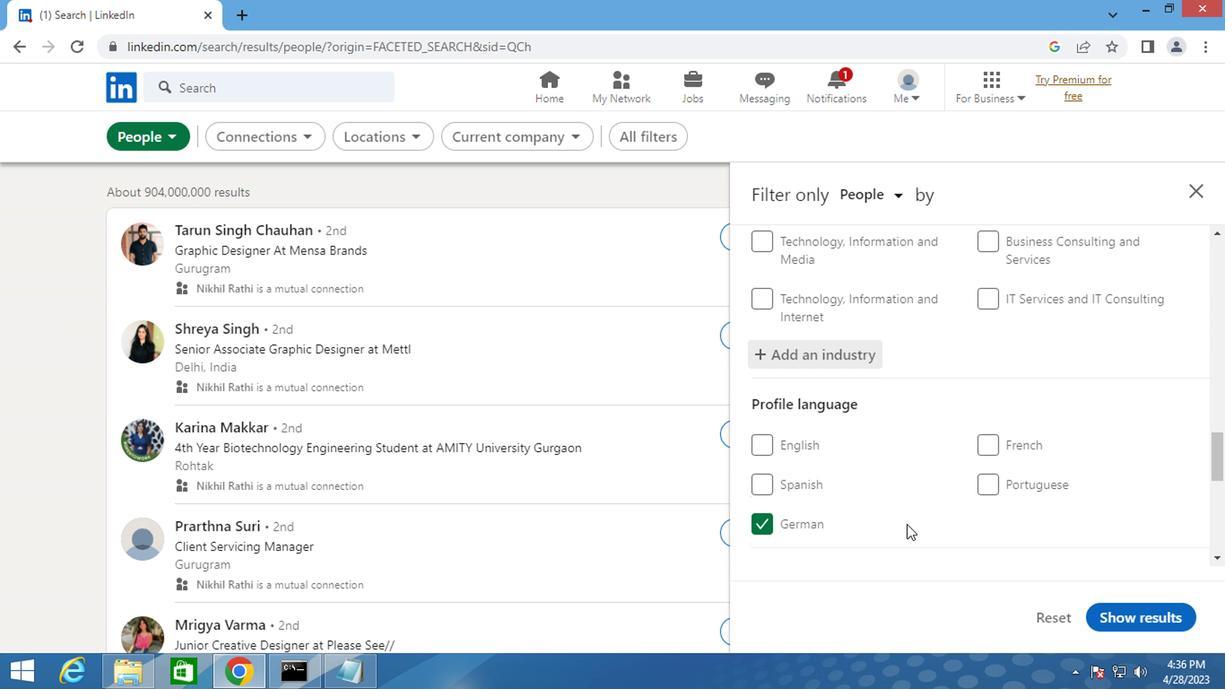 
Action: Mouse scrolled (902, 524) with delta (0, 0)
Screenshot: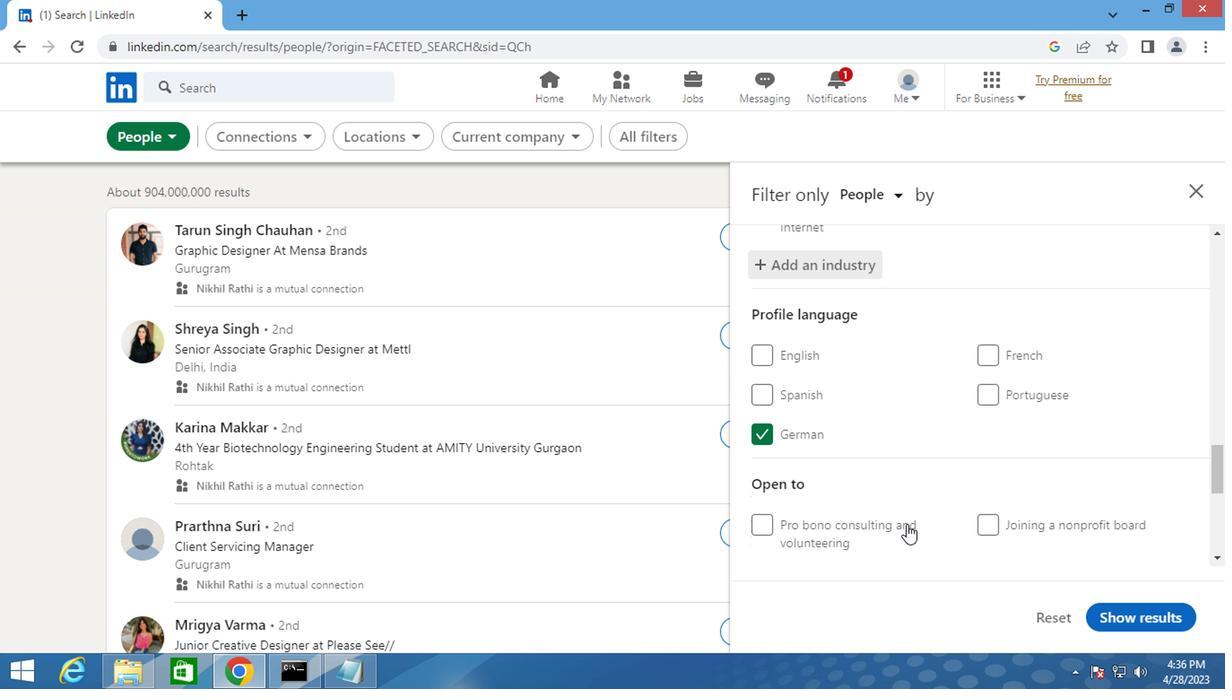 
Action: Mouse scrolled (902, 524) with delta (0, 0)
Screenshot: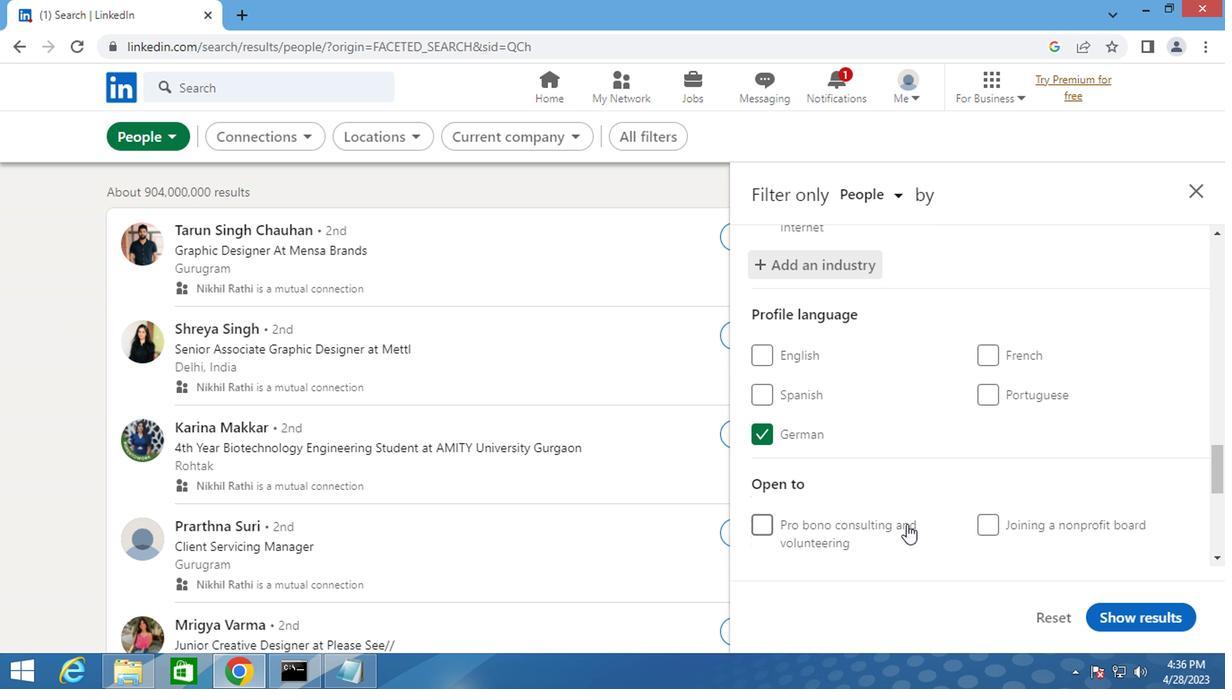 
Action: Mouse scrolled (902, 524) with delta (0, 0)
Screenshot: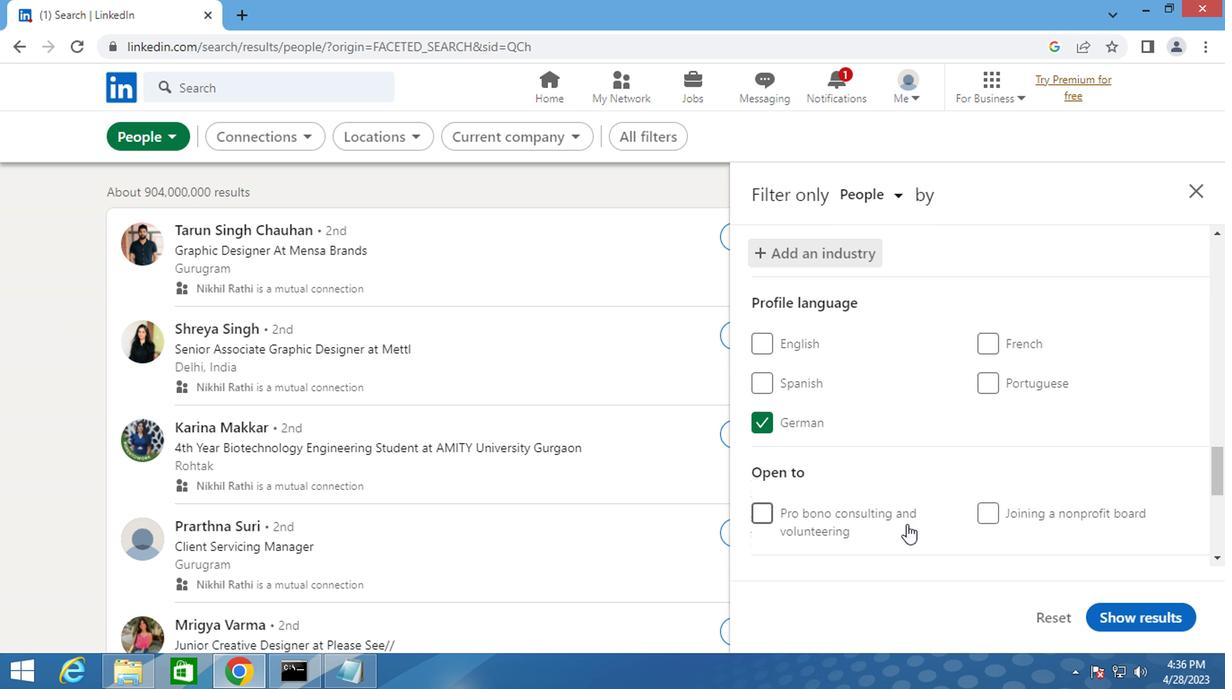 
Action: Mouse moved to (1023, 445)
Screenshot: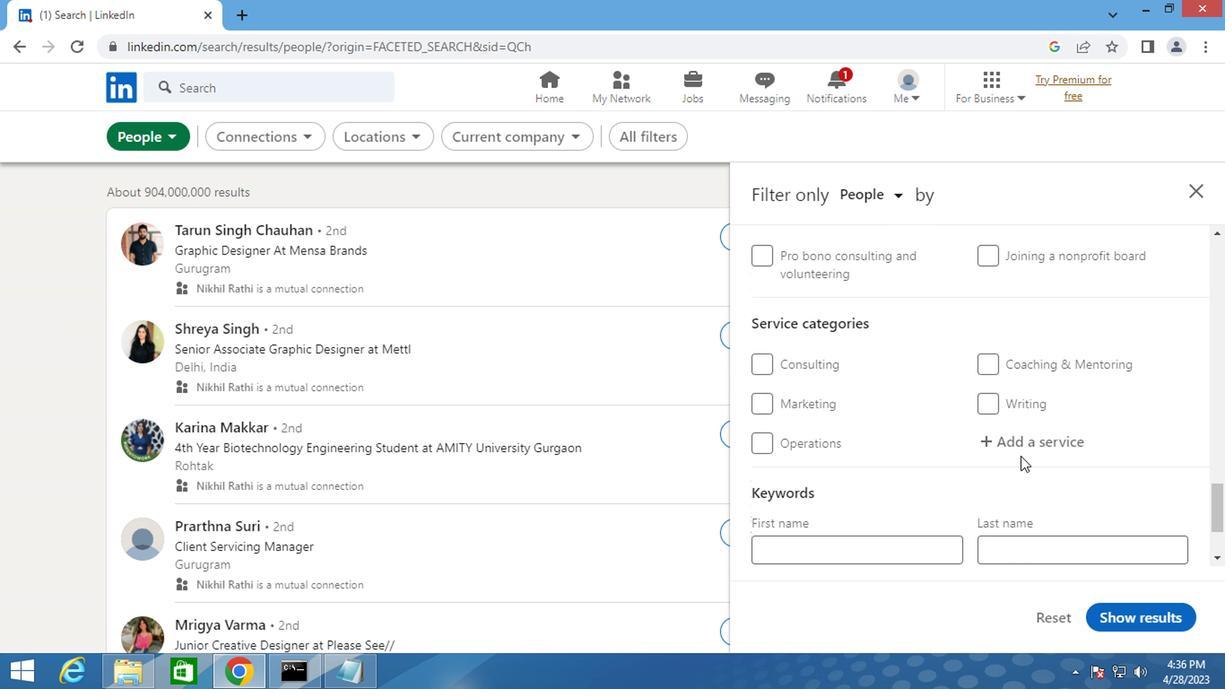 
Action: Mouse pressed left at (1023, 445)
Screenshot: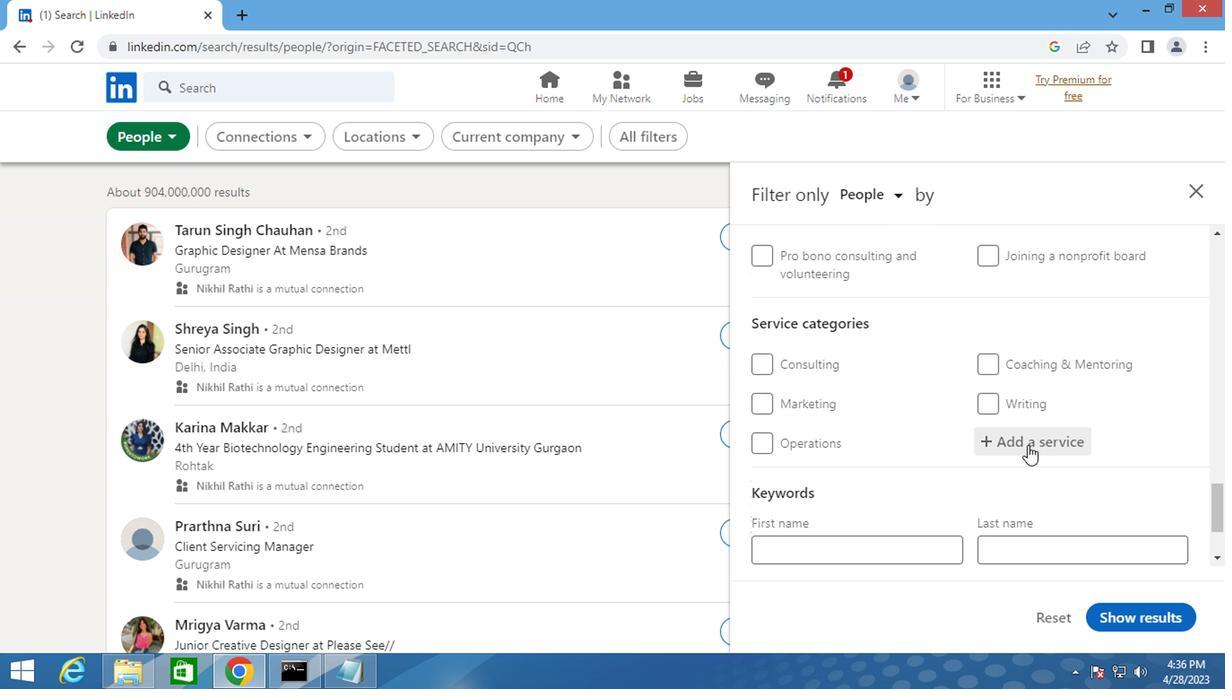 
Action: Key pressed <Key.shift>WEDDING
Screenshot: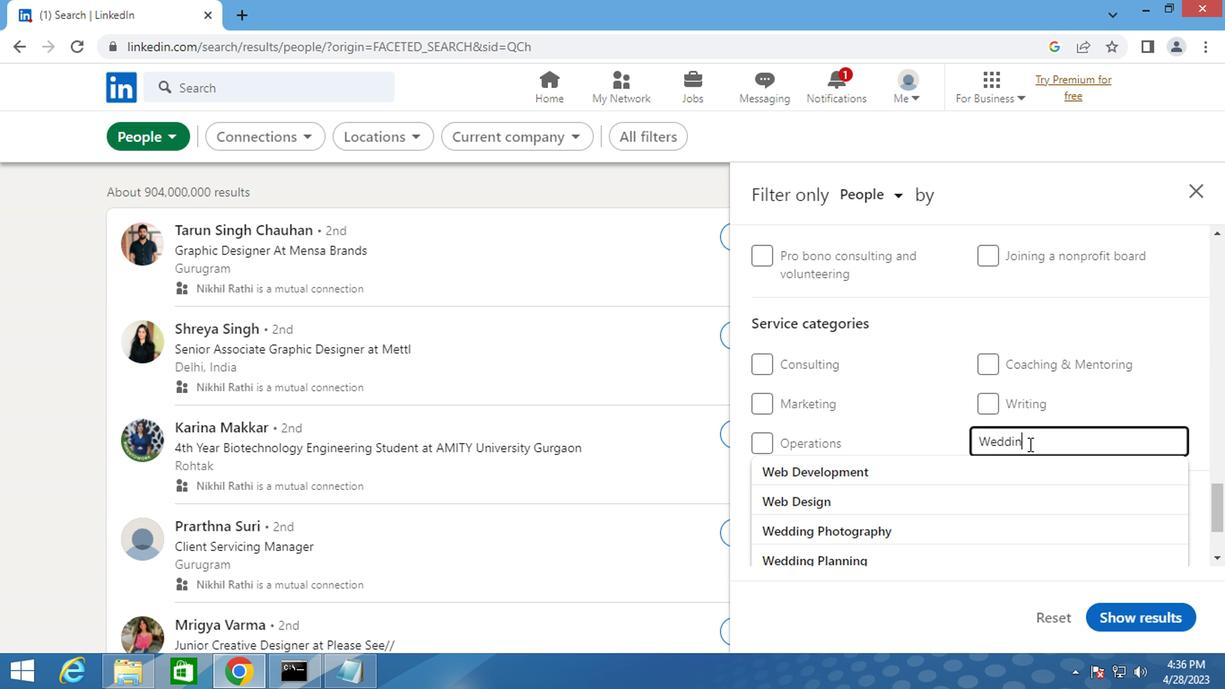 
Action: Mouse moved to (845, 474)
Screenshot: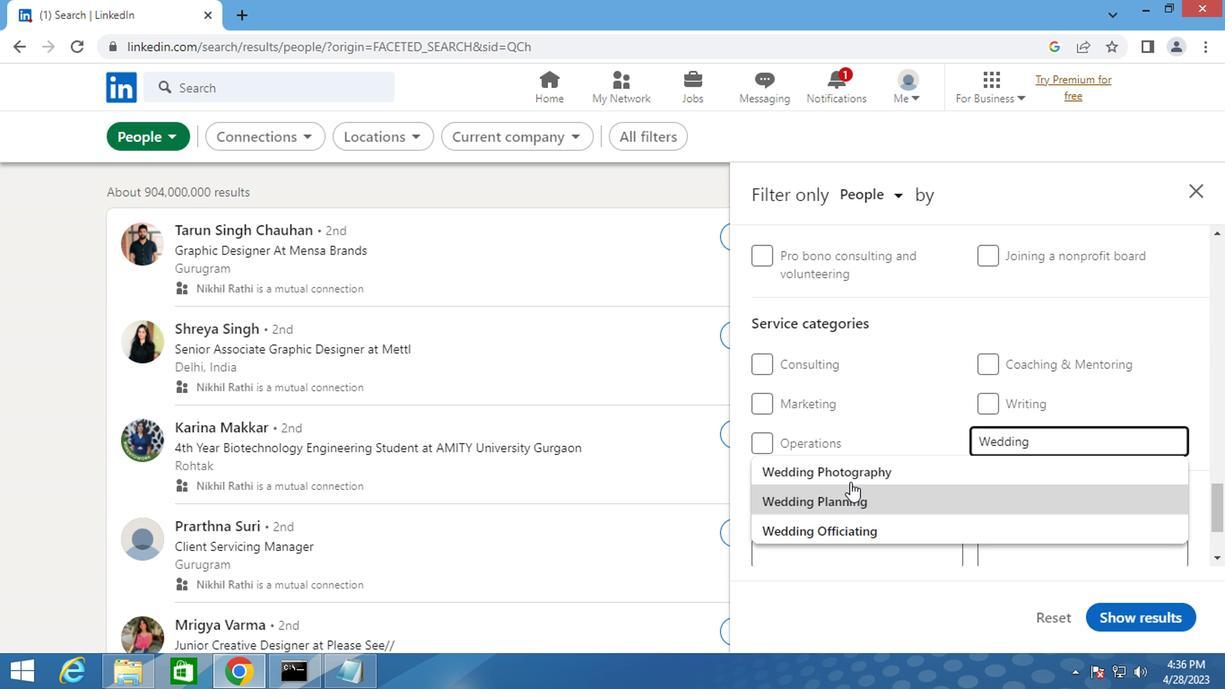 
Action: Mouse pressed left at (845, 474)
Screenshot: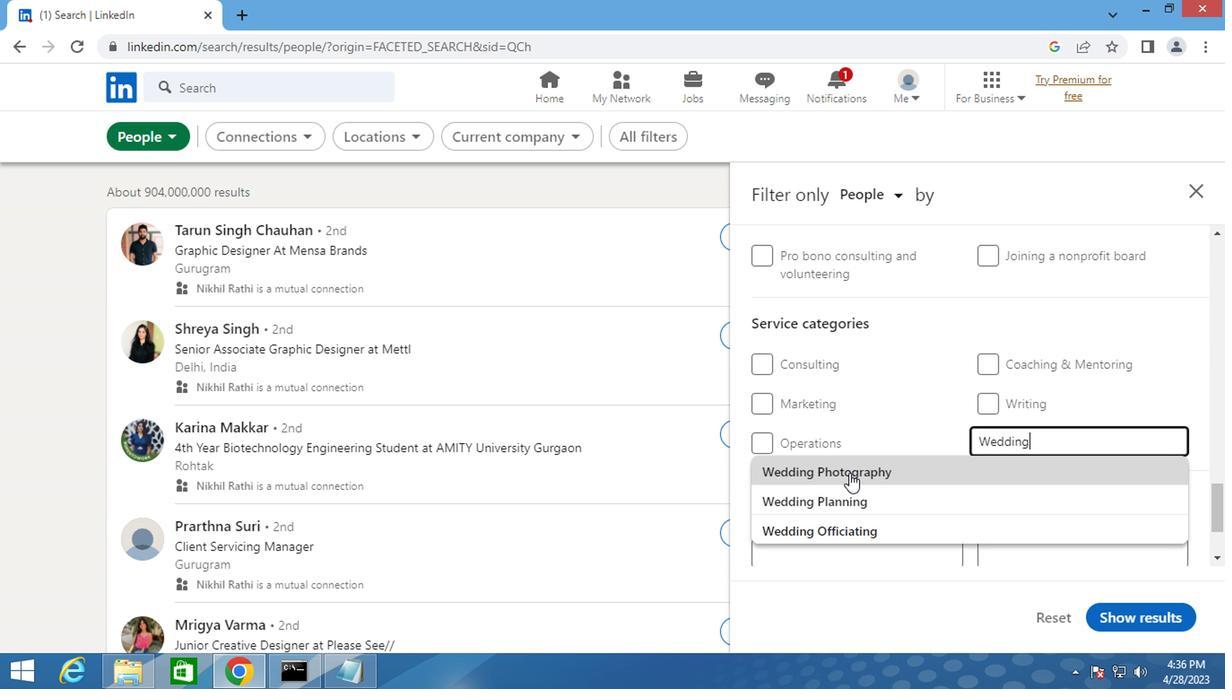 
Action: Mouse scrolled (845, 473) with delta (0, -1)
Screenshot: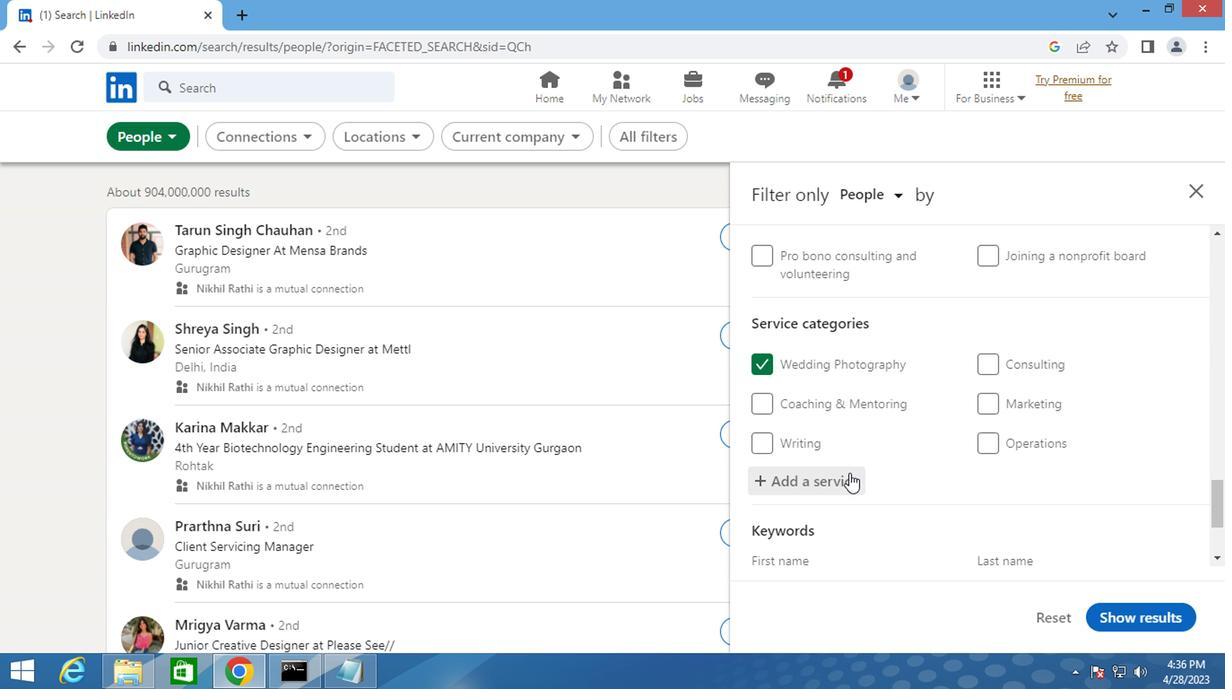 
Action: Mouse scrolled (845, 473) with delta (0, -1)
Screenshot: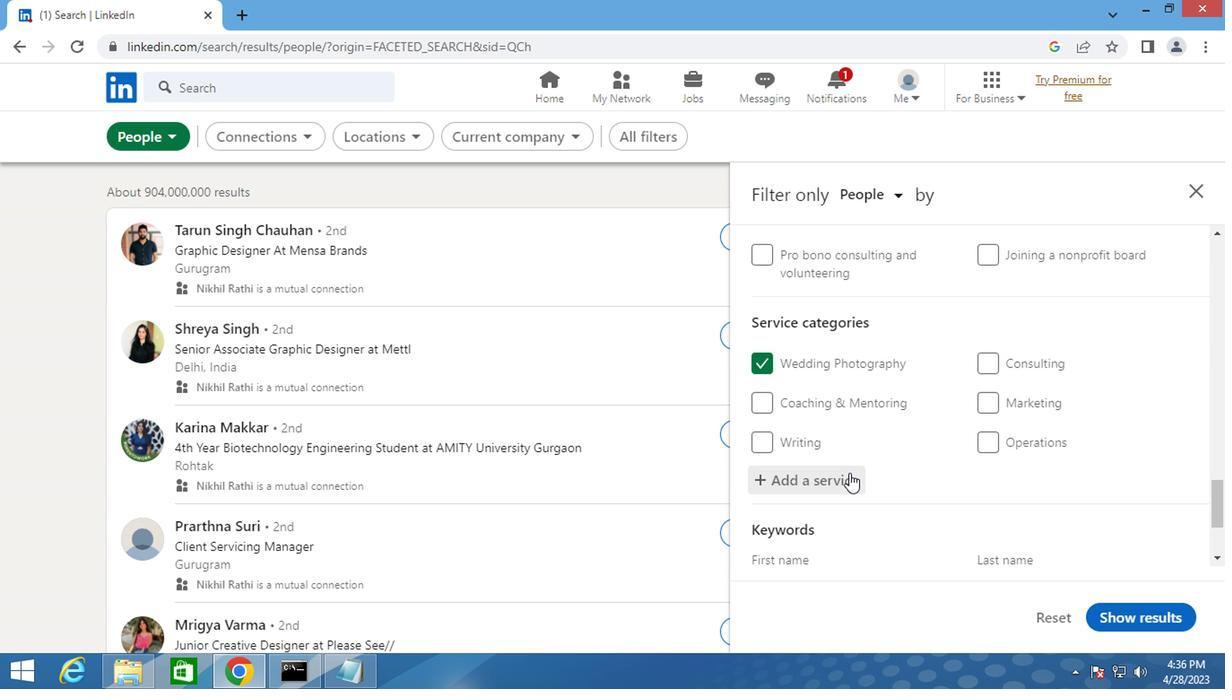 
Action: Mouse moved to (849, 487)
Screenshot: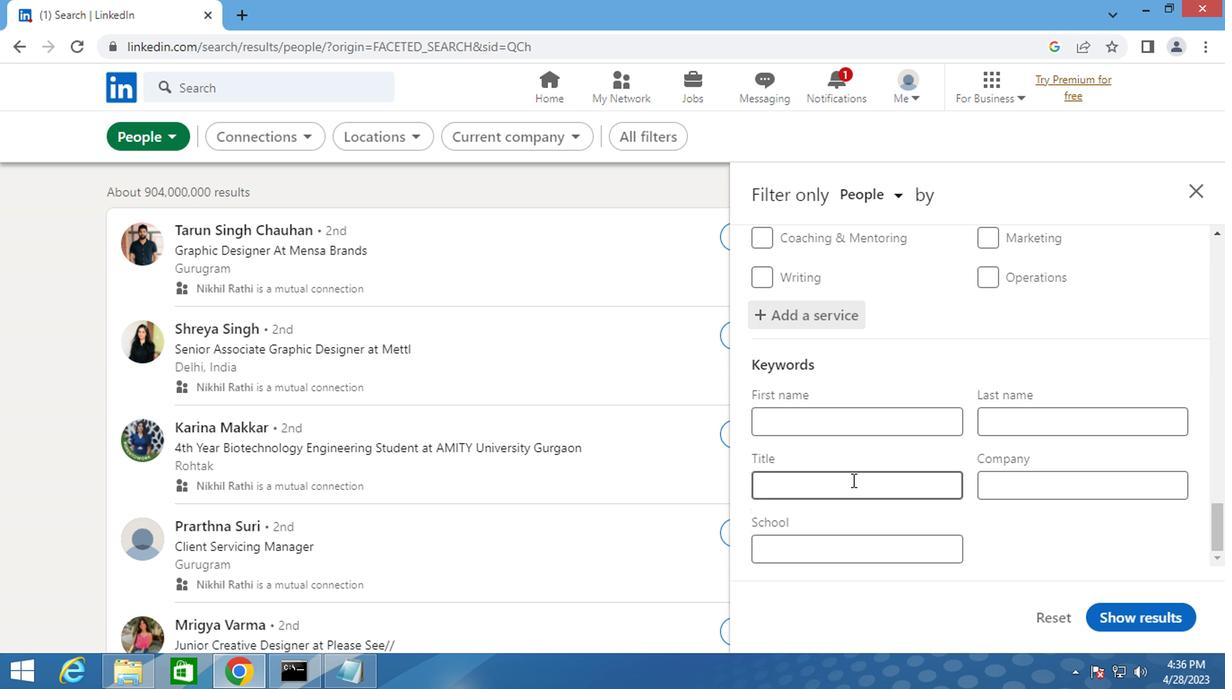 
Action: Mouse pressed left at (849, 487)
Screenshot: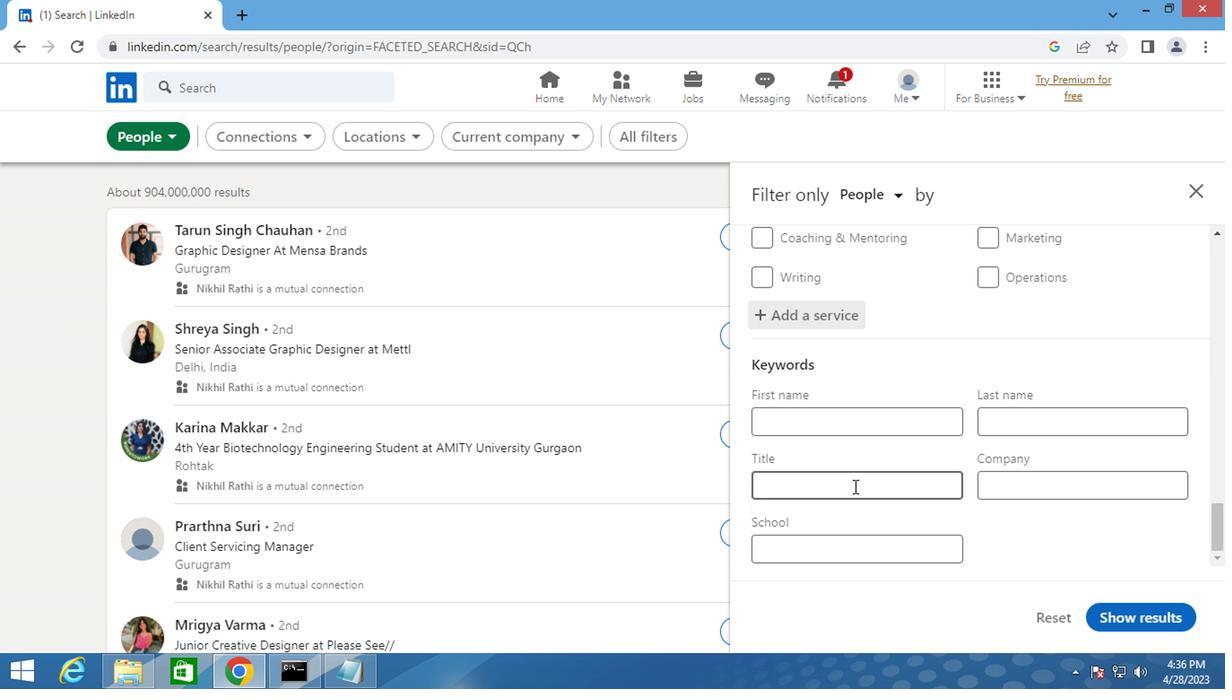 
Action: Key pressed <Key.shift>CHIEF<Key.space><Key.shift>TECHNOLOGY<Key.space><Key.shift>OFFICER<Key.space><Key.shift_r><Key.shift_r><Key.shift_r>(<Key.shift>CTO<Key.shift_r>)
Screenshot: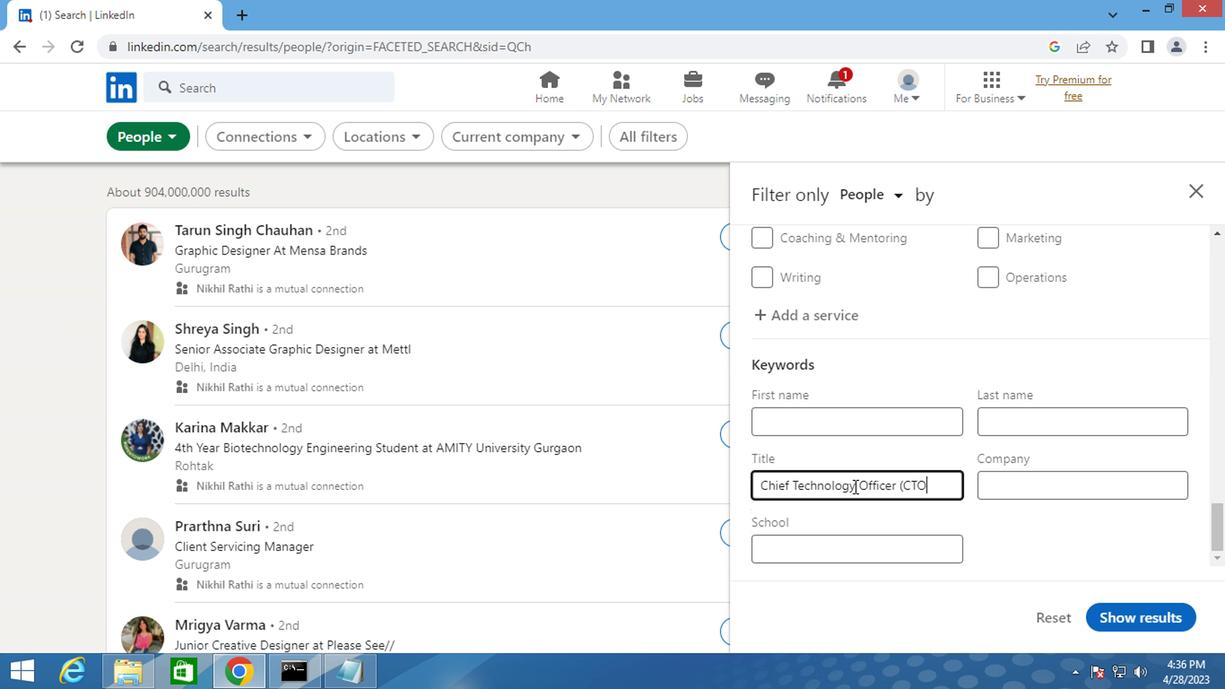 
Action: Mouse moved to (1136, 616)
Screenshot: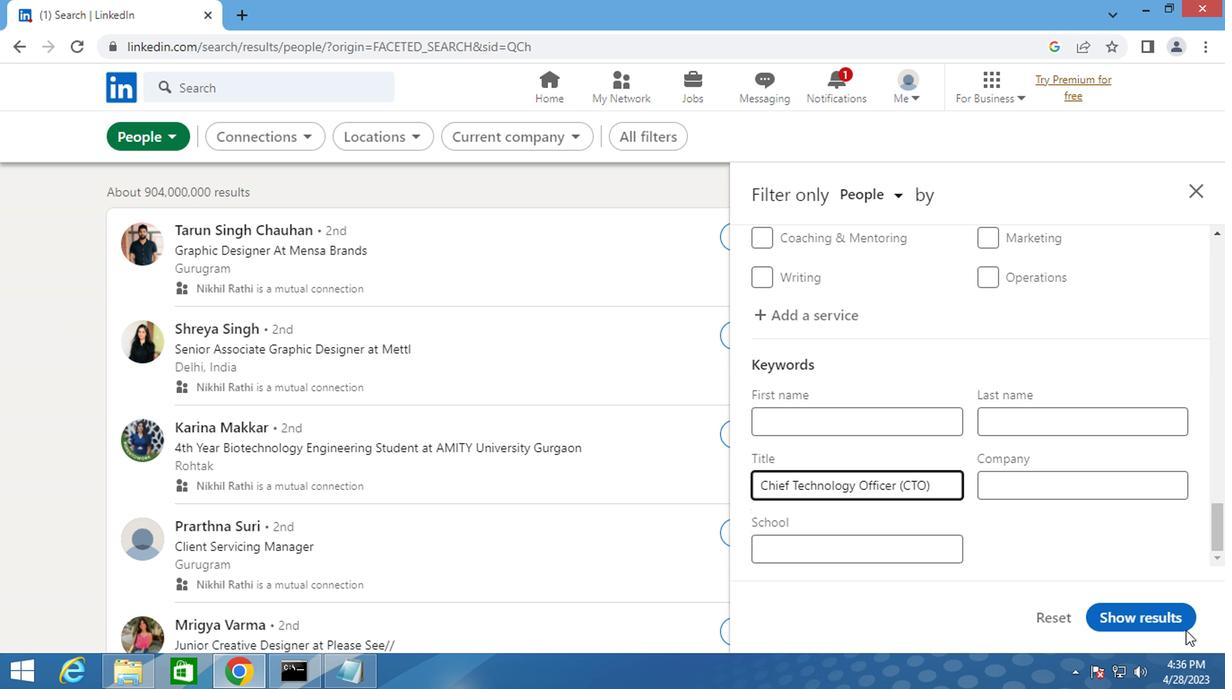 
Action: Mouse pressed left at (1136, 616)
Screenshot: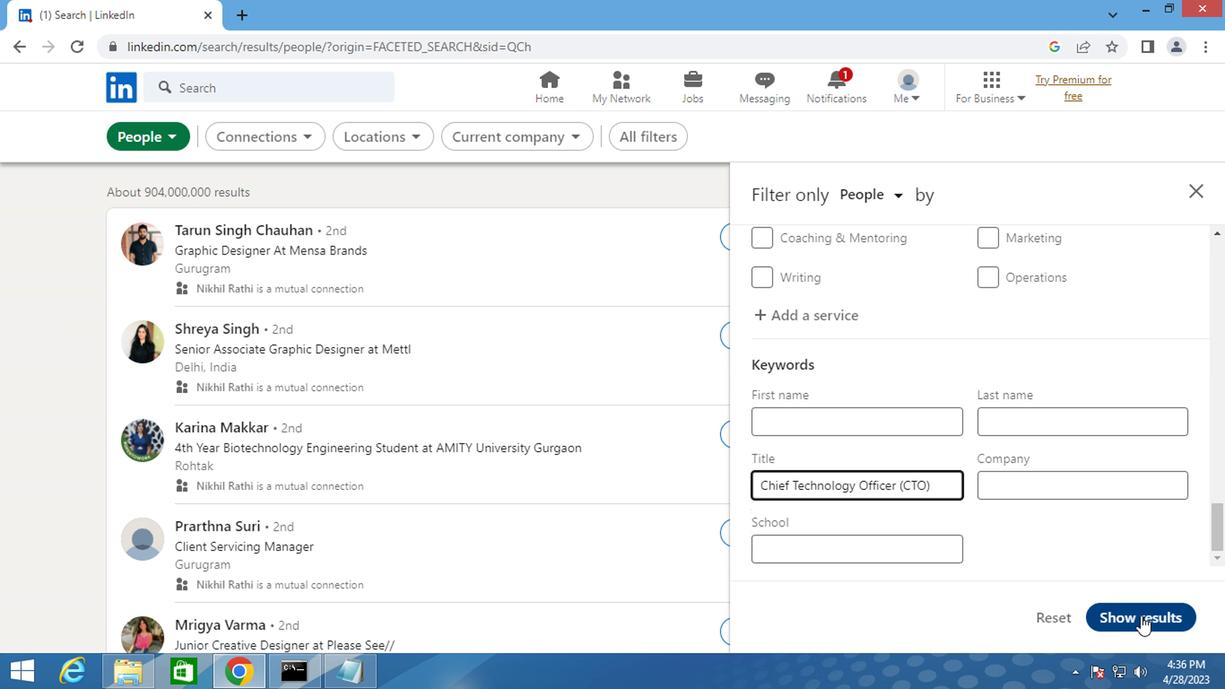 
